 Task: Look for space in Sarno, Italy from 6th June, 2023 to 8th June, 2023 for 2 adults in price range Rs.7000 to Rs.12000. Place can be private room with 1  bedroom having 2 beds and 1 bathroom. Property type can be house, flat, guest house. Amenities needed are: wifi. Booking option can be shelf check-in. Required host language is English.
Action: Mouse moved to (564, 139)
Screenshot: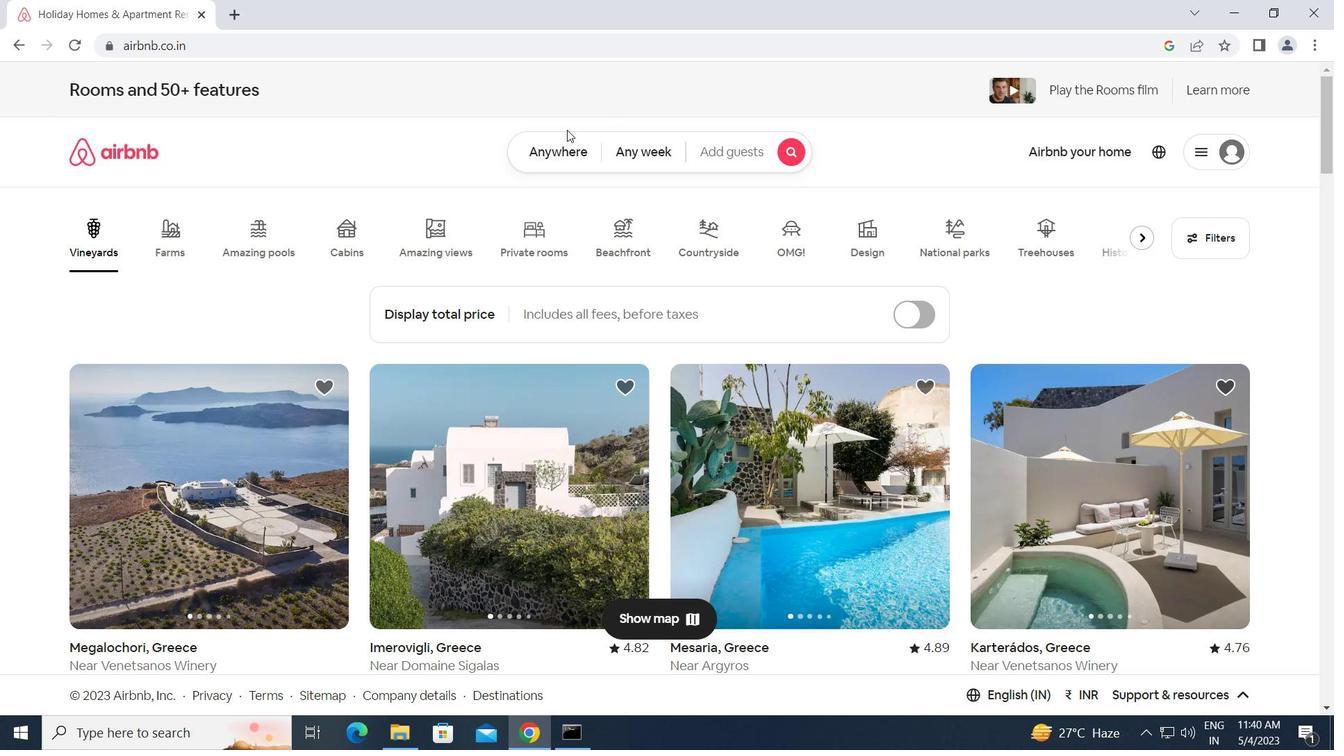 
Action: Mouse pressed left at (564, 139)
Screenshot: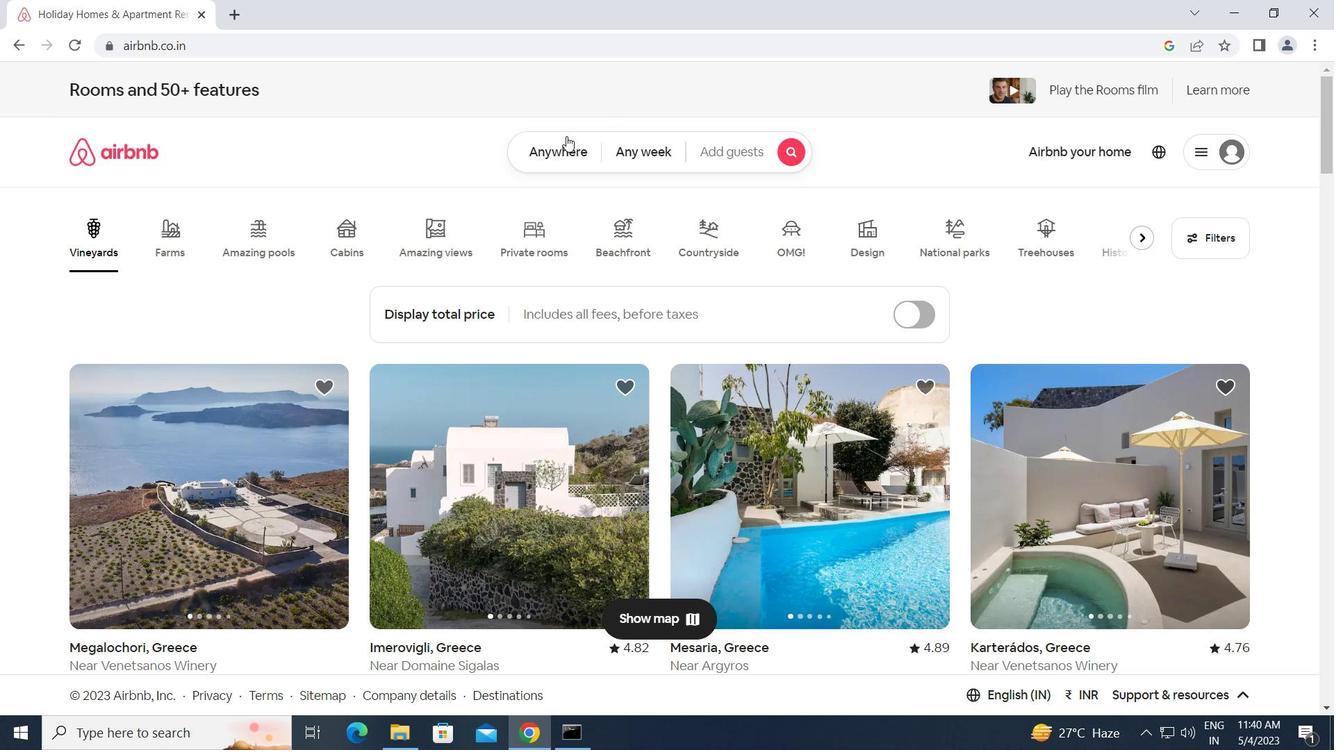 
Action: Mouse moved to (466, 214)
Screenshot: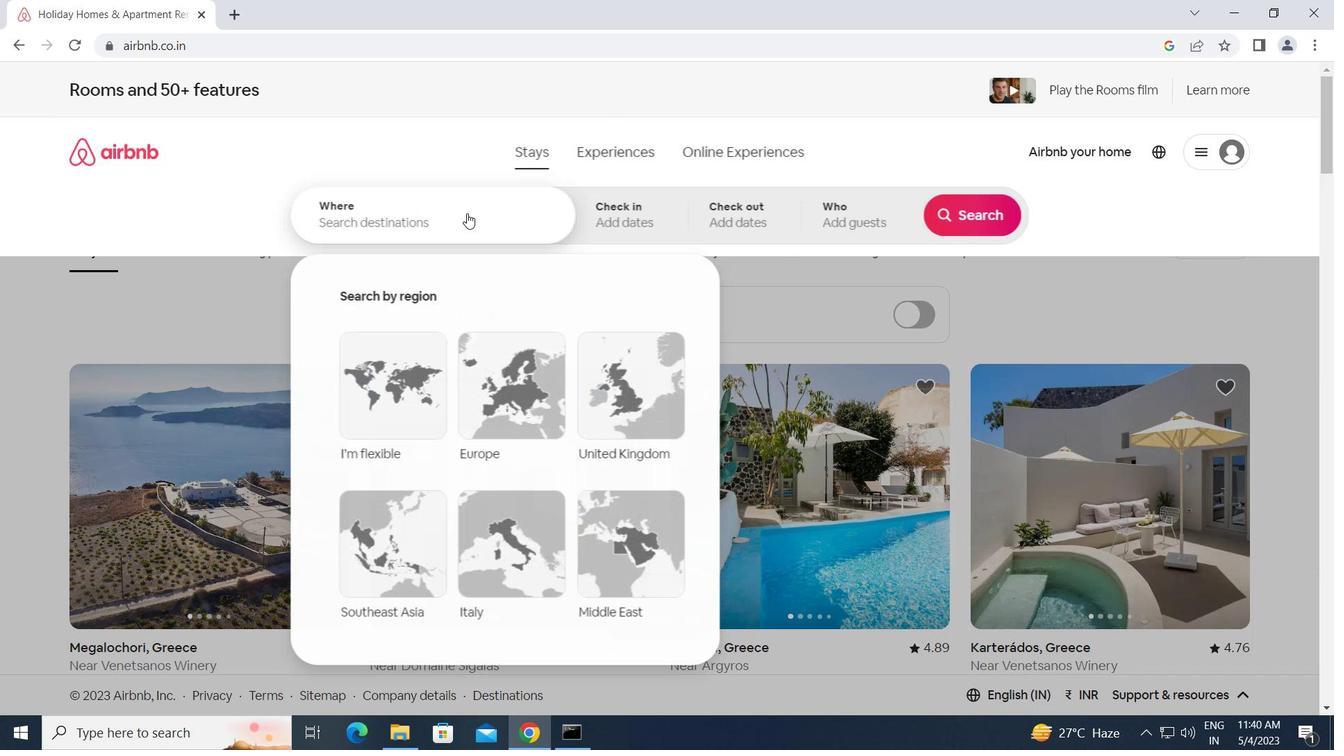
Action: Mouse pressed left at (466, 214)
Screenshot: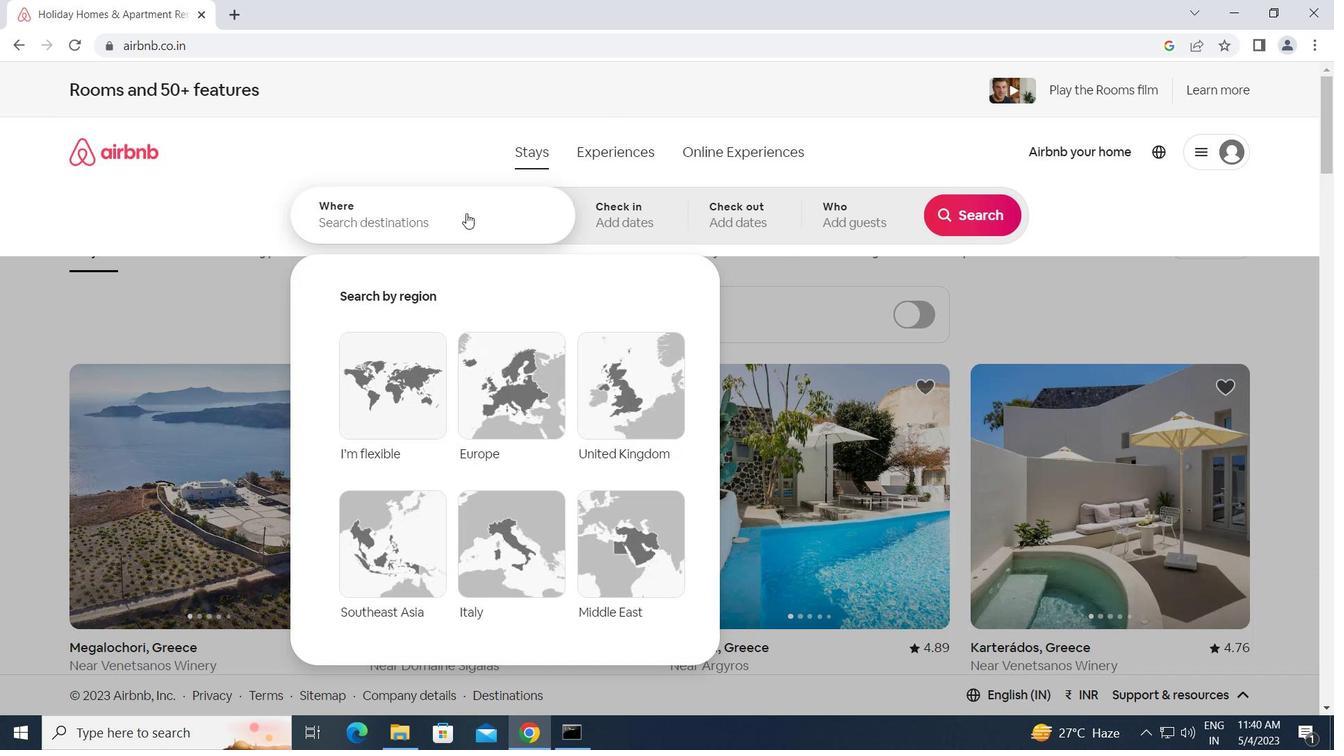
Action: Key pressed s<Key.caps_lock>ar
Screenshot: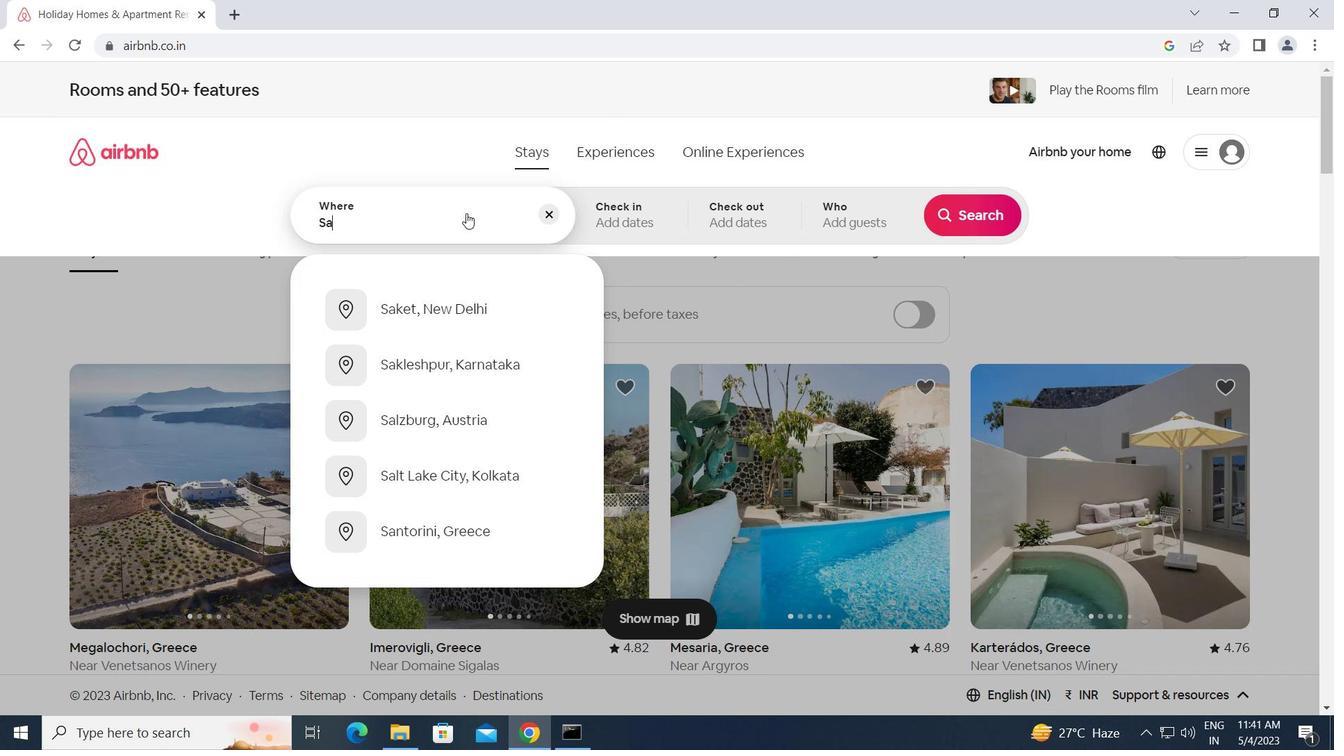 
Action: Mouse moved to (465, 214)
Screenshot: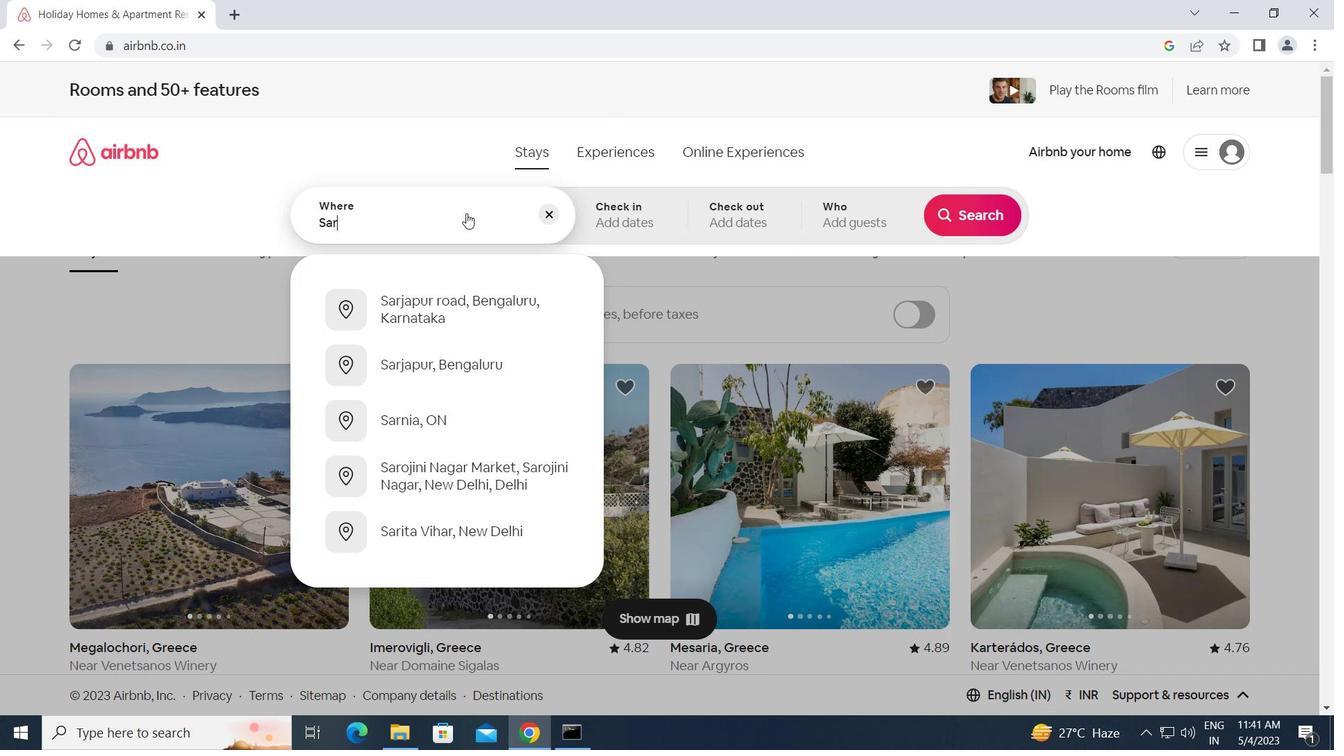 
Action: Key pressed n
Screenshot: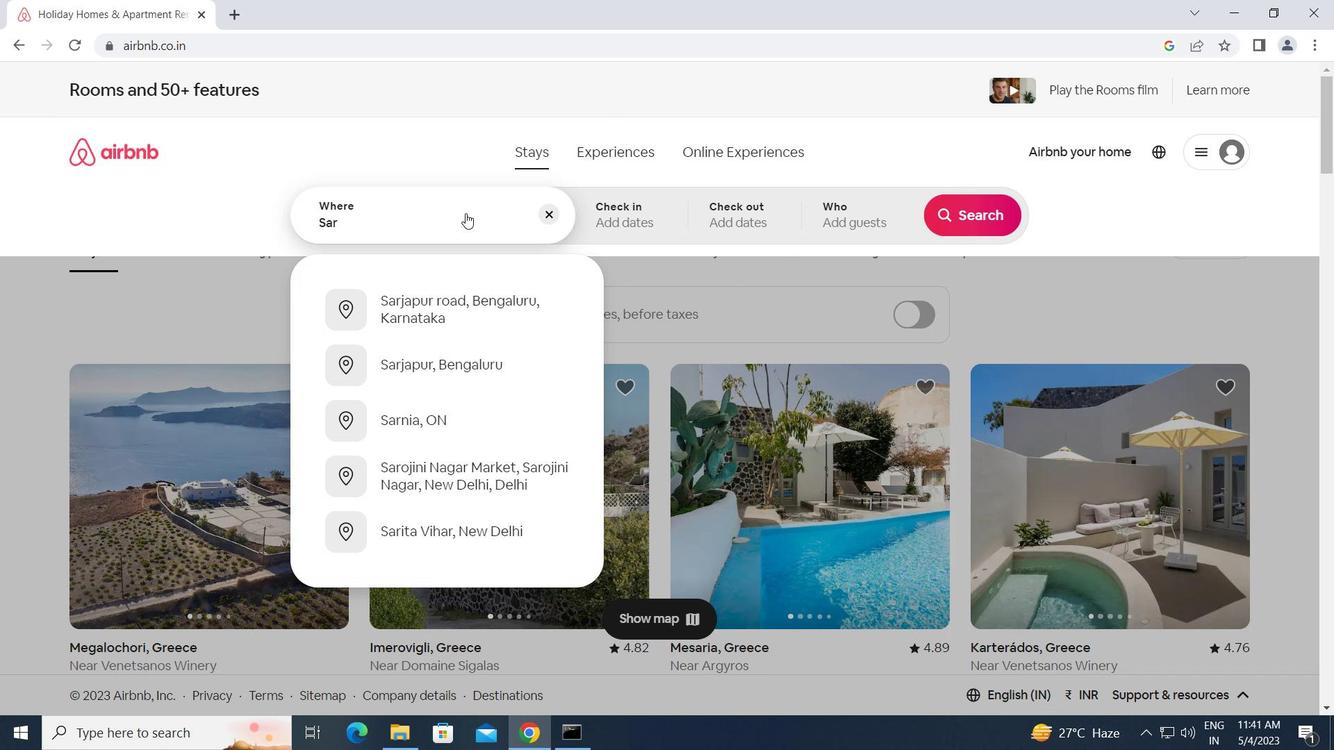 
Action: Mouse moved to (465, 214)
Screenshot: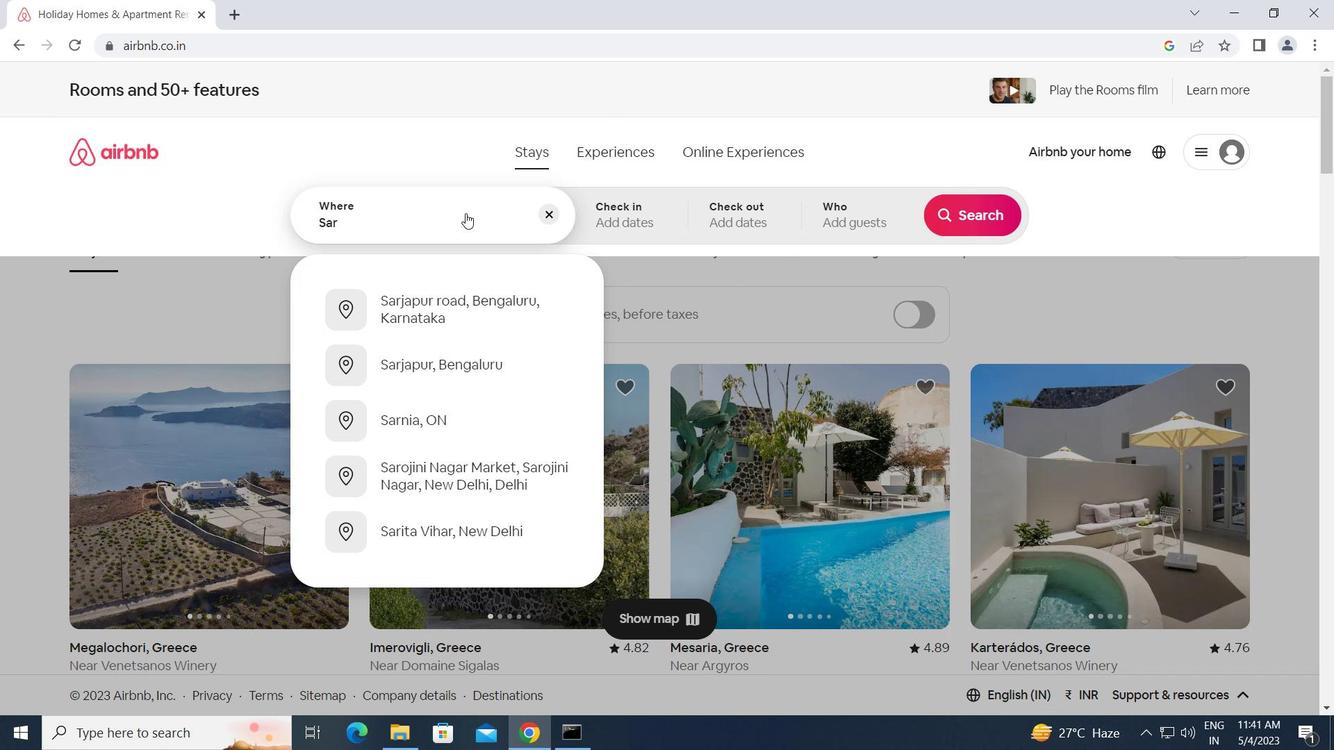 
Action: Key pressed o,<Key.space><Key.caps_lock>i<Key.caps_lock>
Screenshot: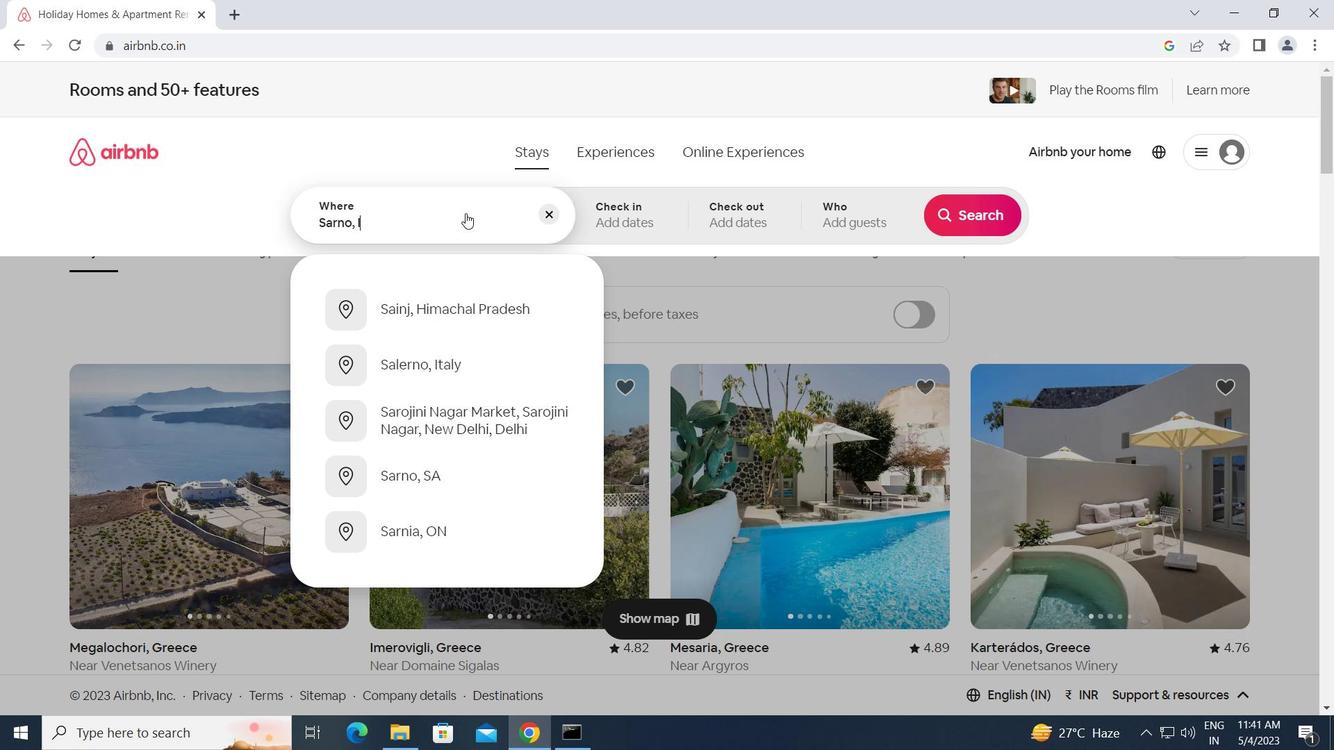 
Action: Mouse moved to (448, 219)
Screenshot: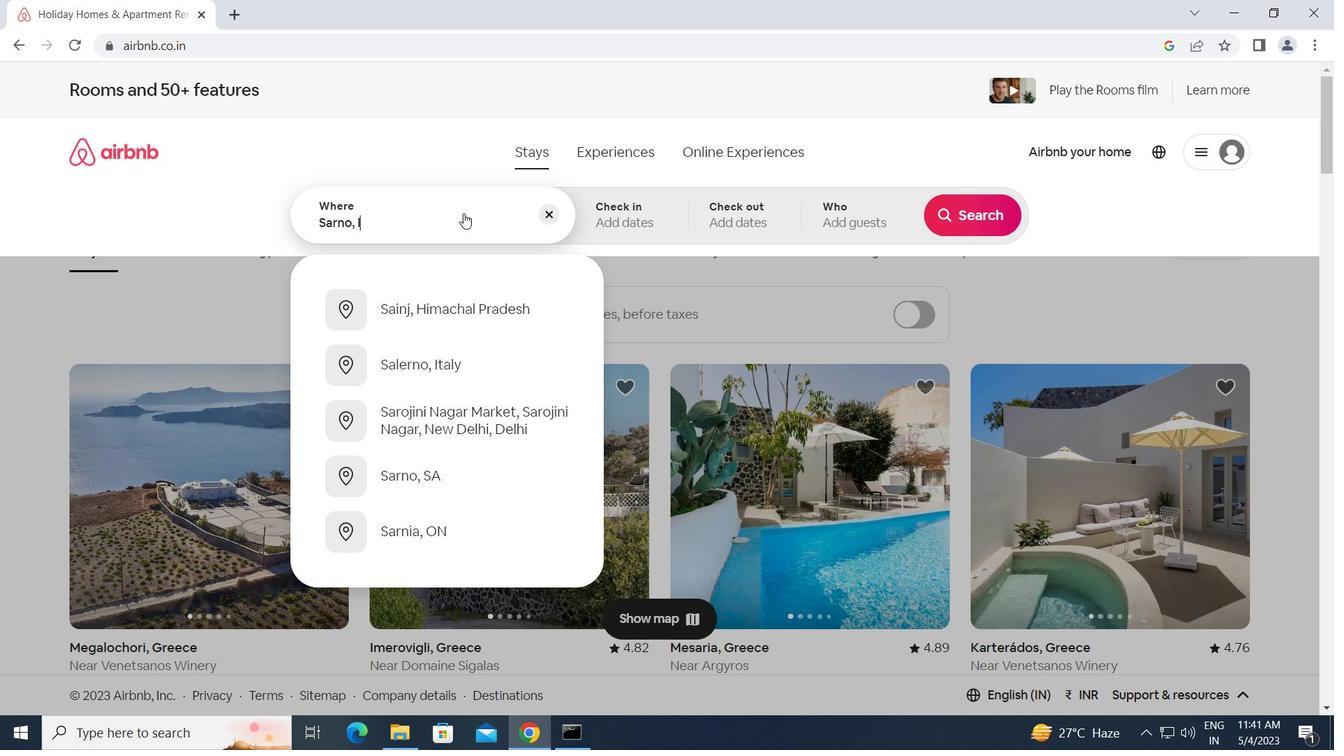 
Action: Key pressed t
Screenshot: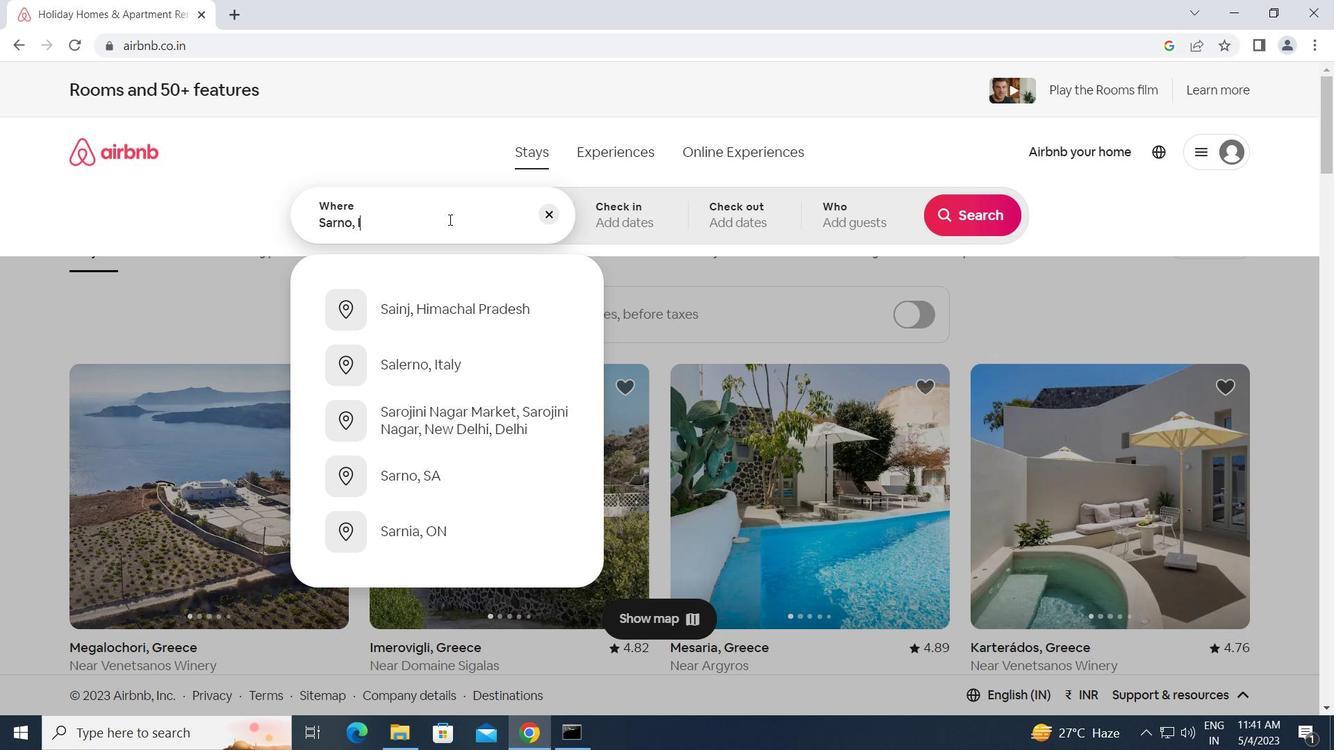 
Action: Mouse moved to (447, 220)
Screenshot: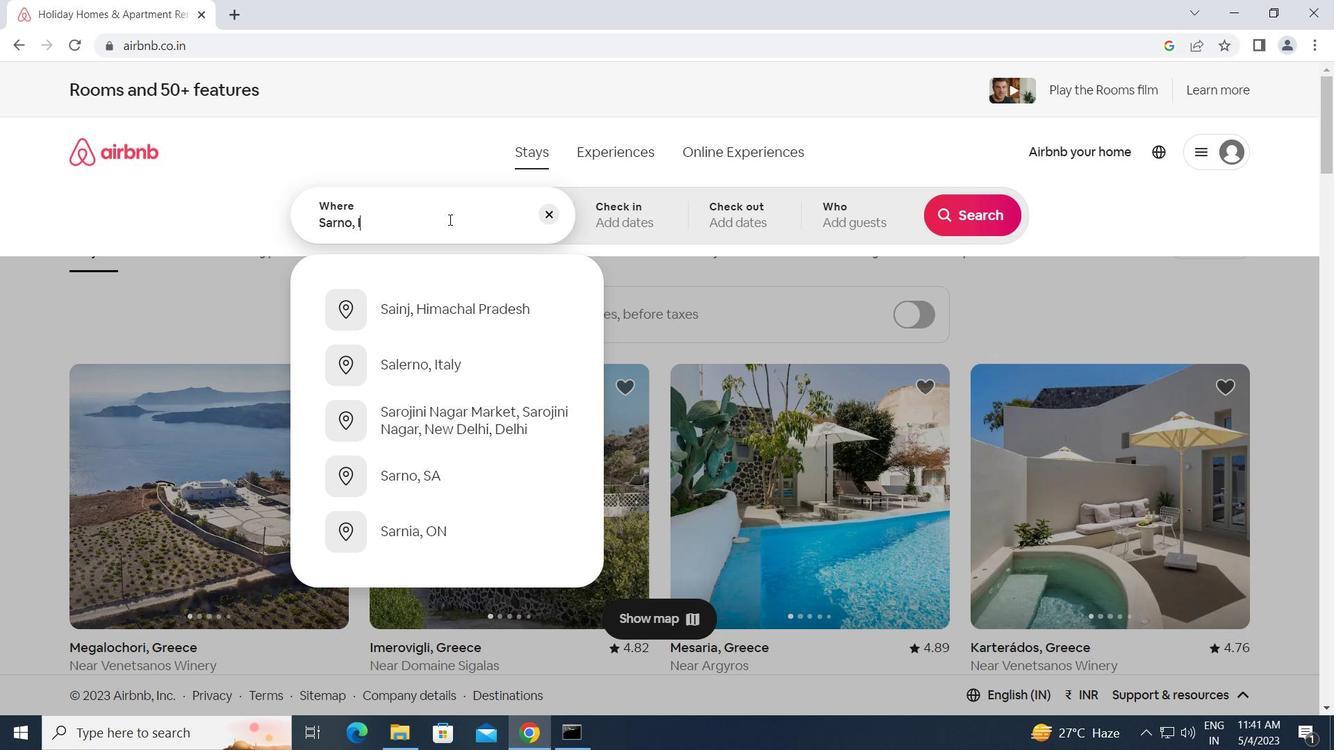 
Action: Key pressed aly<Key.enter>
Screenshot: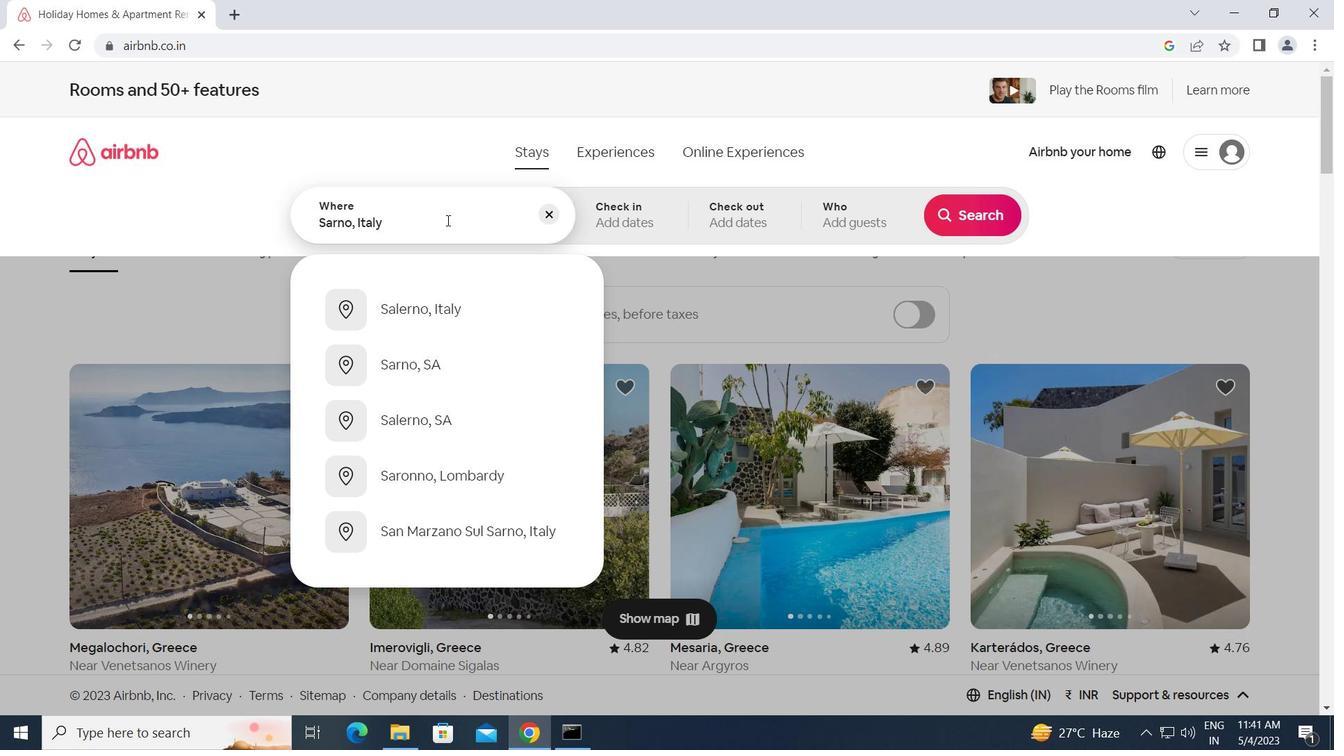 
Action: Mouse moved to (787, 471)
Screenshot: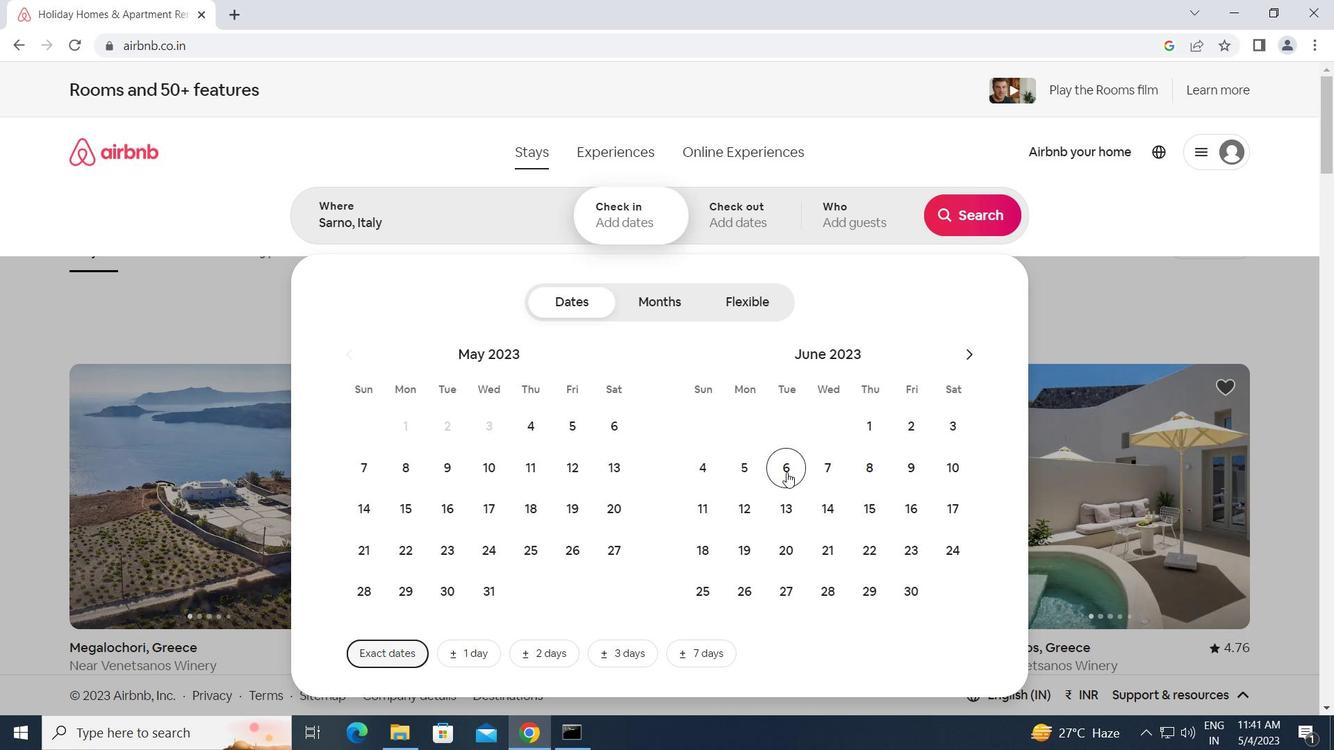 
Action: Mouse pressed left at (787, 471)
Screenshot: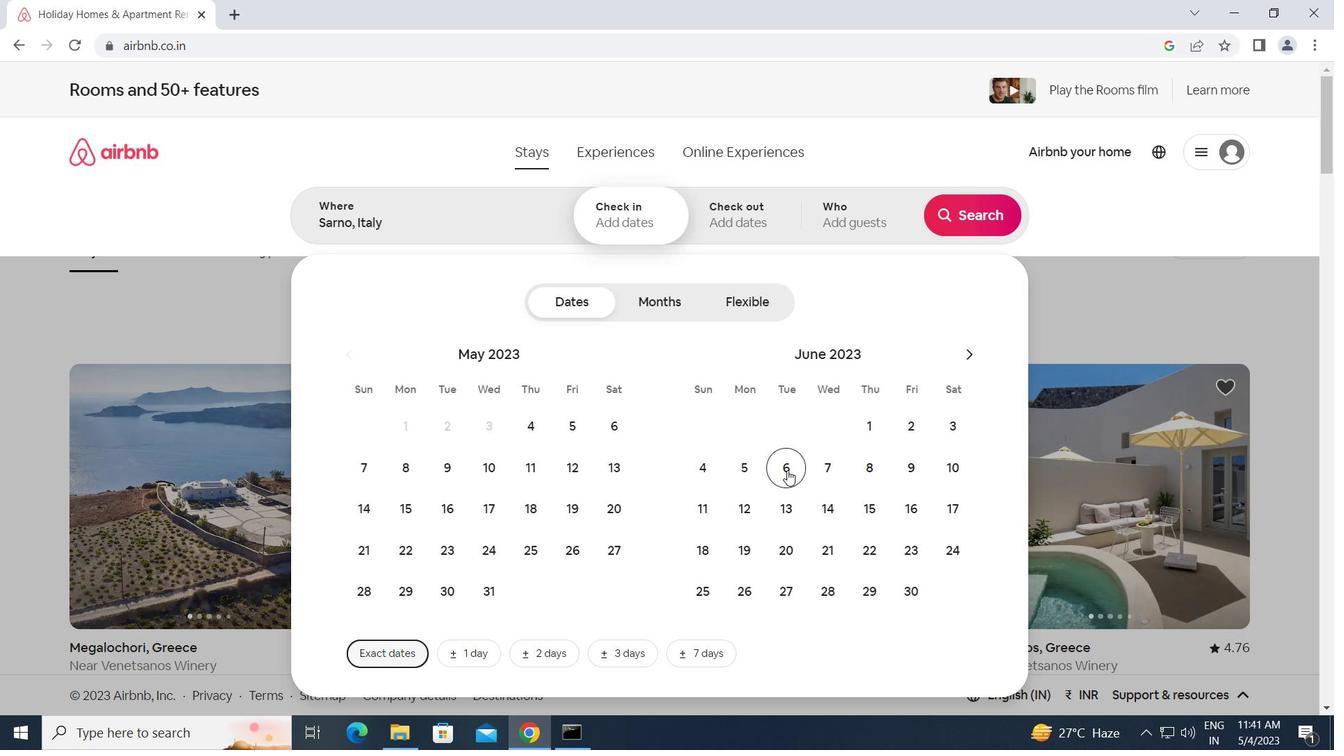 
Action: Mouse moved to (874, 474)
Screenshot: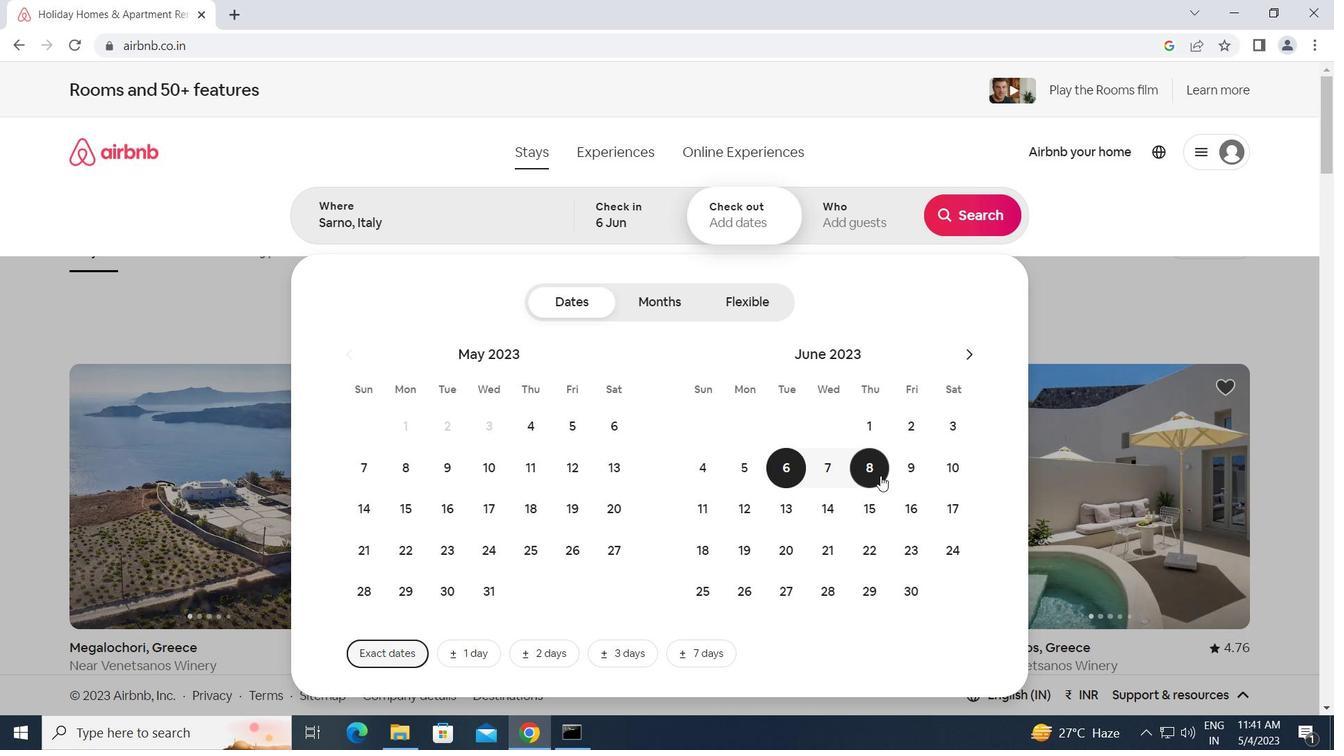 
Action: Mouse pressed left at (874, 474)
Screenshot: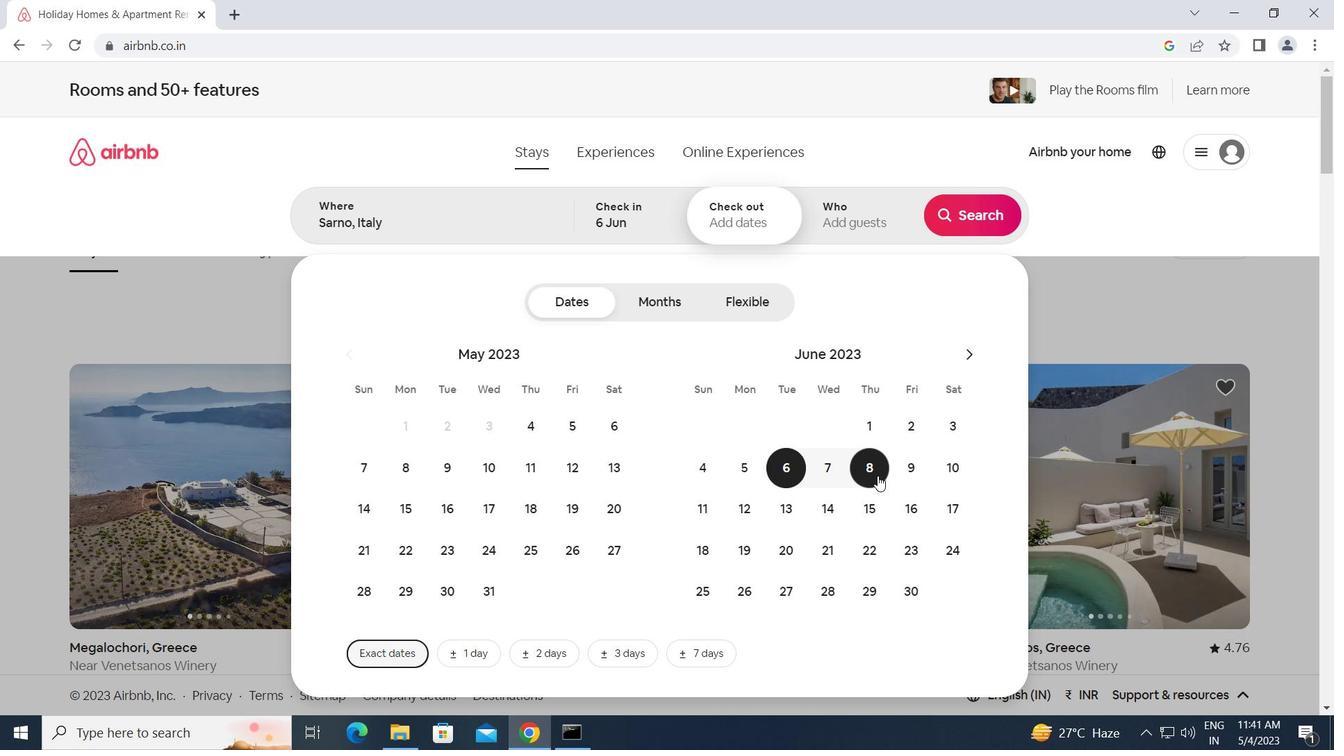 
Action: Mouse moved to (860, 215)
Screenshot: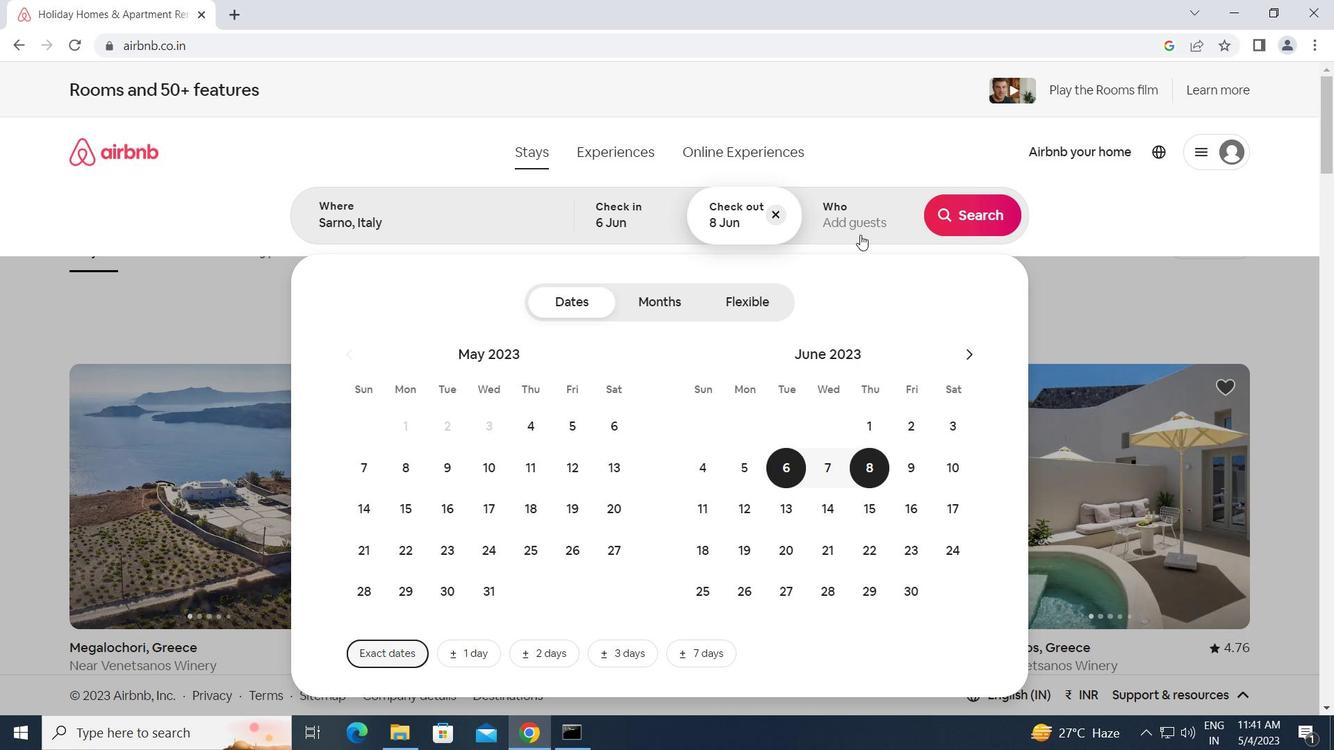 
Action: Mouse pressed left at (860, 215)
Screenshot: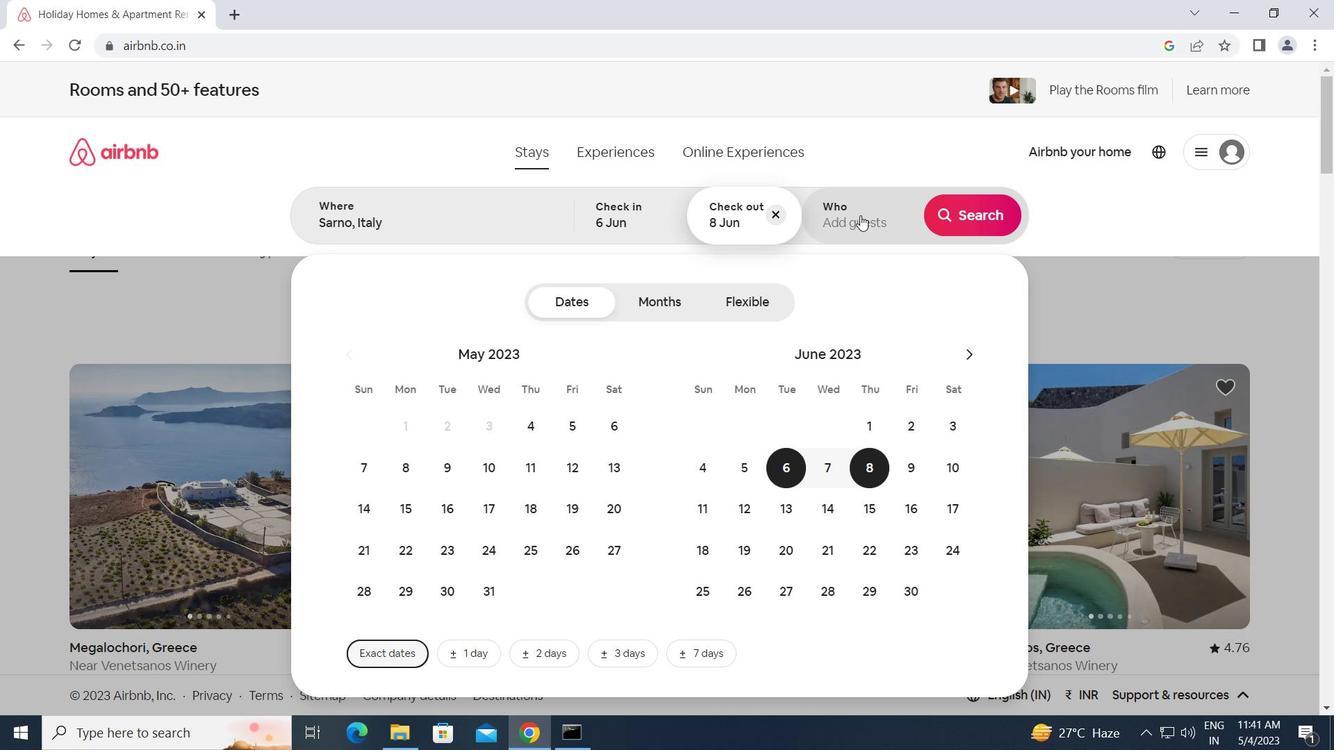
Action: Mouse moved to (975, 300)
Screenshot: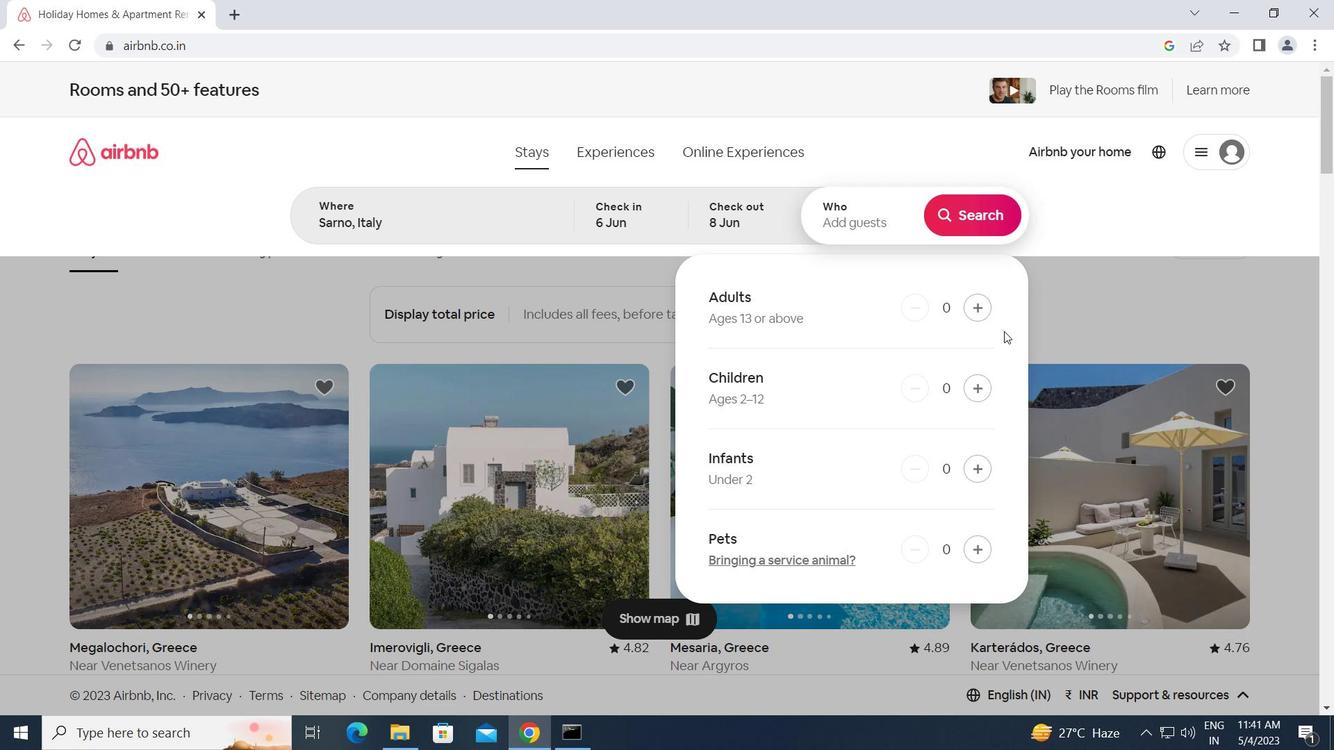 
Action: Mouse pressed left at (975, 300)
Screenshot: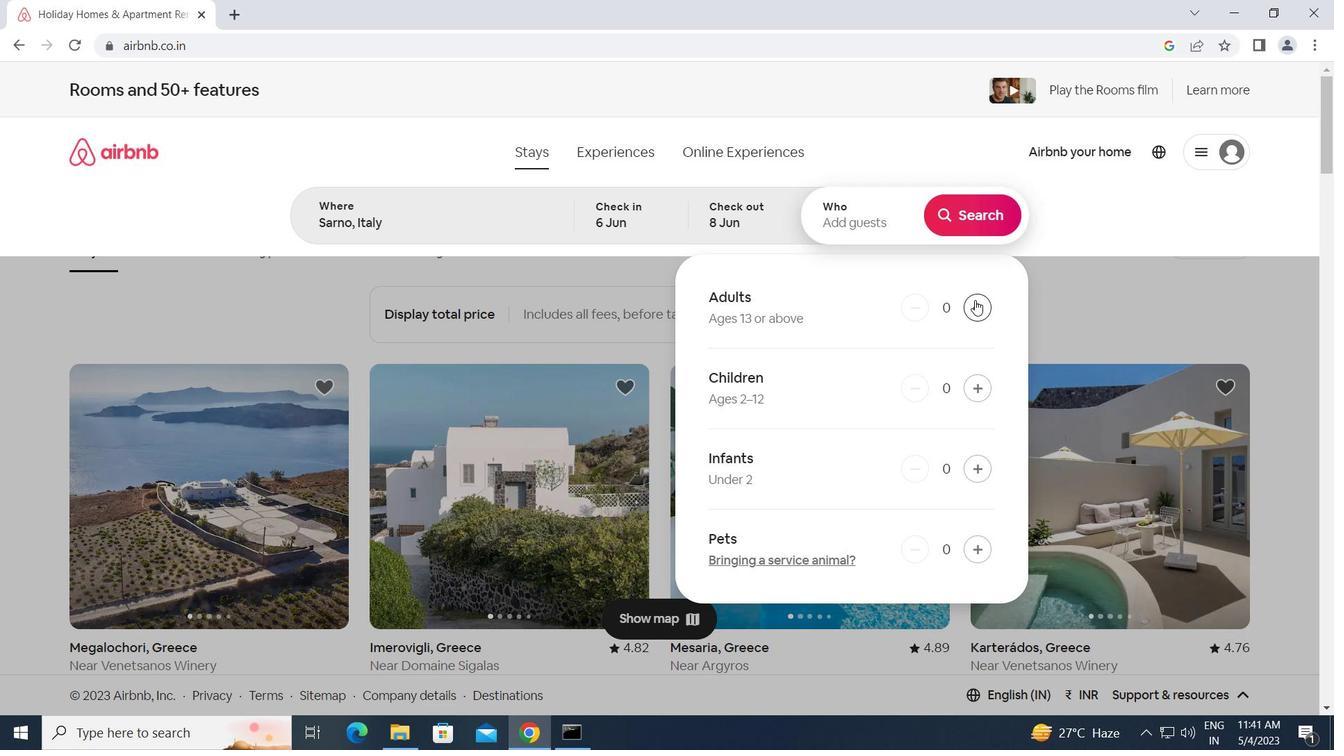 
Action: Mouse pressed left at (975, 300)
Screenshot: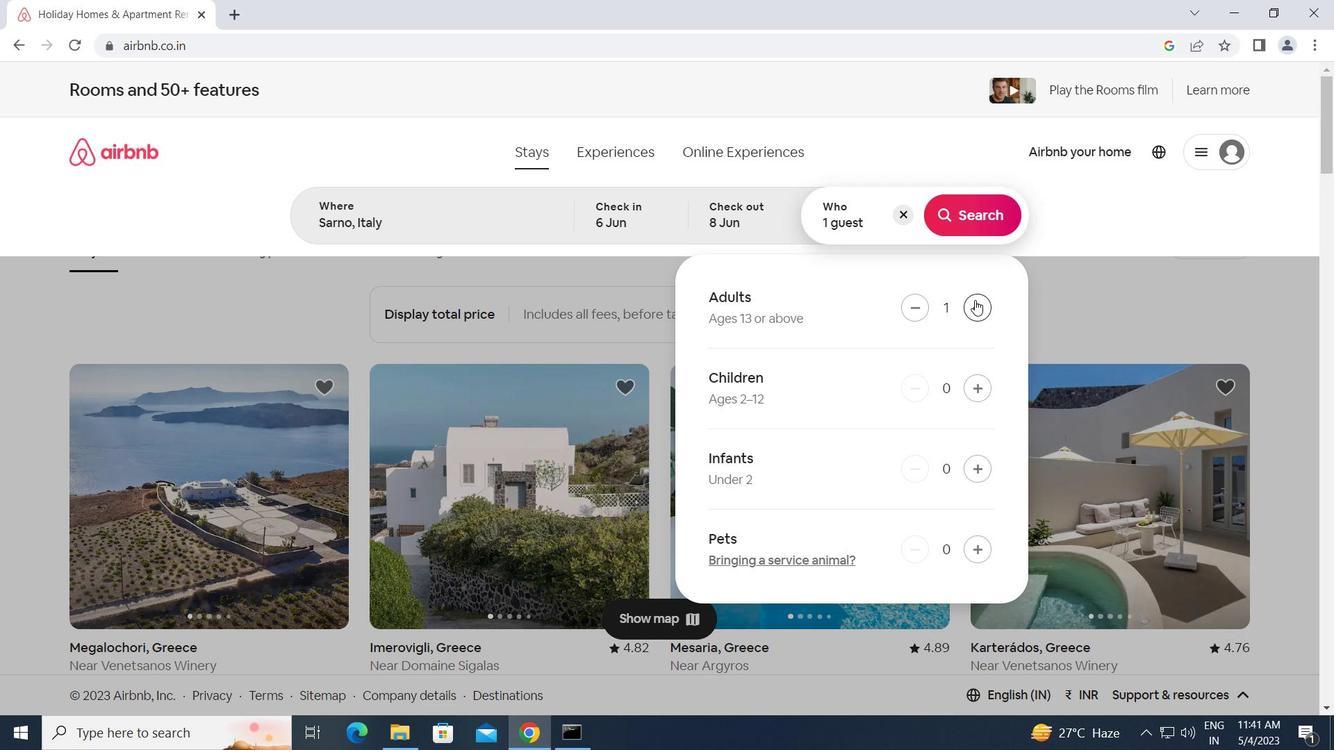 
Action: Mouse moved to (974, 209)
Screenshot: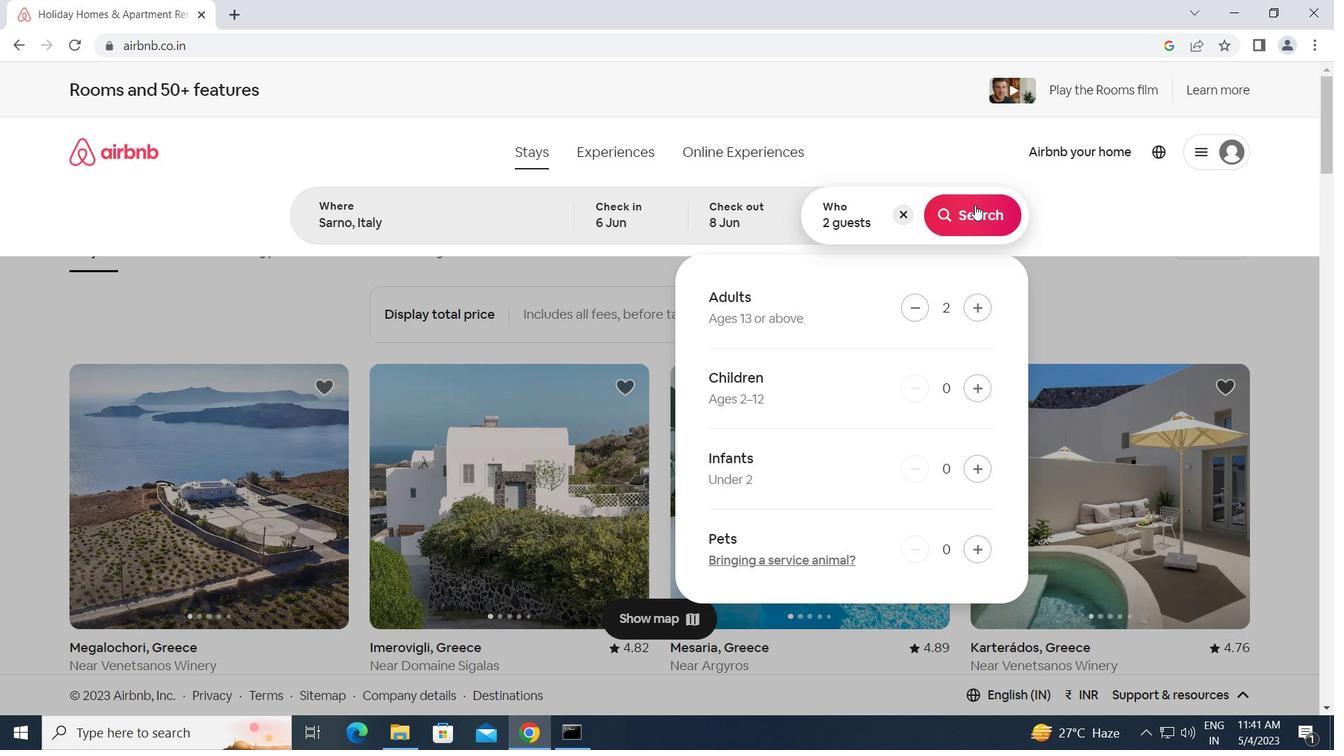 
Action: Mouse pressed left at (974, 209)
Screenshot: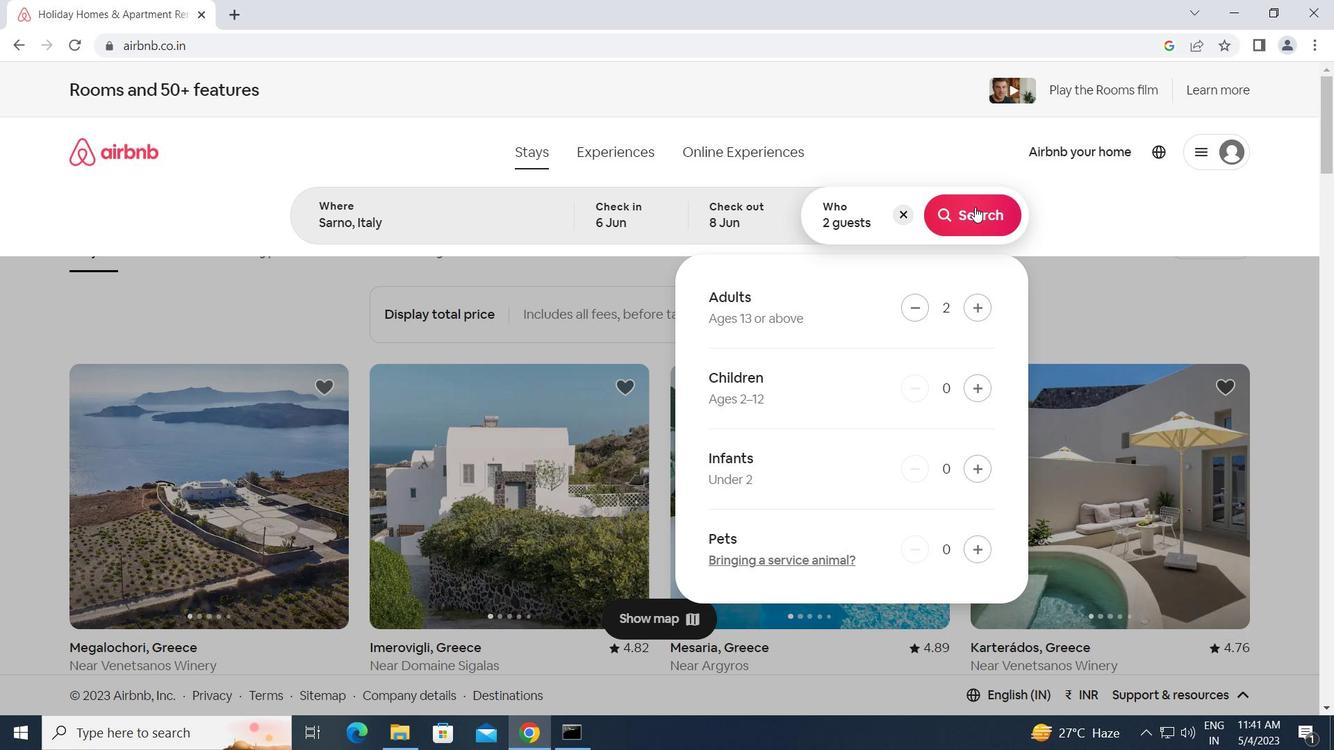 
Action: Mouse moved to (1236, 175)
Screenshot: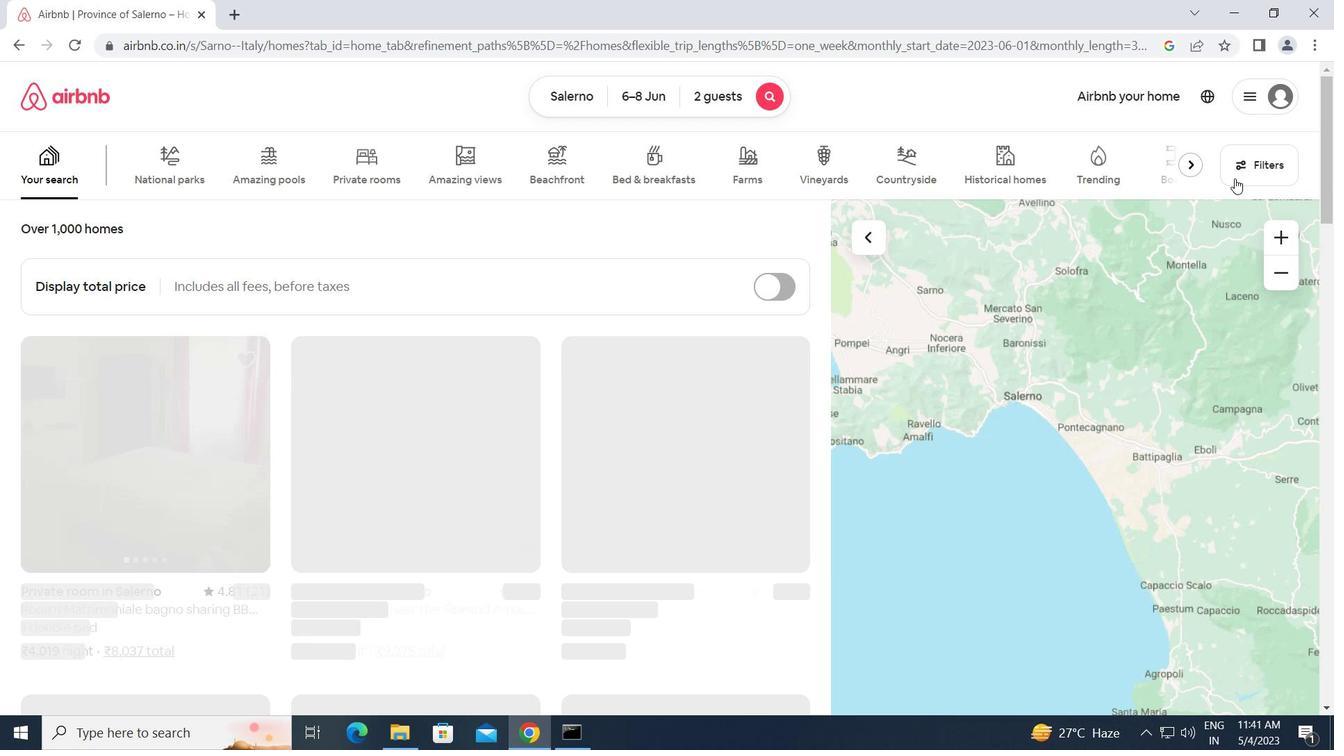 
Action: Mouse pressed left at (1236, 175)
Screenshot: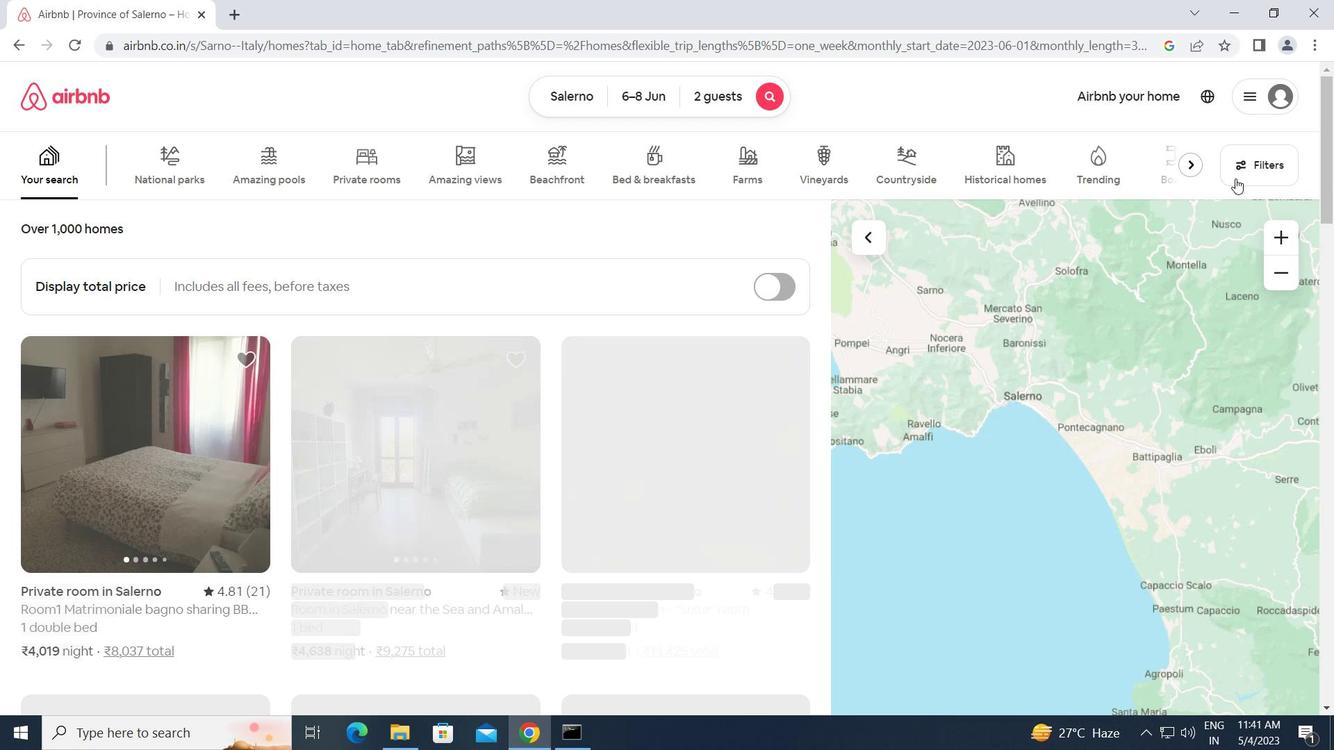 
Action: Mouse moved to (457, 387)
Screenshot: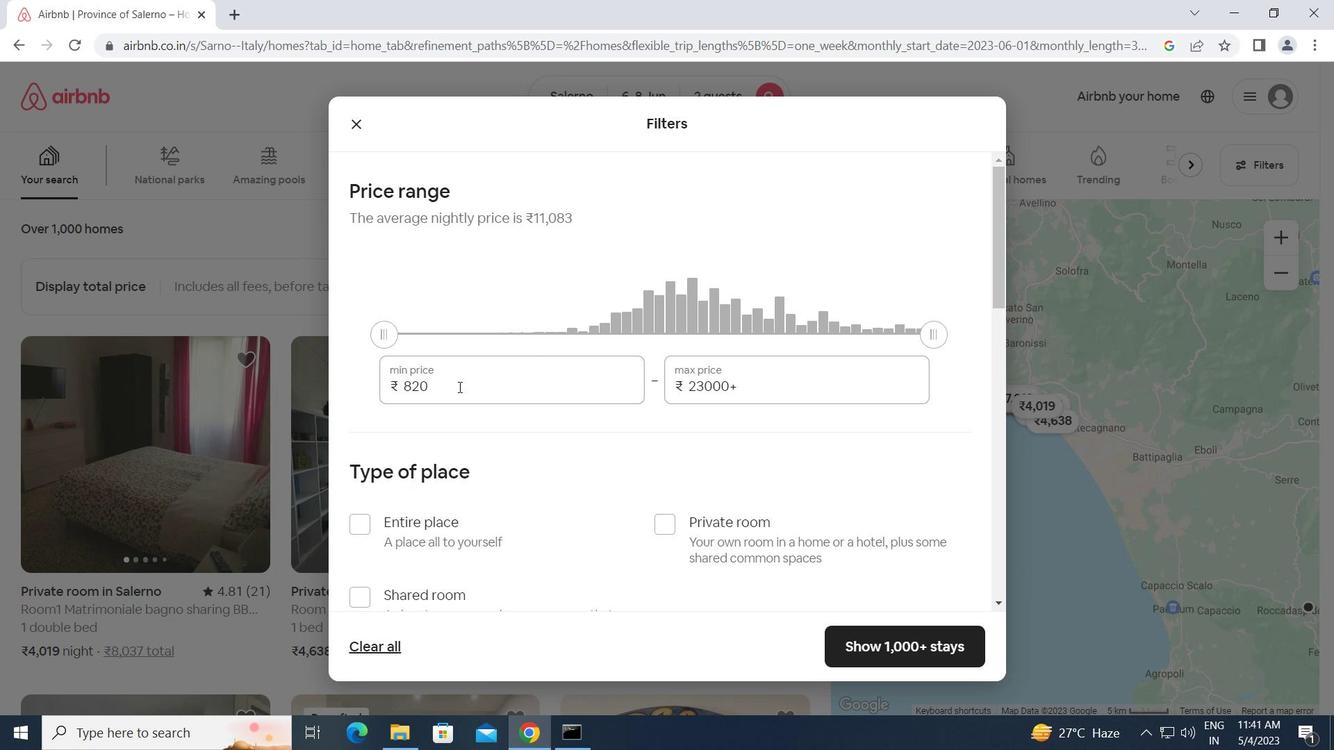 
Action: Mouse pressed left at (457, 387)
Screenshot: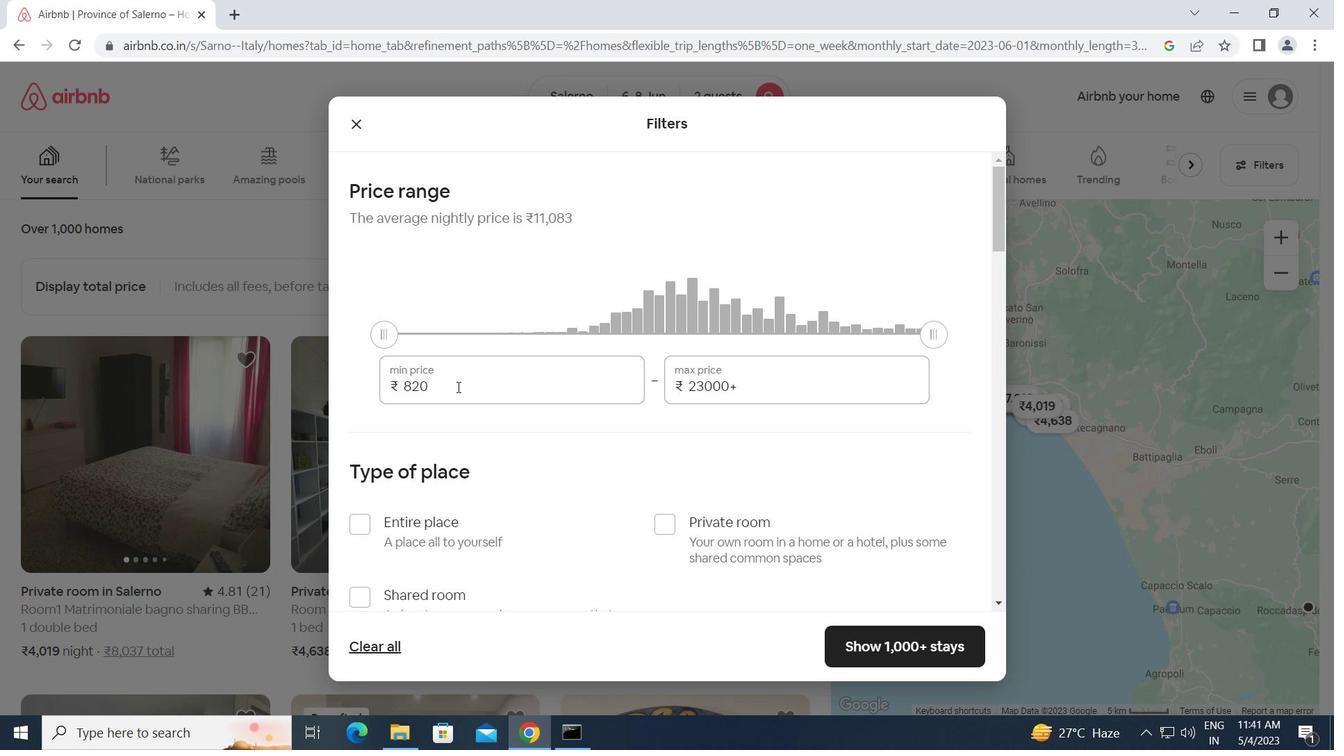 
Action: Mouse moved to (396, 389)
Screenshot: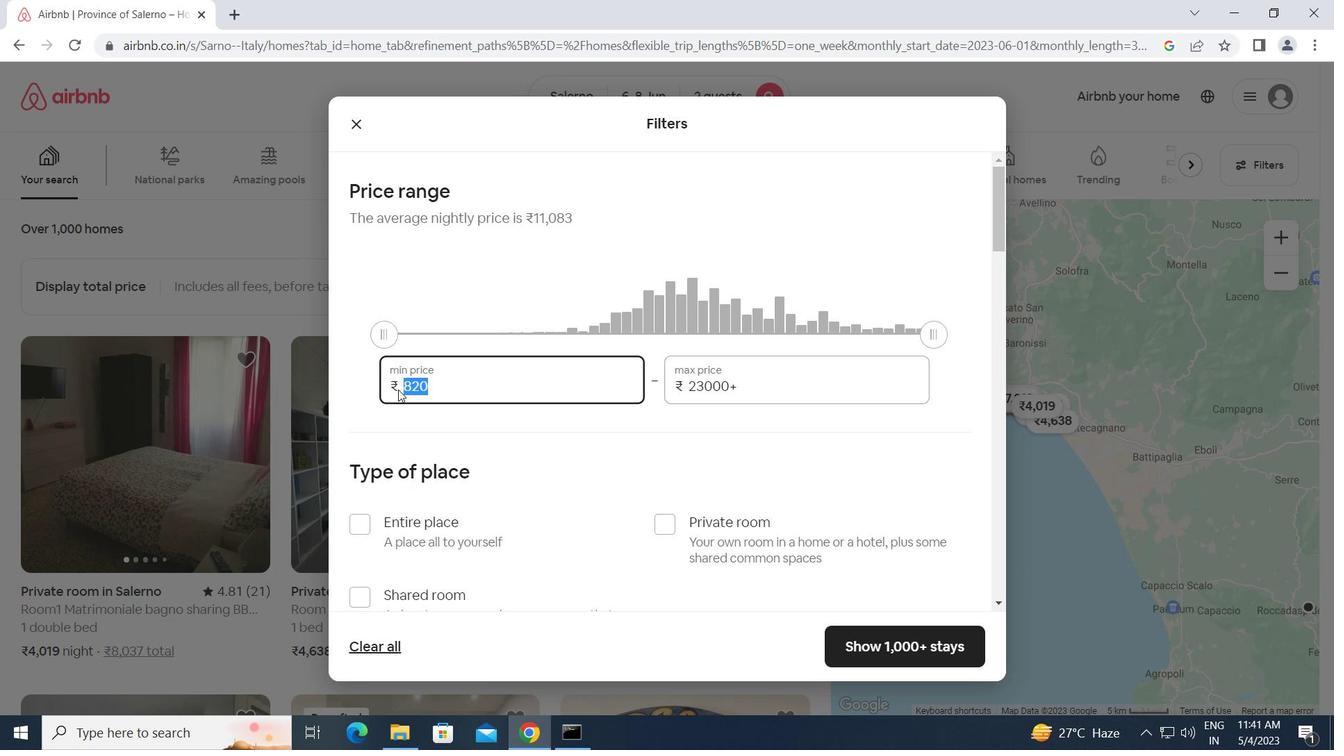 
Action: Key pressed 70
Screenshot: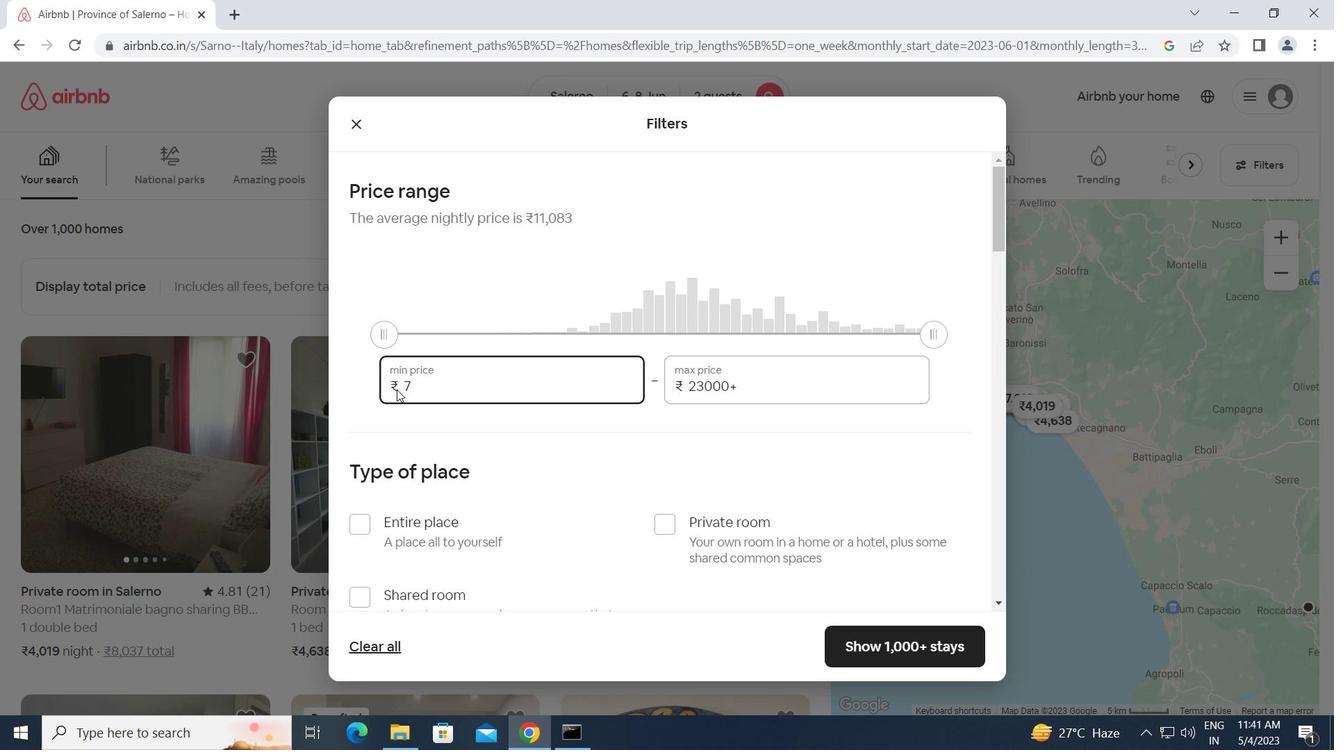 
Action: Mouse moved to (396, 389)
Screenshot: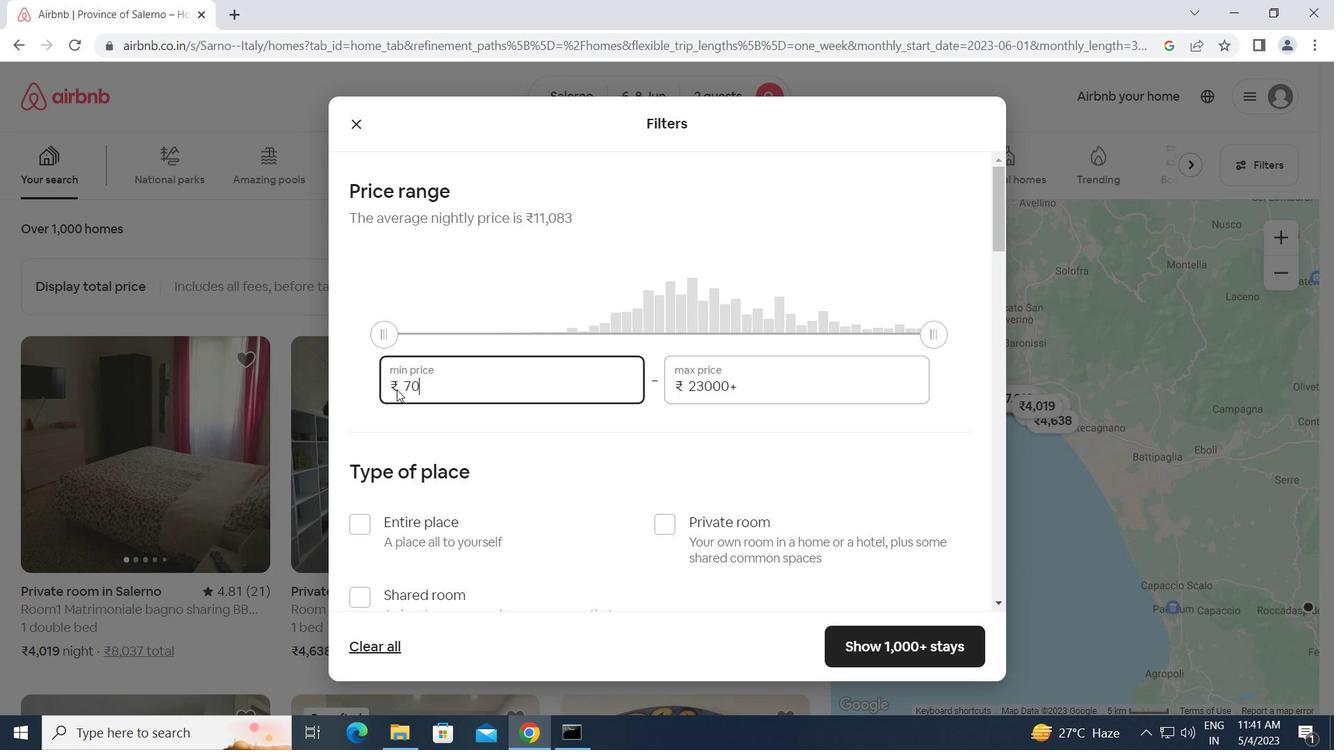 
Action: Key pressed 00<Key.tab>12000
Screenshot: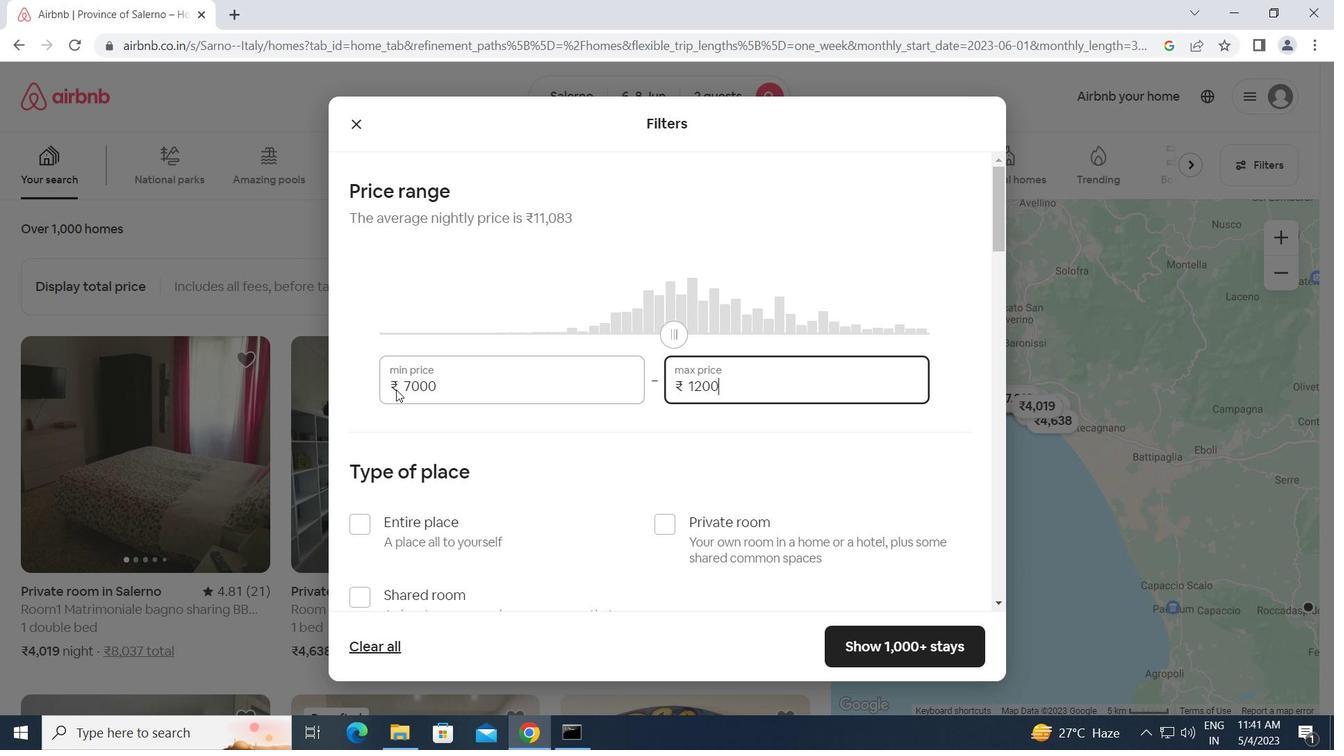 
Action: Mouse moved to (471, 430)
Screenshot: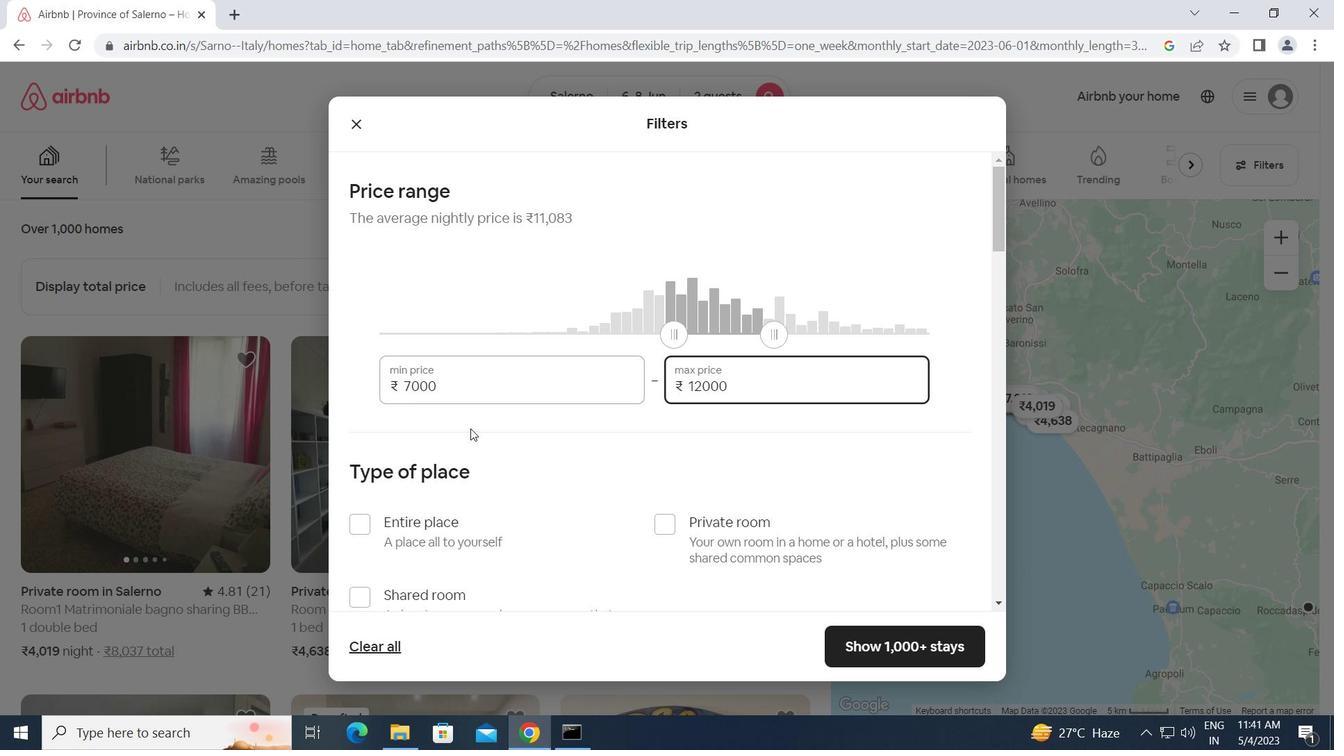 
Action: Mouse scrolled (471, 429) with delta (0, 0)
Screenshot: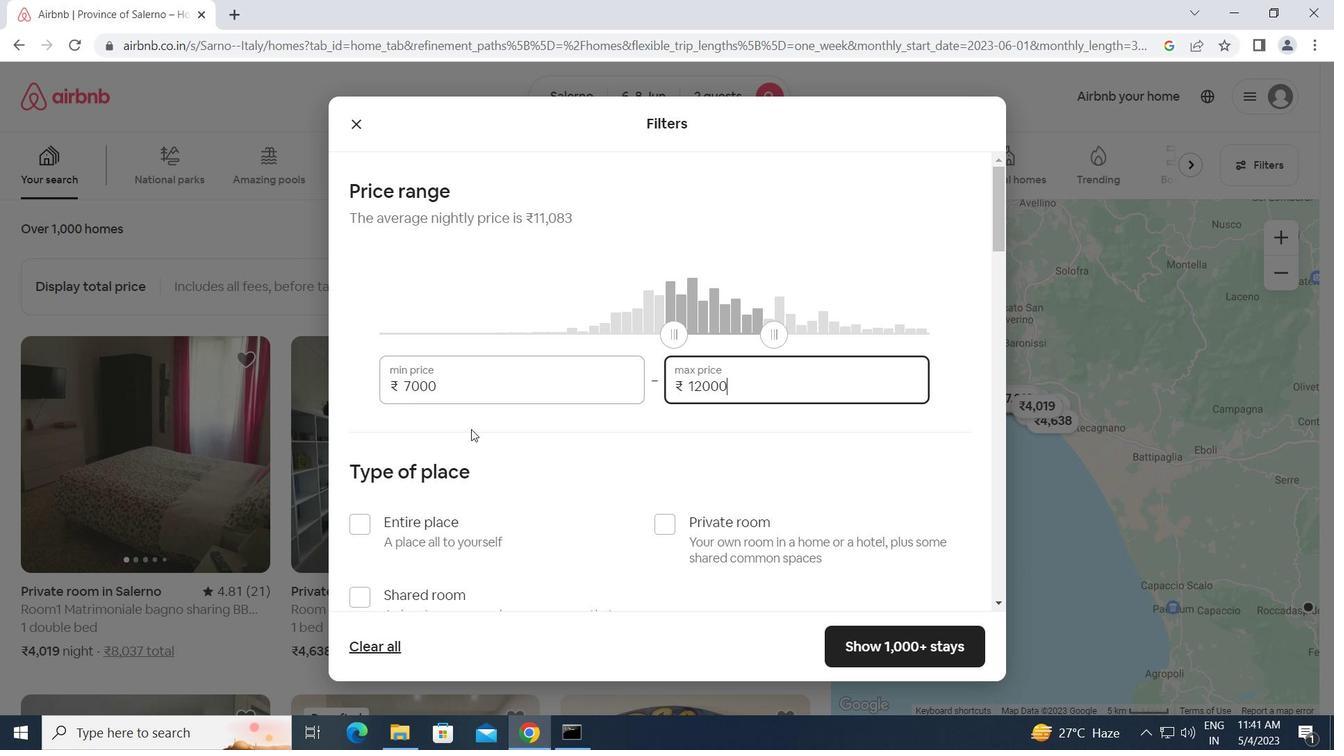 
Action: Mouse moved to (660, 435)
Screenshot: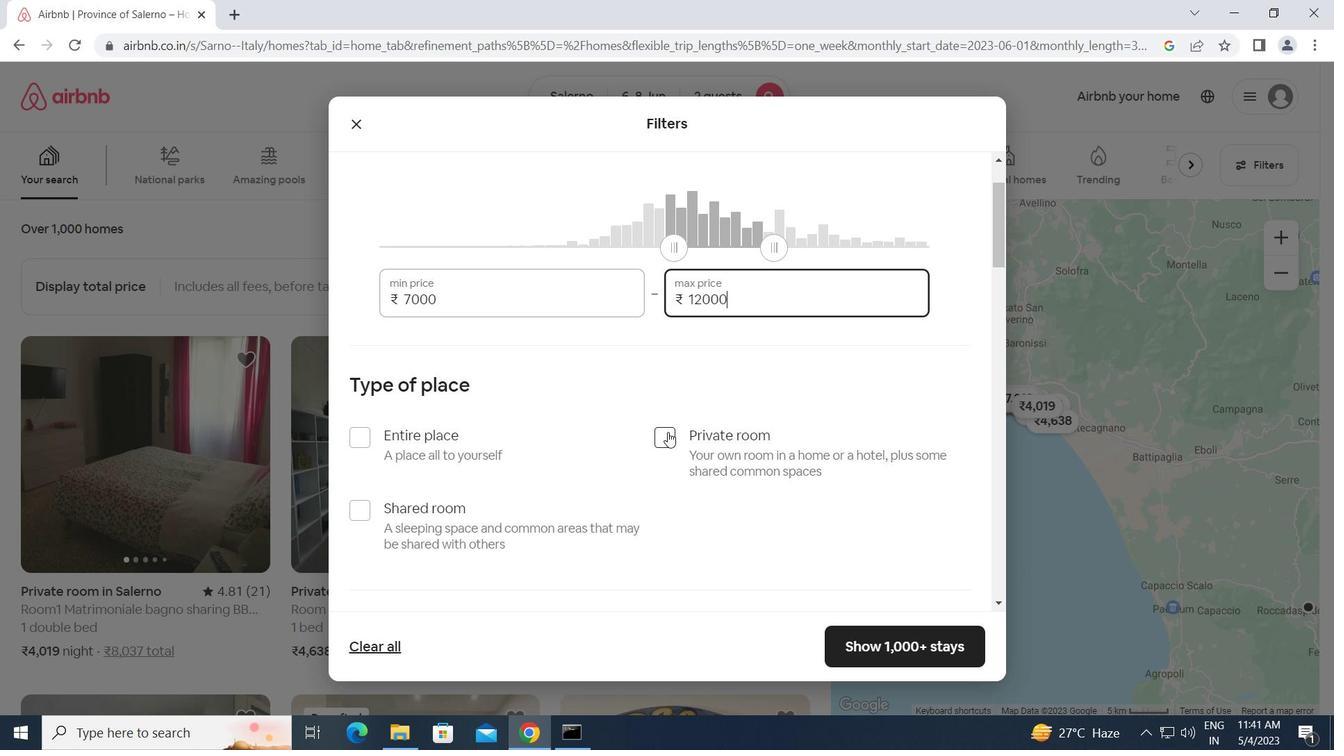 
Action: Mouse pressed left at (660, 435)
Screenshot: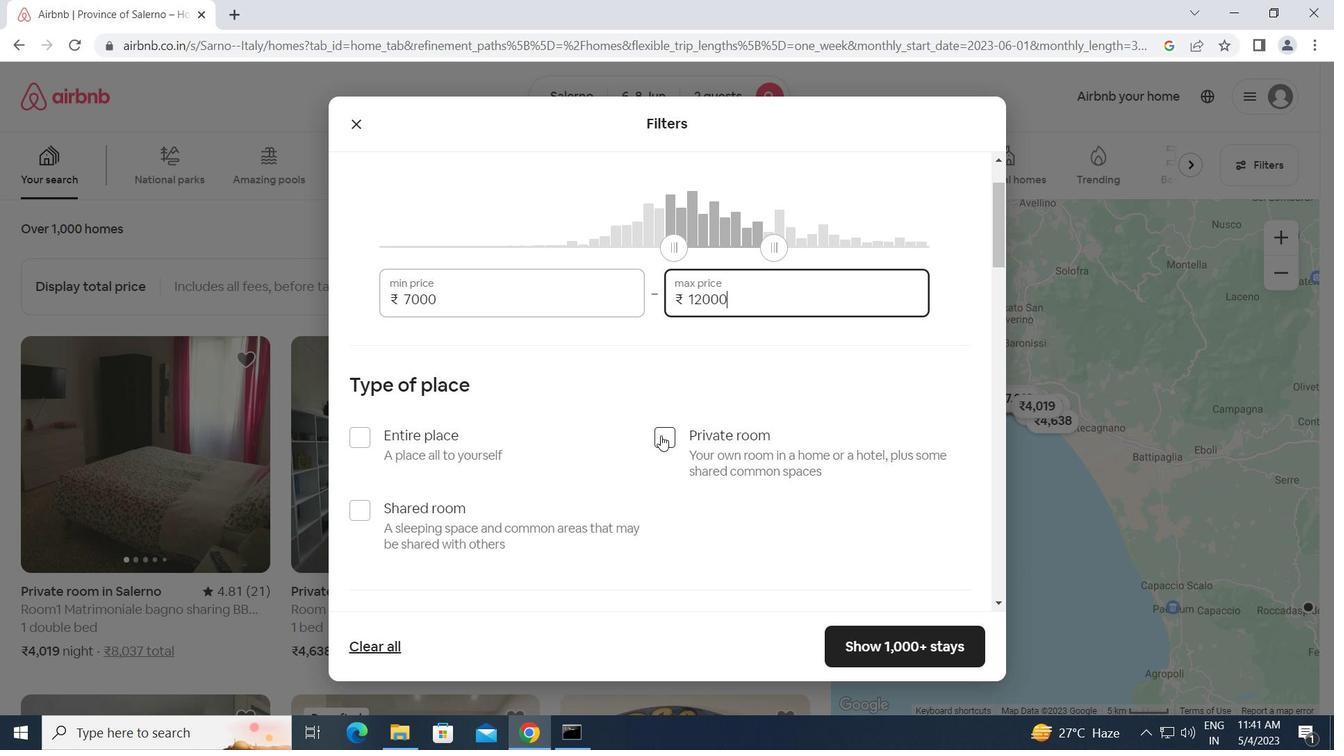 
Action: Mouse moved to (629, 475)
Screenshot: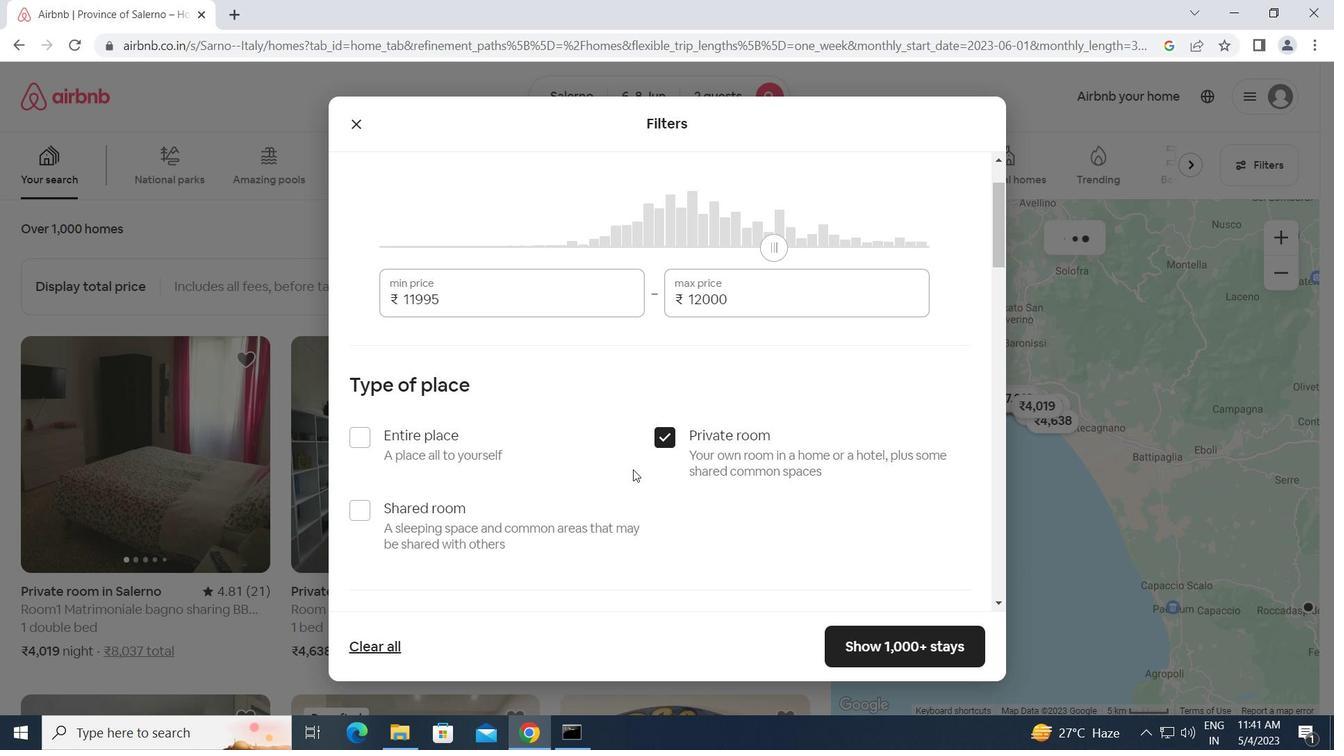 
Action: Mouse scrolled (629, 474) with delta (0, 0)
Screenshot: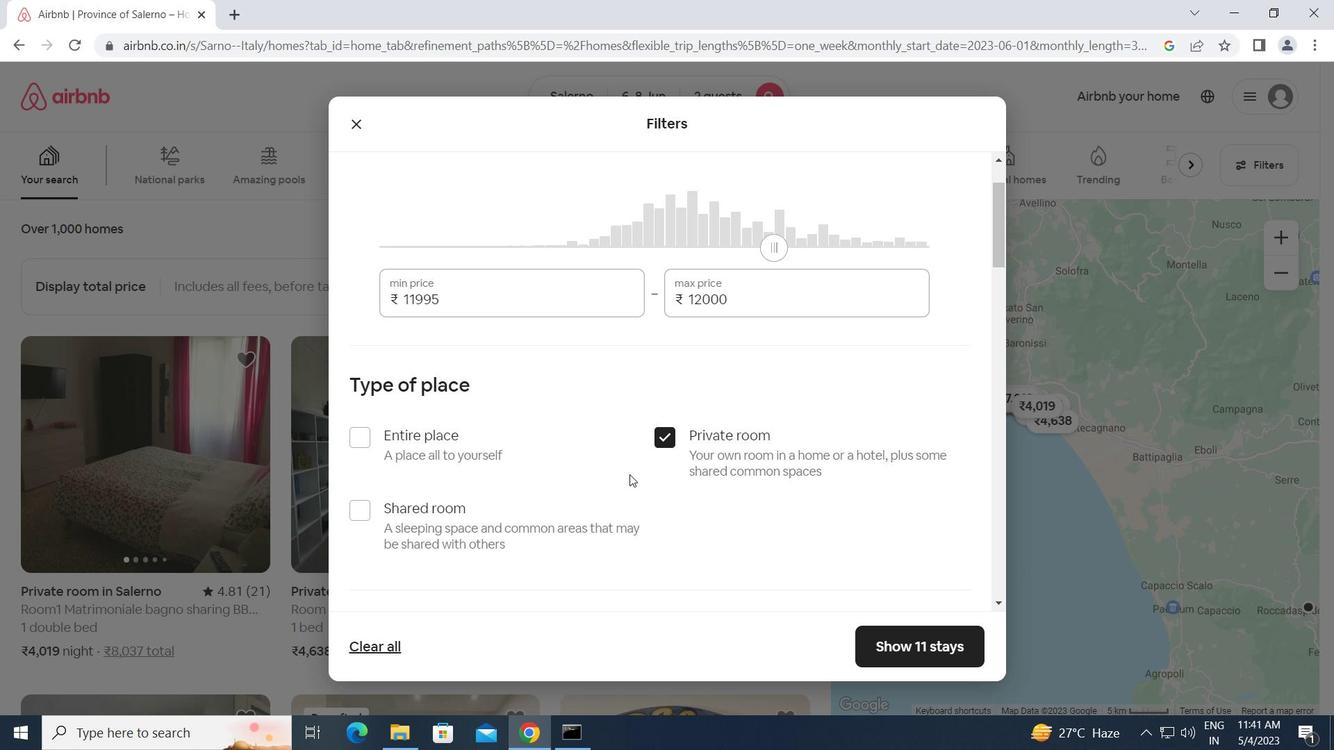 
Action: Mouse scrolled (629, 474) with delta (0, 0)
Screenshot: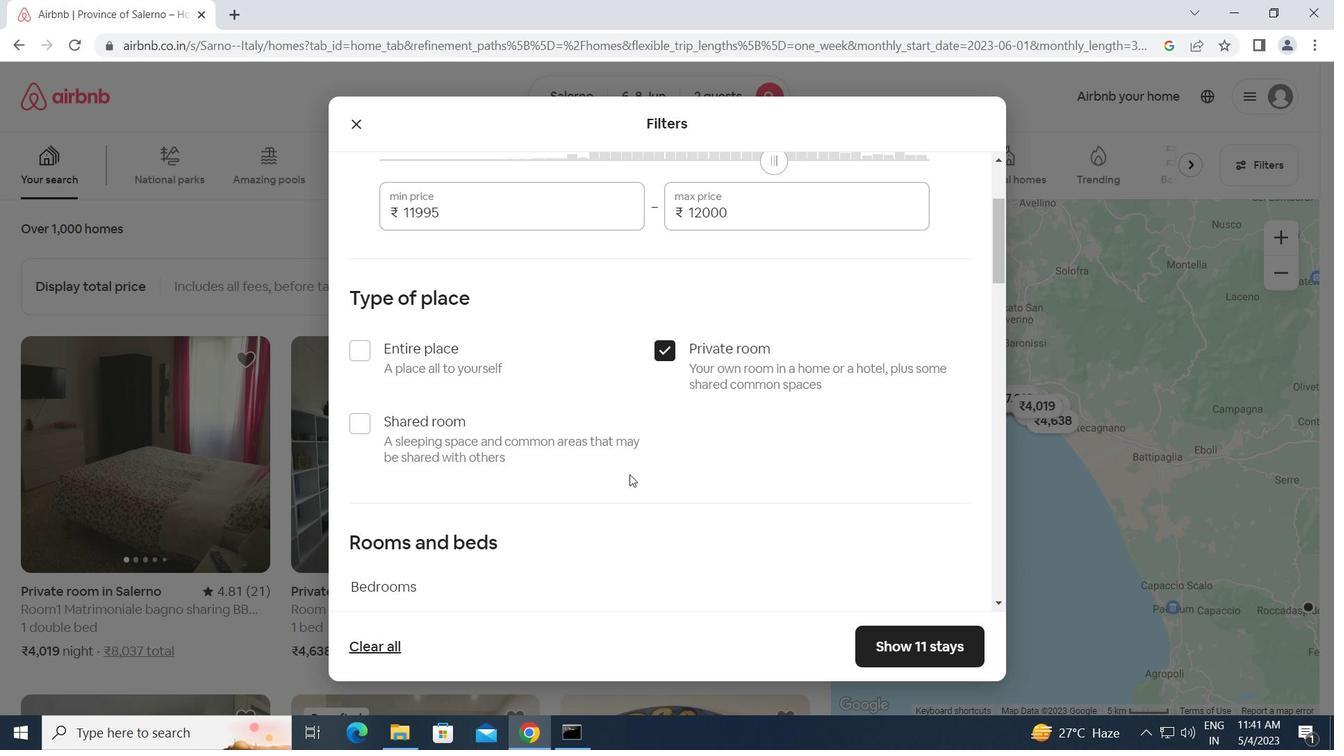 
Action: Mouse scrolled (629, 474) with delta (0, 0)
Screenshot: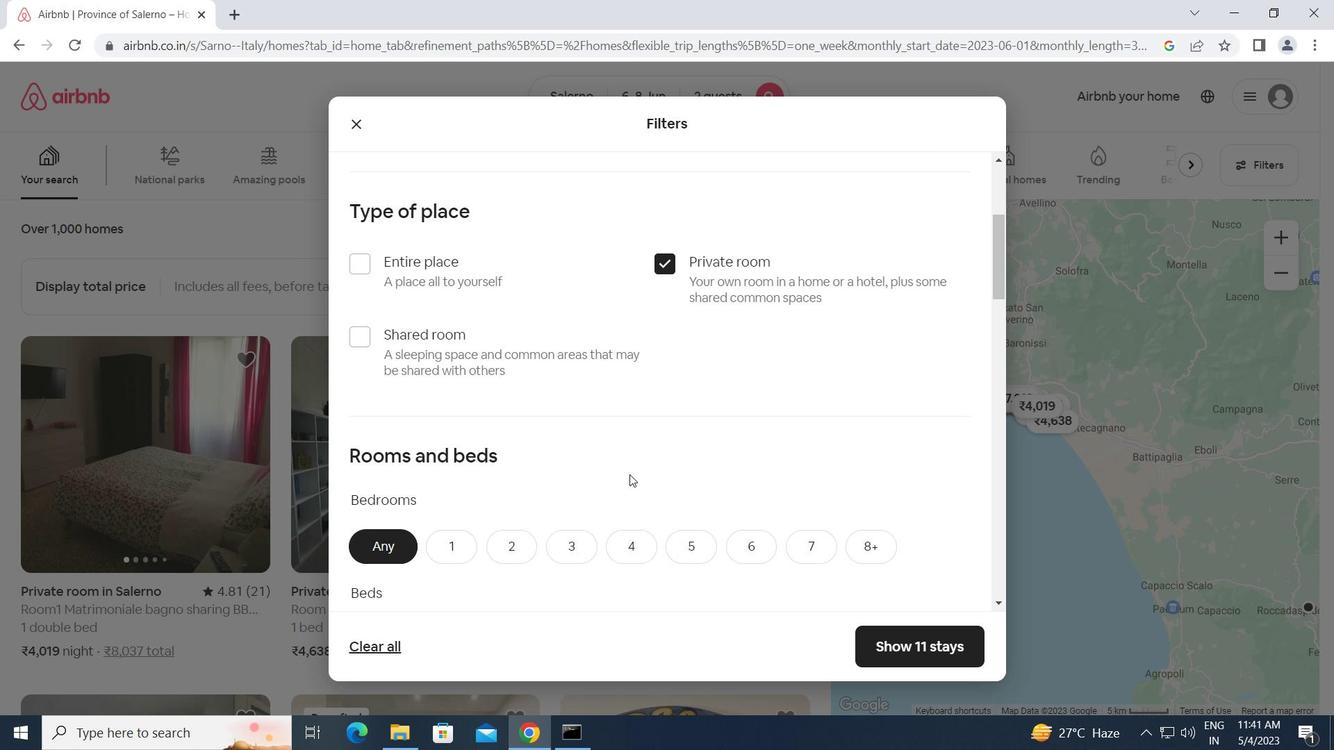
Action: Mouse moved to (446, 457)
Screenshot: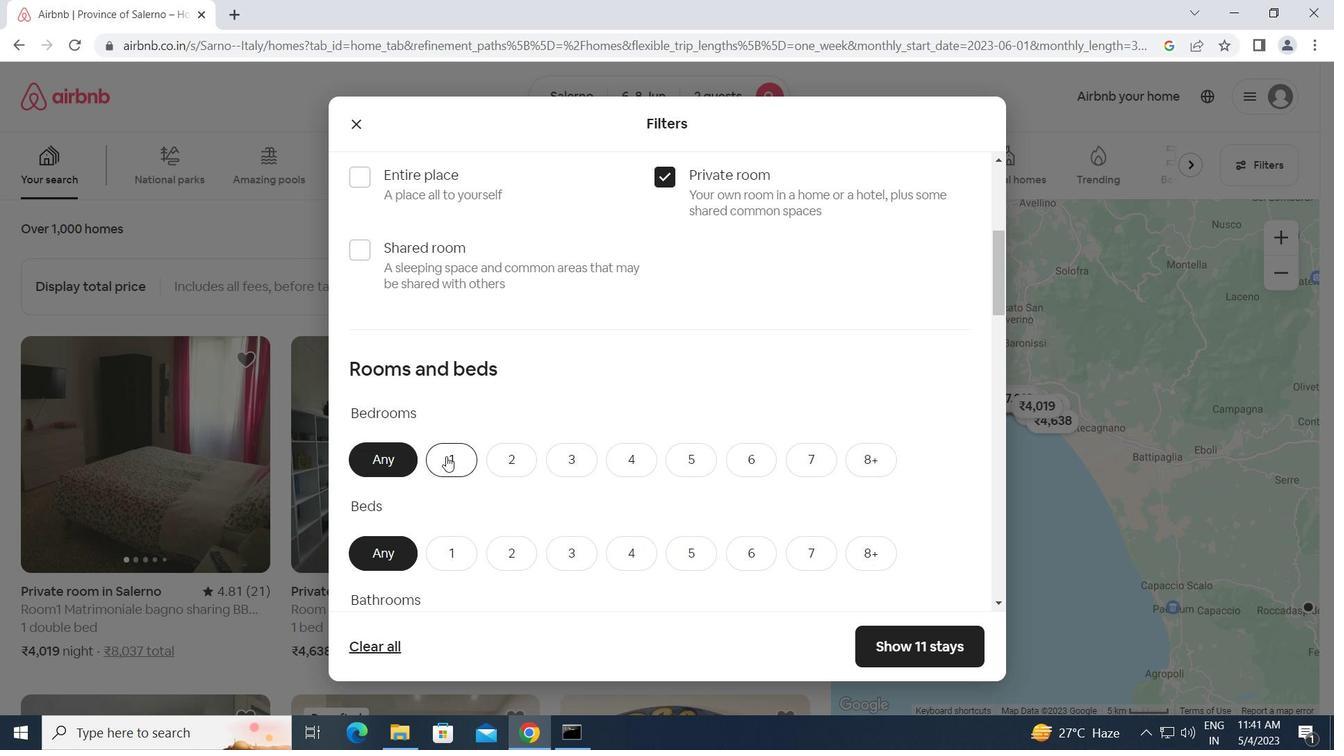 
Action: Mouse pressed left at (446, 457)
Screenshot: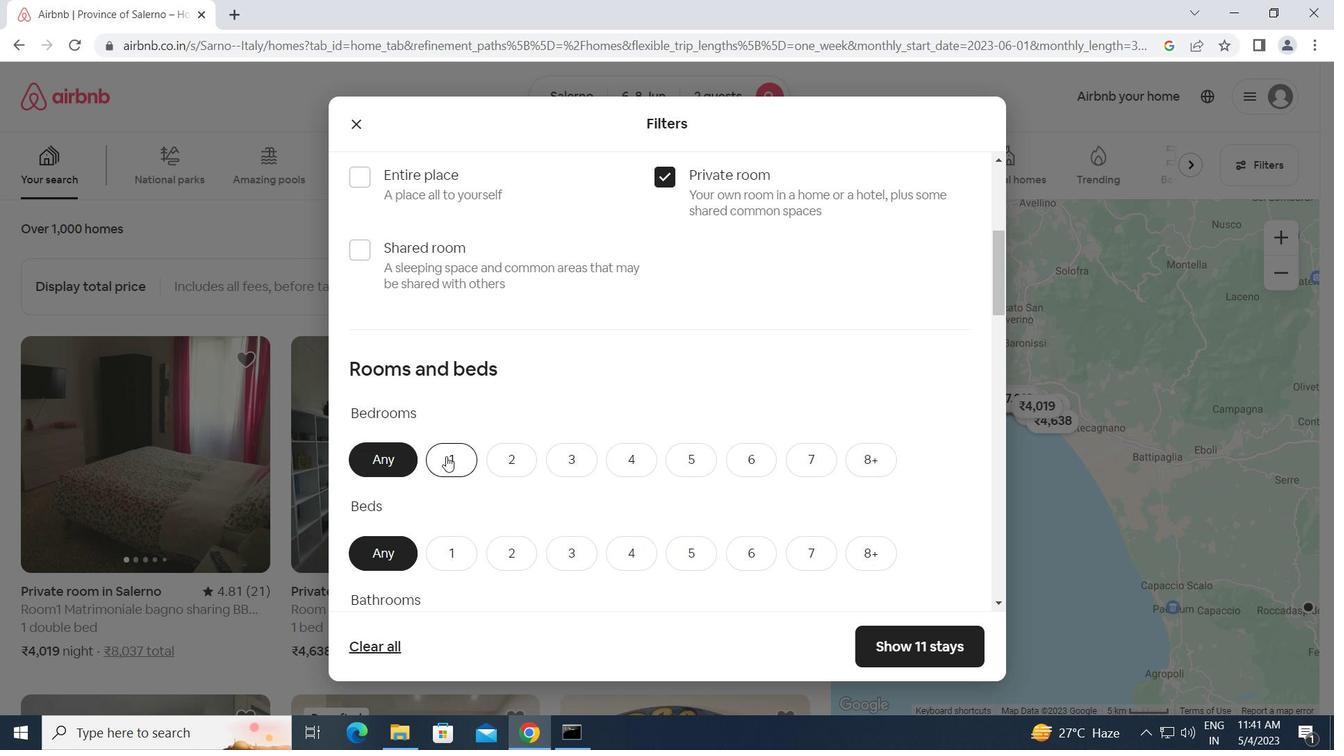 
Action: Mouse moved to (508, 547)
Screenshot: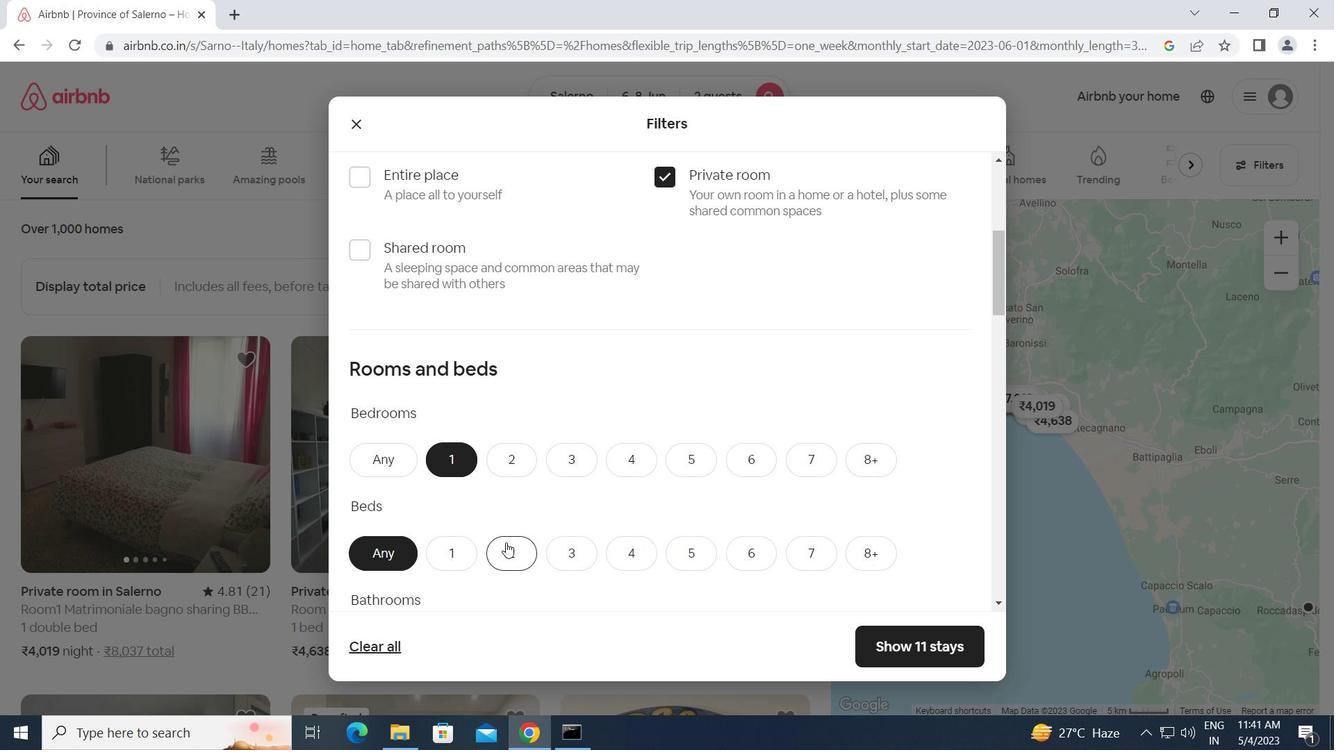 
Action: Mouse pressed left at (508, 547)
Screenshot: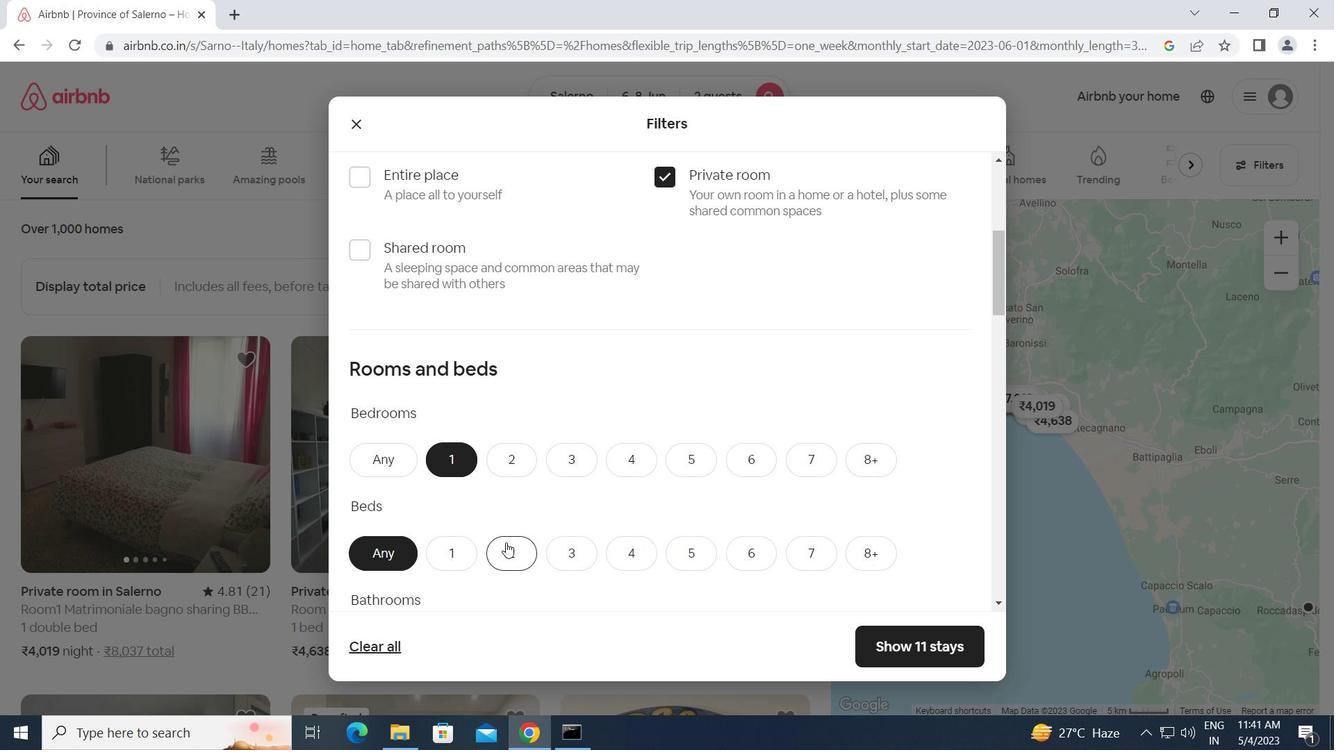 
Action: Mouse moved to (571, 548)
Screenshot: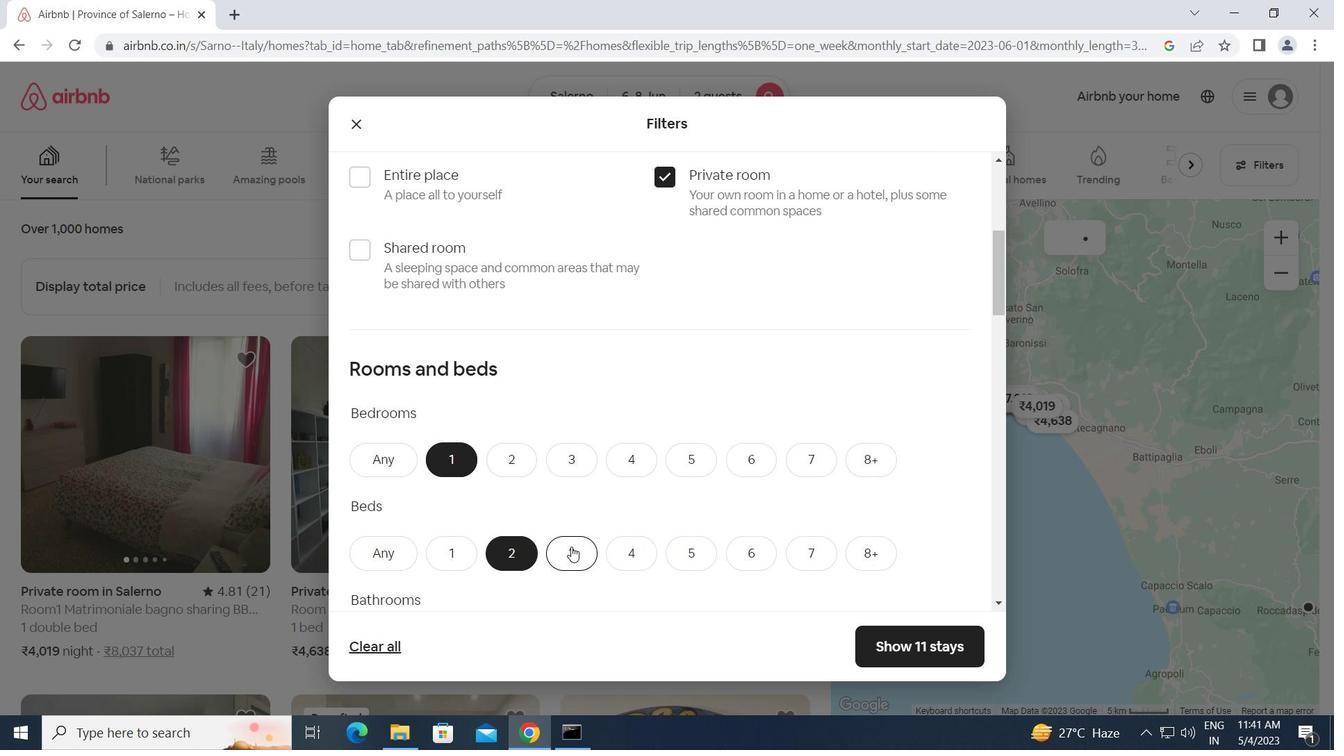 
Action: Mouse scrolled (571, 547) with delta (0, 0)
Screenshot: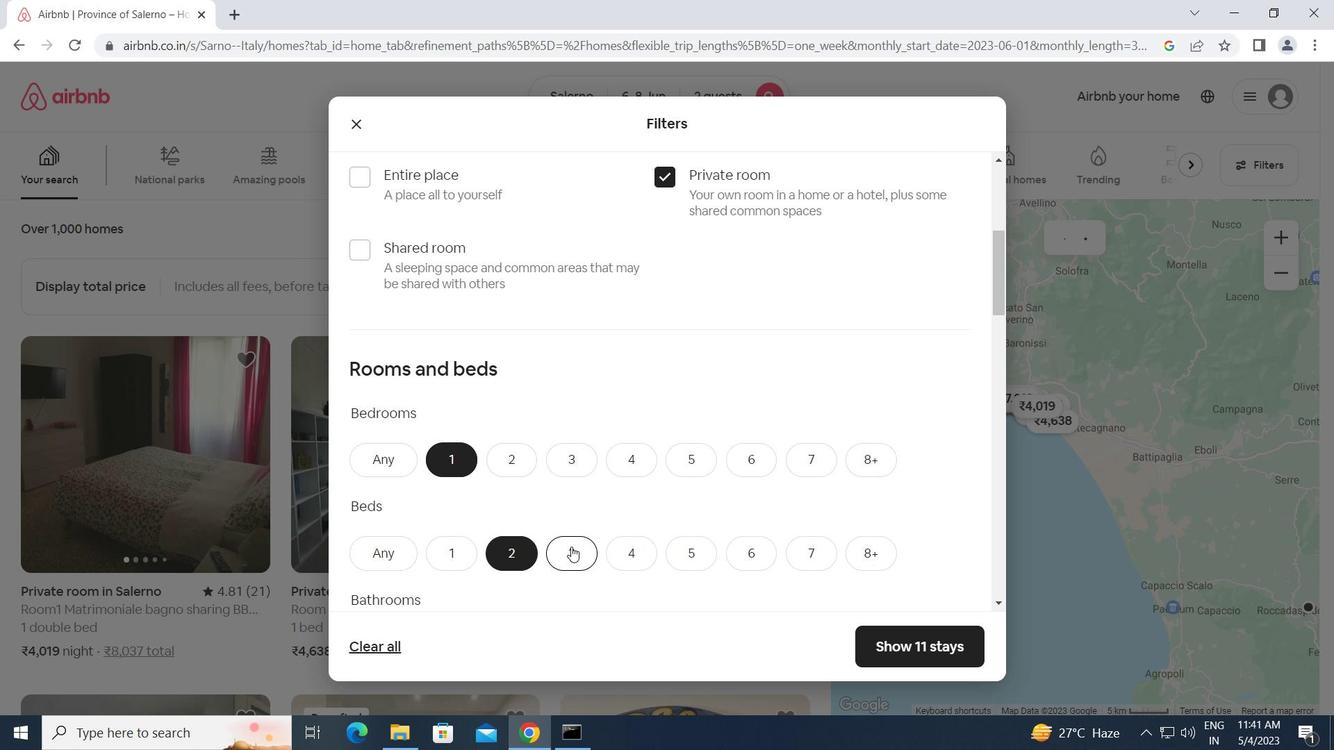 
Action: Mouse moved to (577, 564)
Screenshot: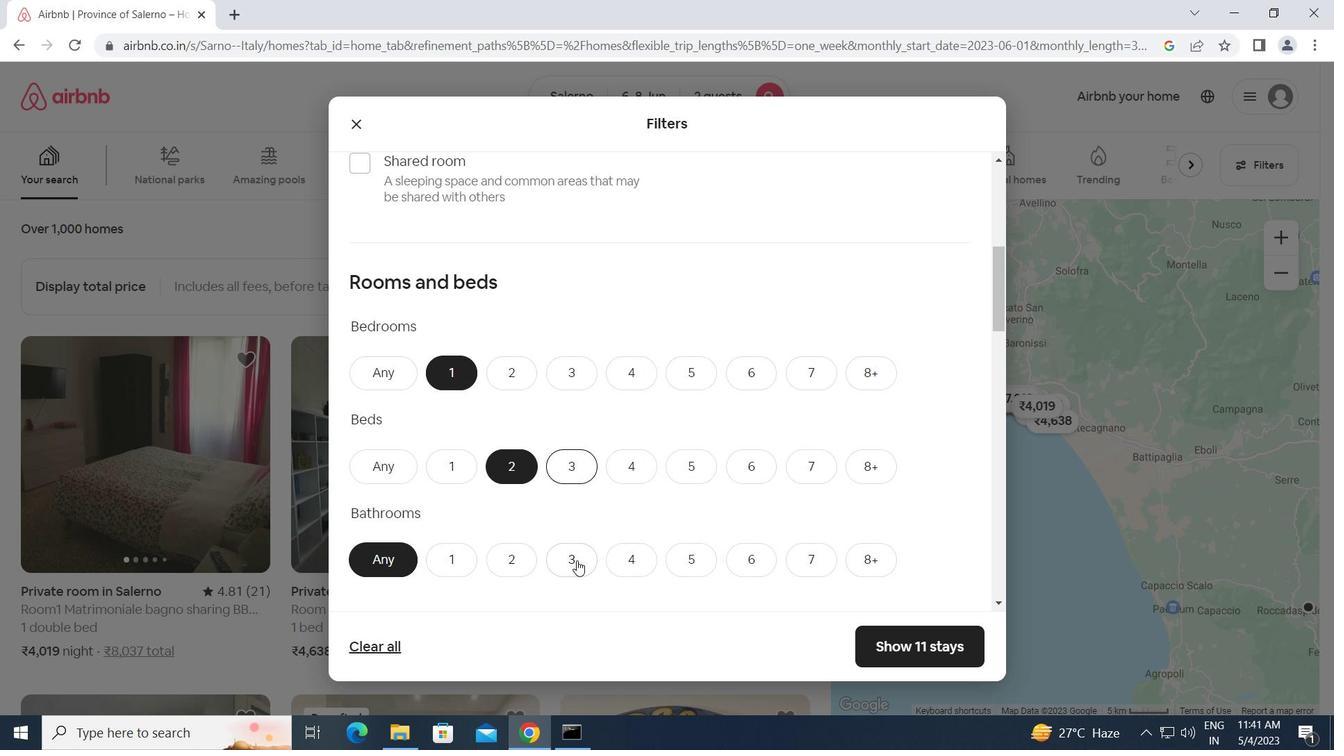 
Action: Mouse scrolled (577, 564) with delta (0, 0)
Screenshot: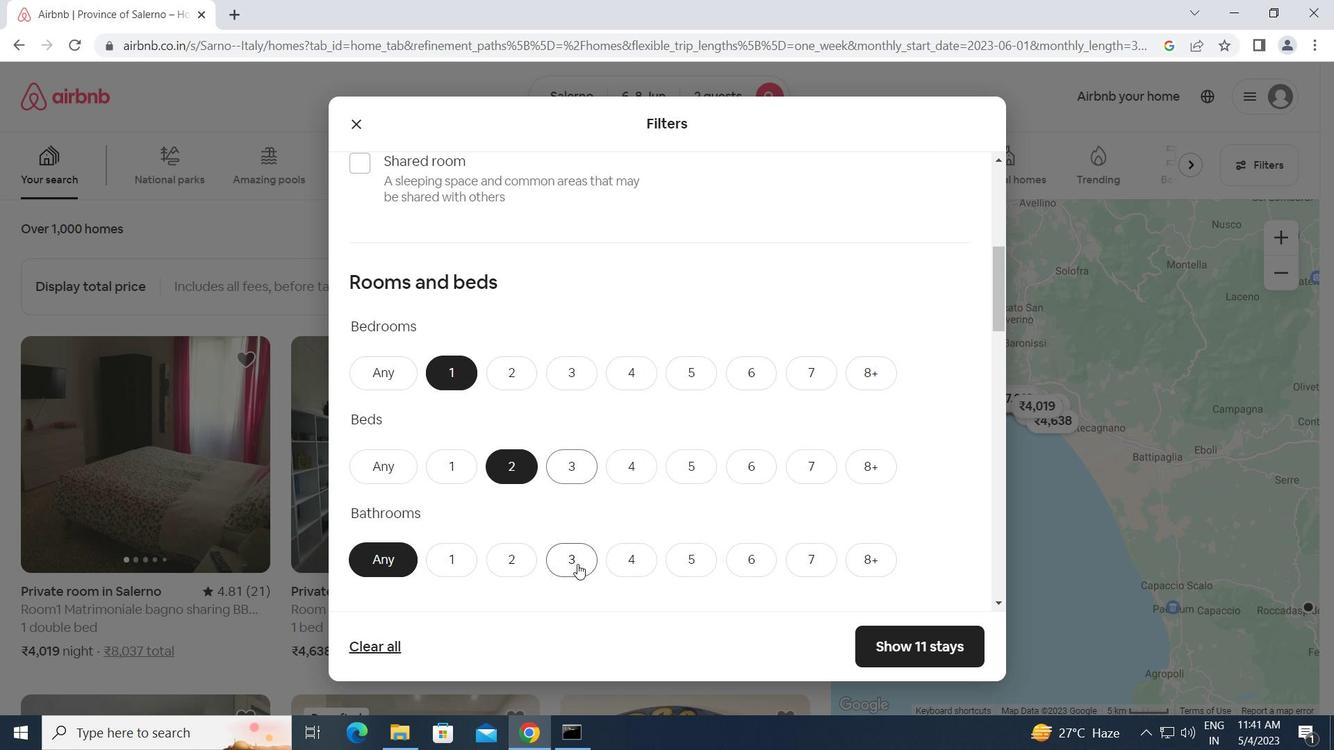 
Action: Mouse moved to (450, 473)
Screenshot: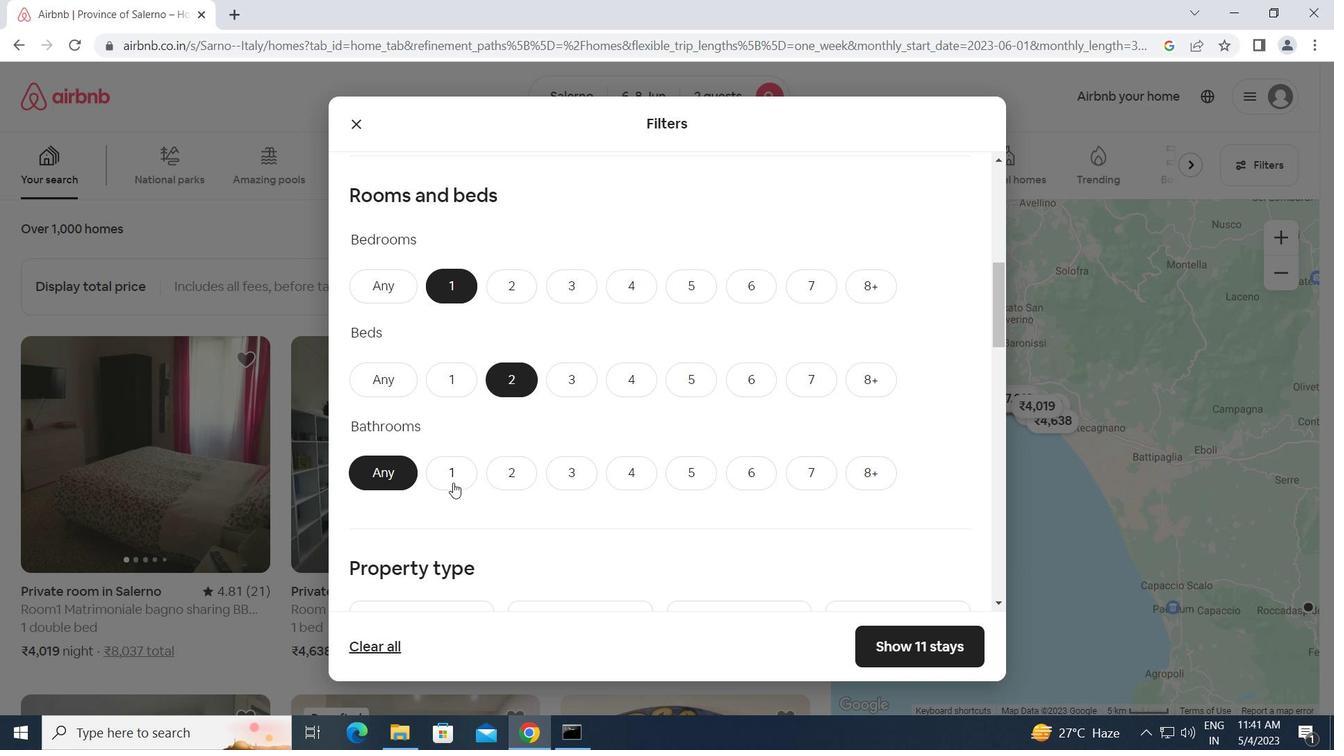 
Action: Mouse pressed left at (450, 473)
Screenshot: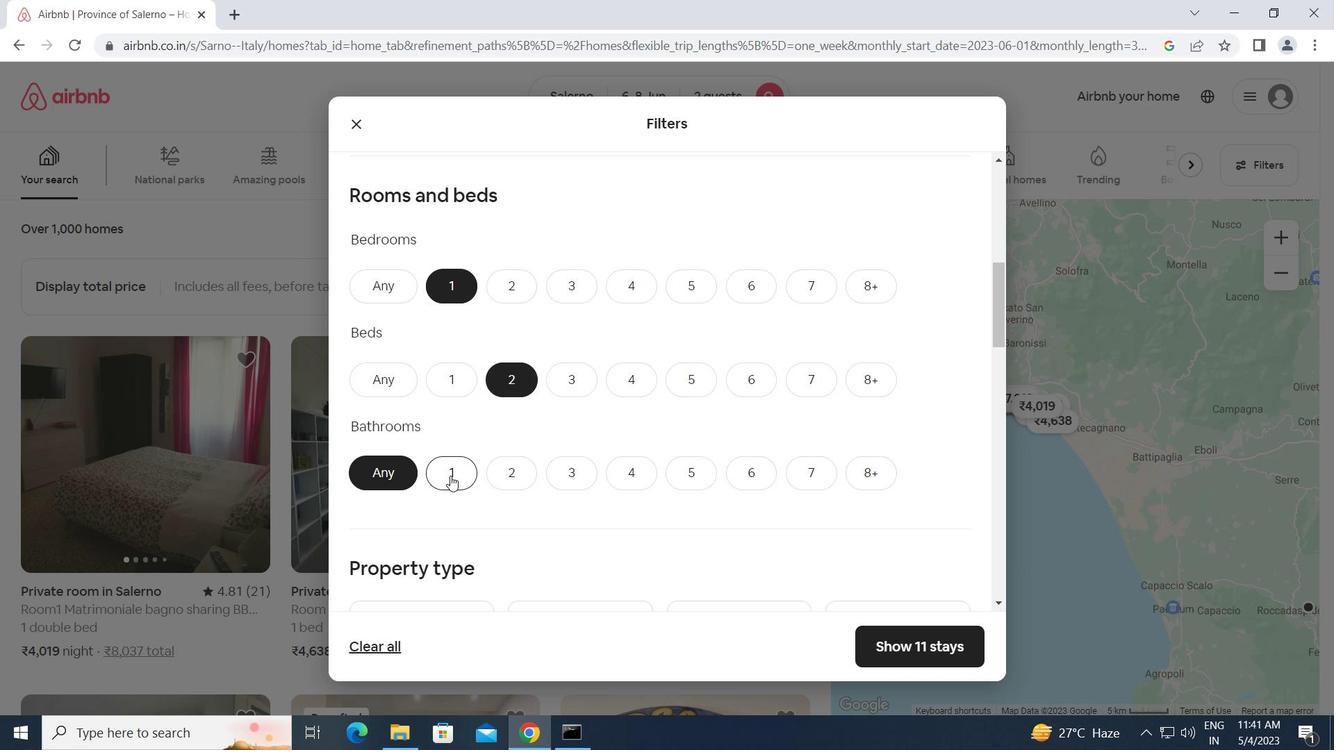 
Action: Mouse moved to (528, 540)
Screenshot: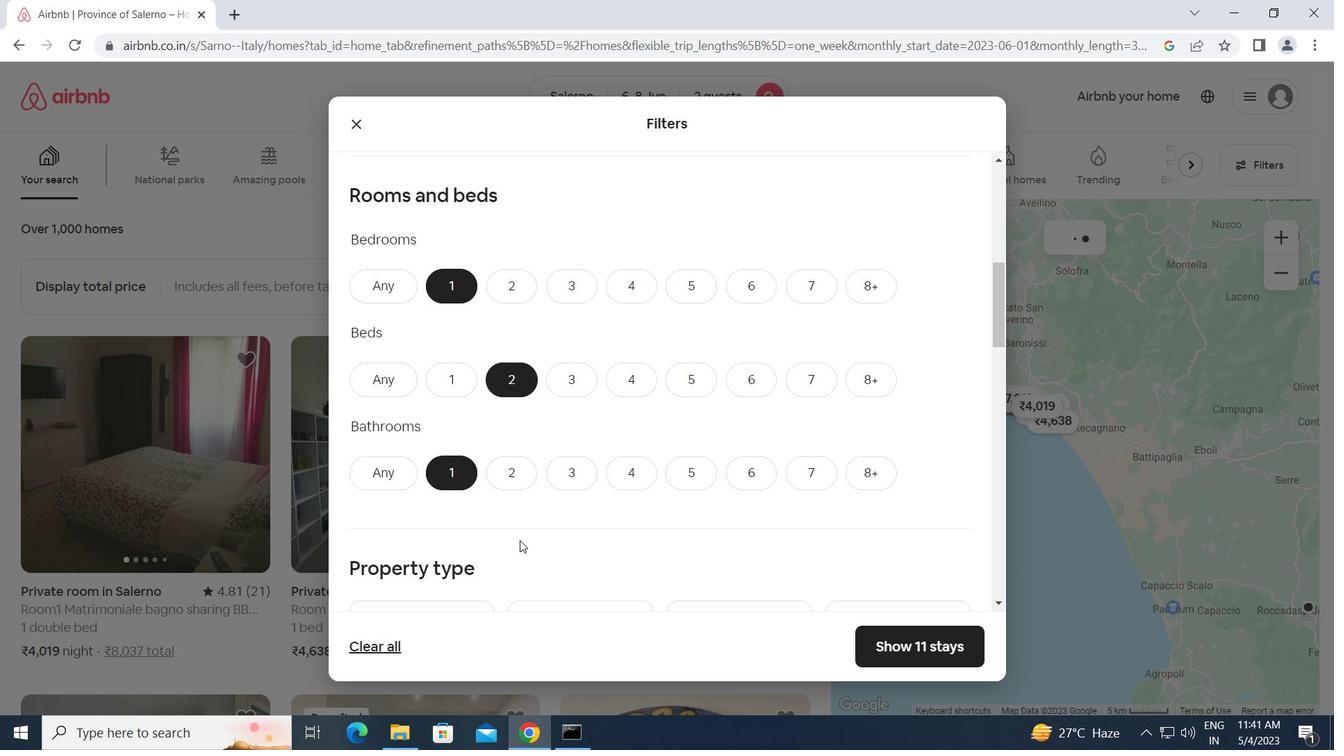 
Action: Mouse scrolled (528, 539) with delta (0, 0)
Screenshot: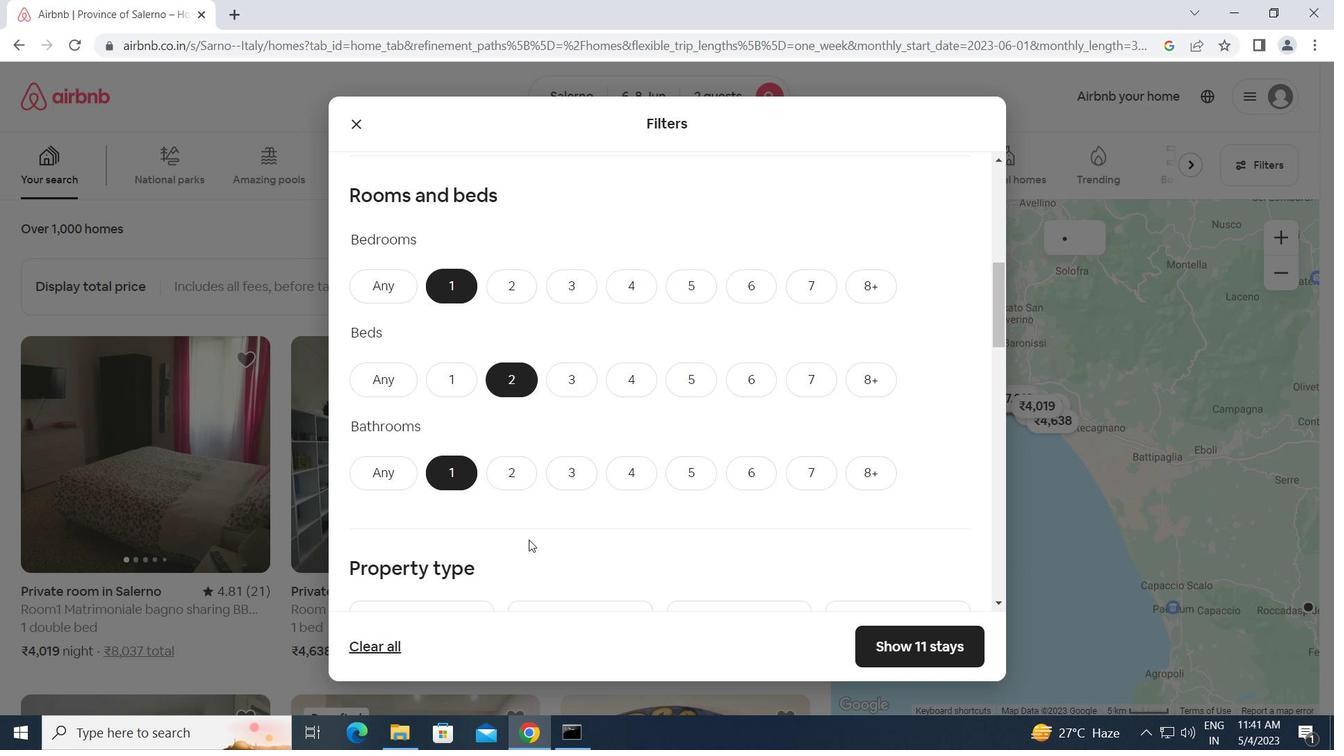
Action: Mouse scrolled (528, 539) with delta (0, 0)
Screenshot: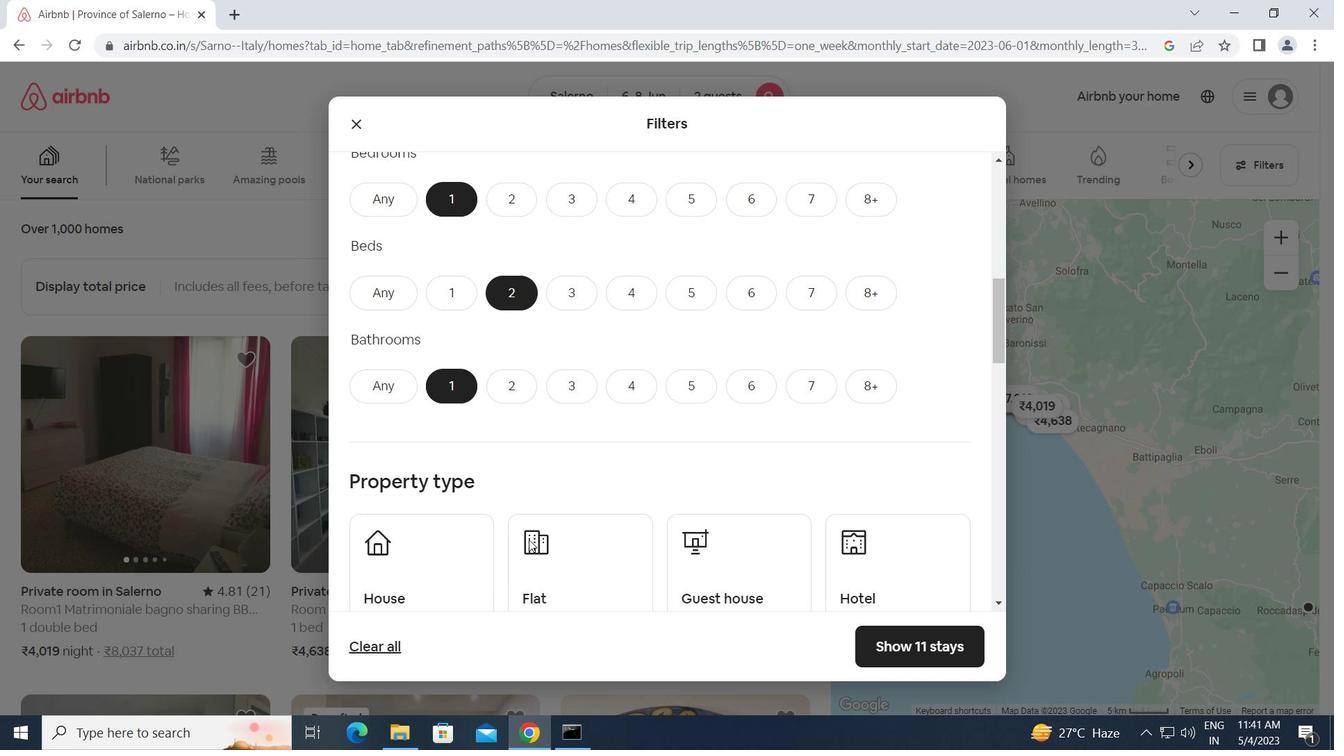 
Action: Mouse moved to (419, 491)
Screenshot: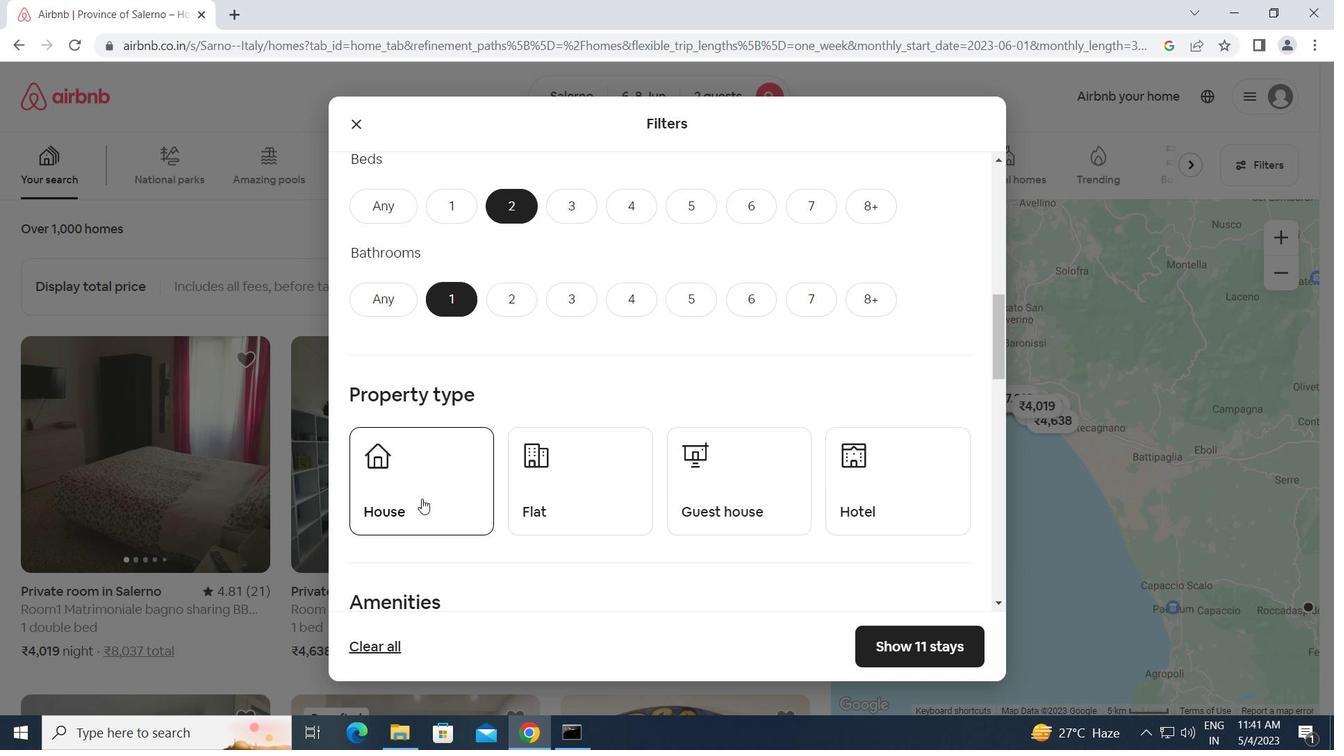 
Action: Mouse pressed left at (419, 491)
Screenshot: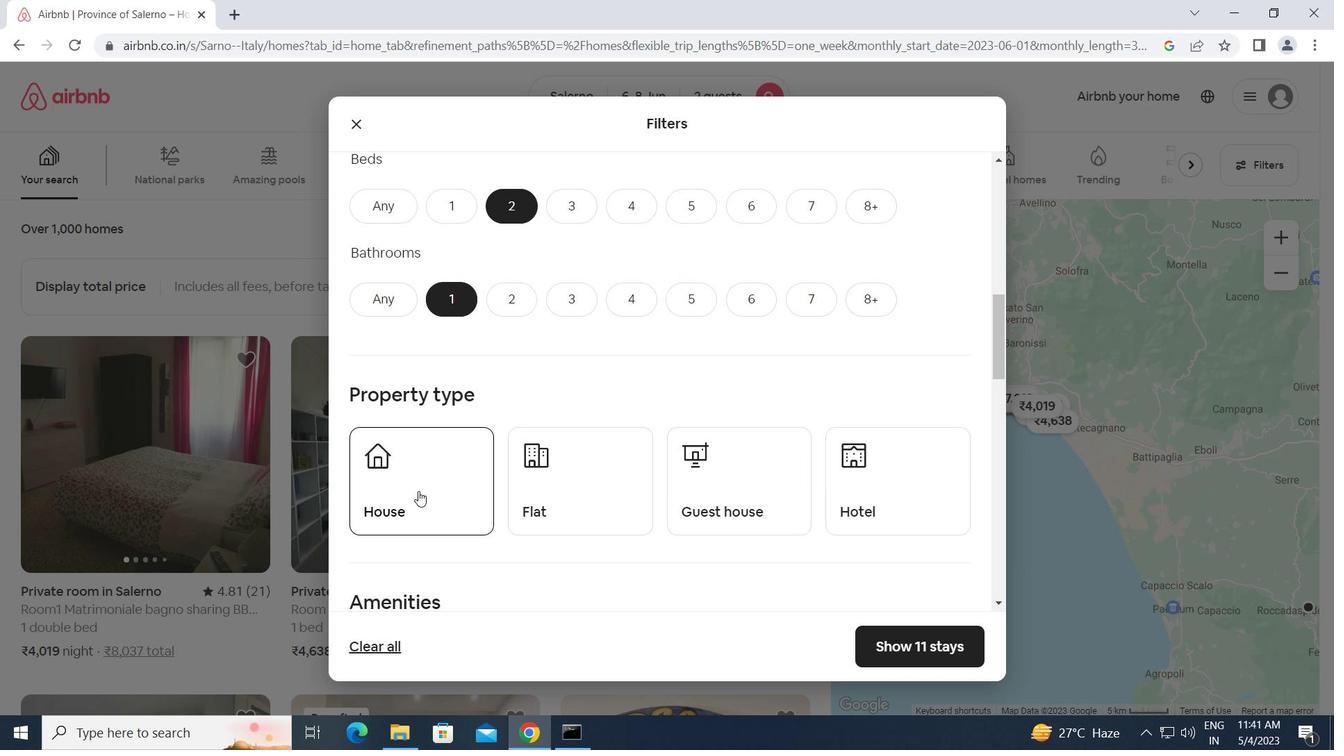 
Action: Mouse moved to (585, 507)
Screenshot: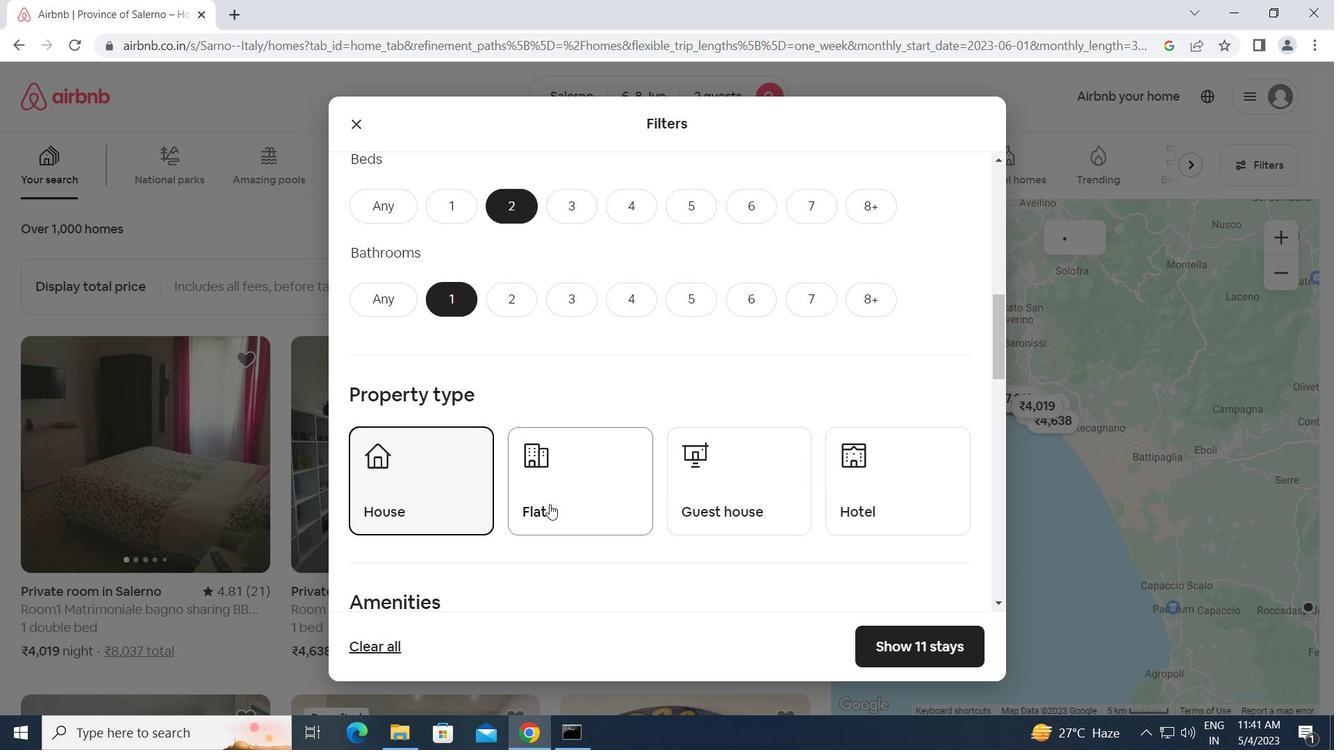 
Action: Mouse pressed left at (585, 507)
Screenshot: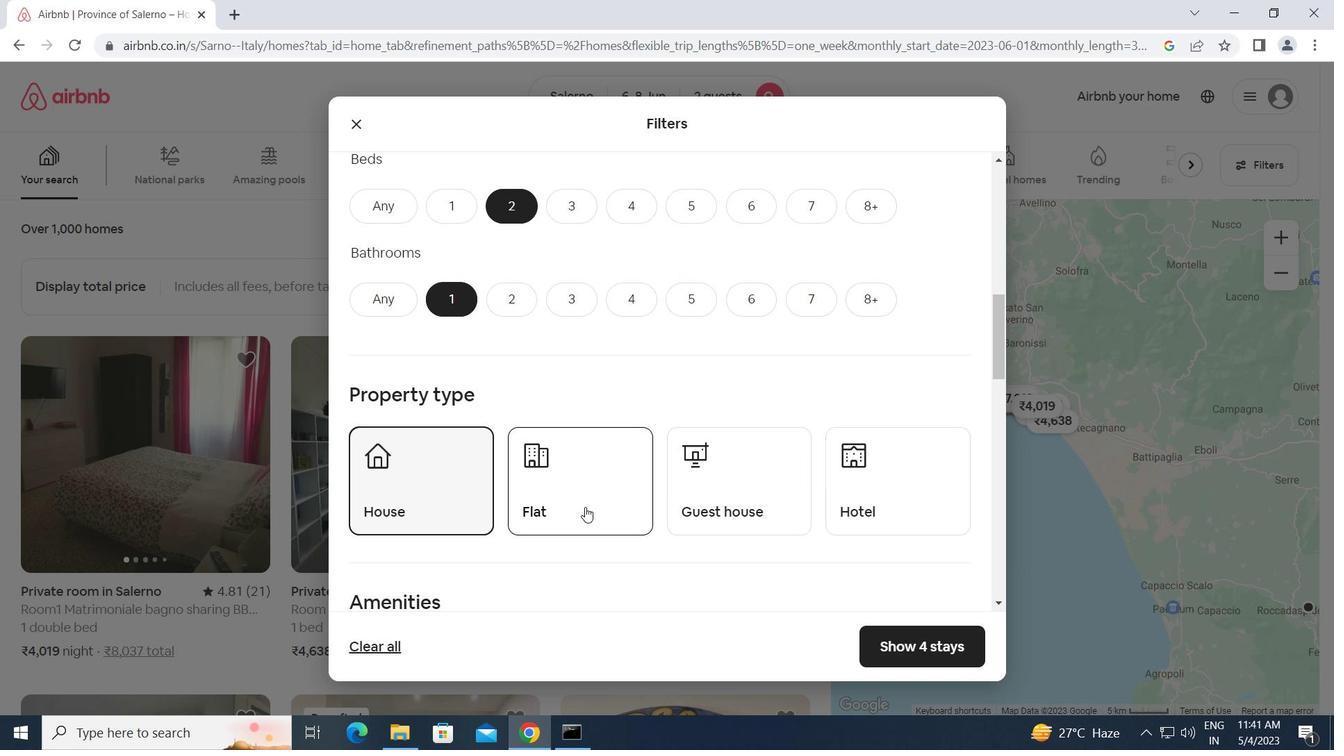 
Action: Mouse moved to (739, 496)
Screenshot: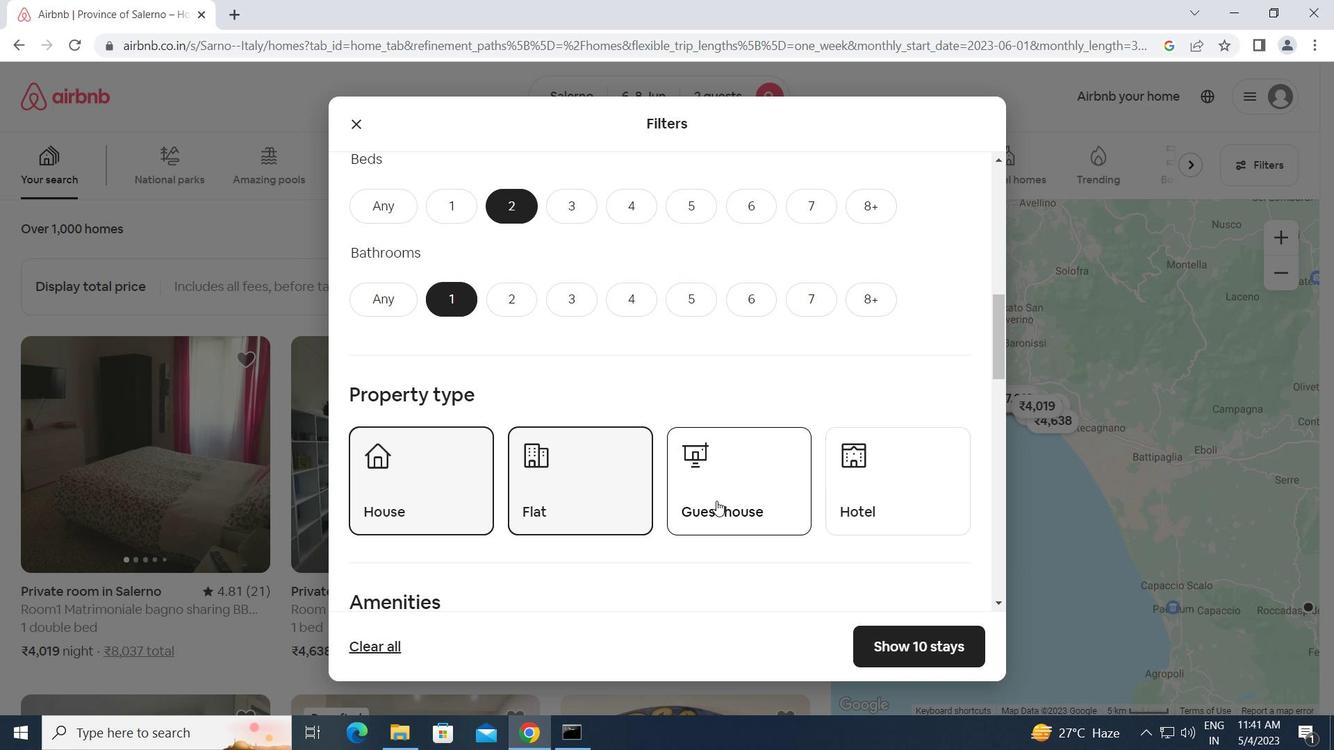 
Action: Mouse pressed left at (739, 496)
Screenshot: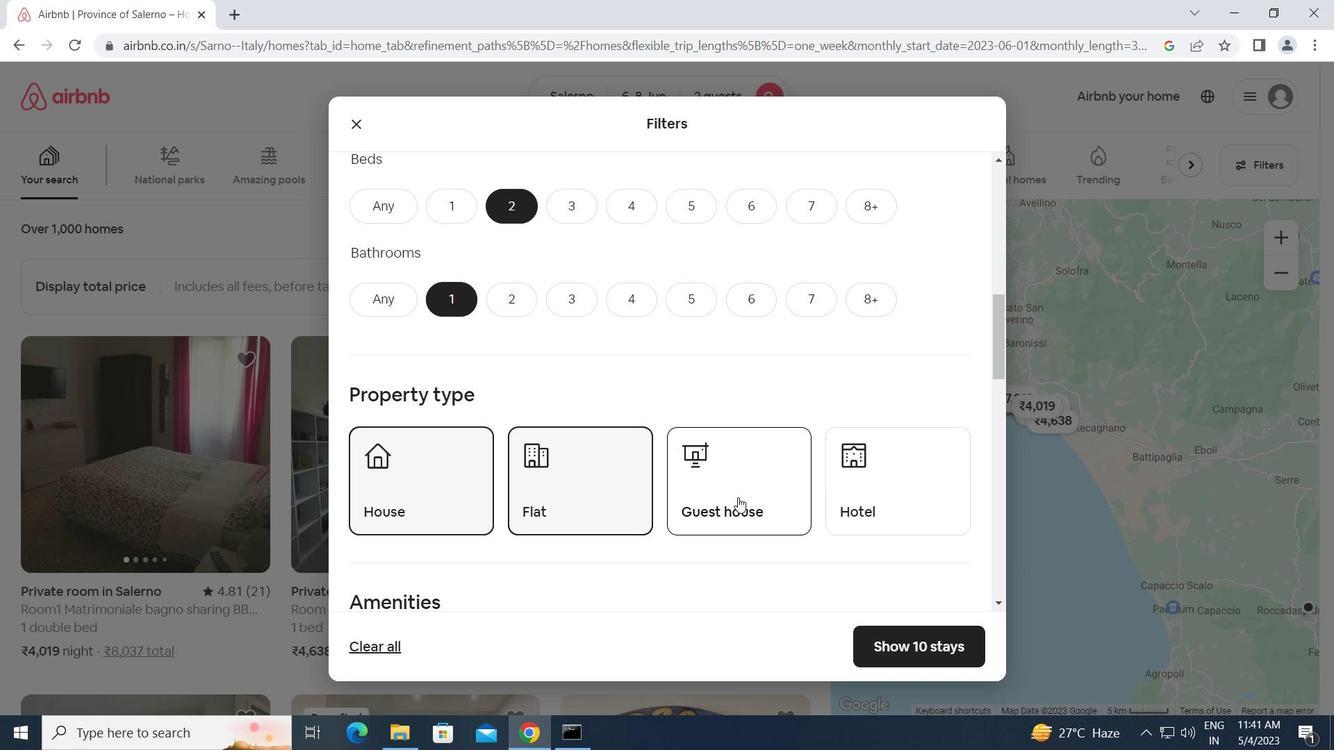 
Action: Mouse moved to (585, 585)
Screenshot: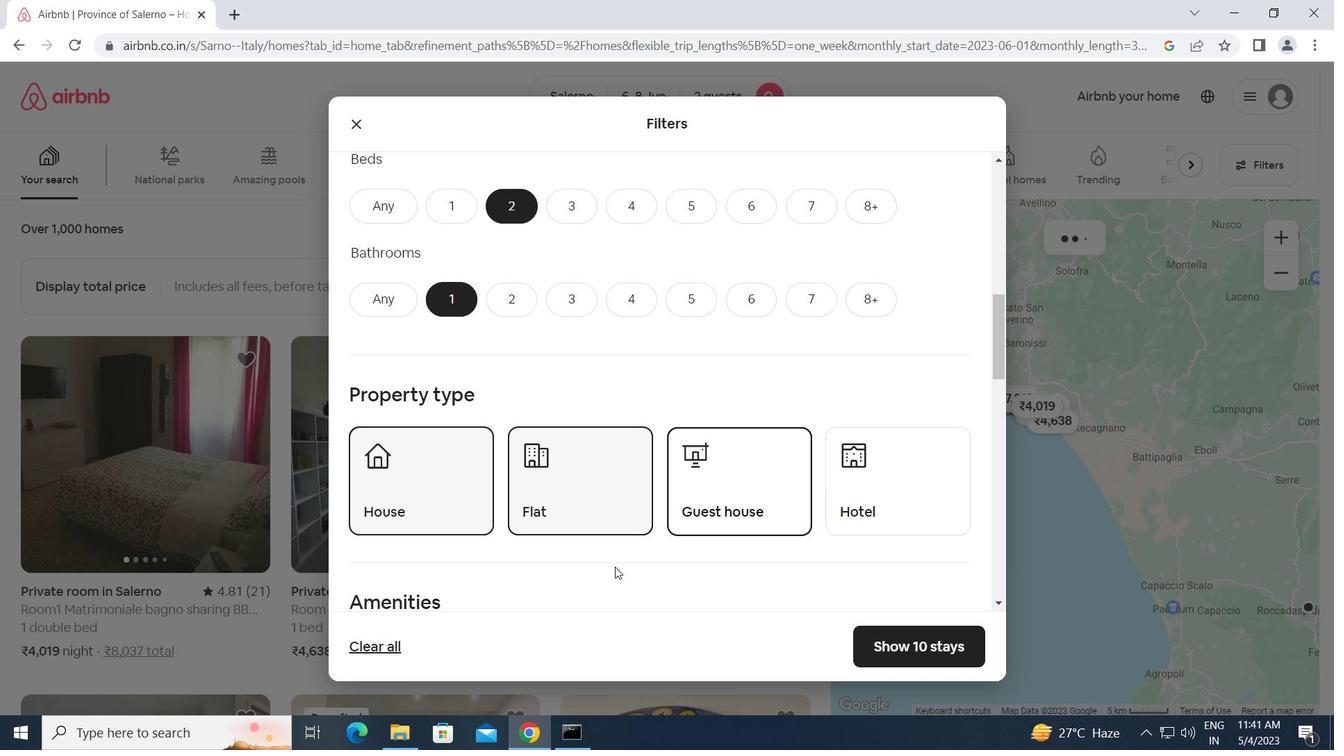 
Action: Mouse scrolled (585, 585) with delta (0, 0)
Screenshot: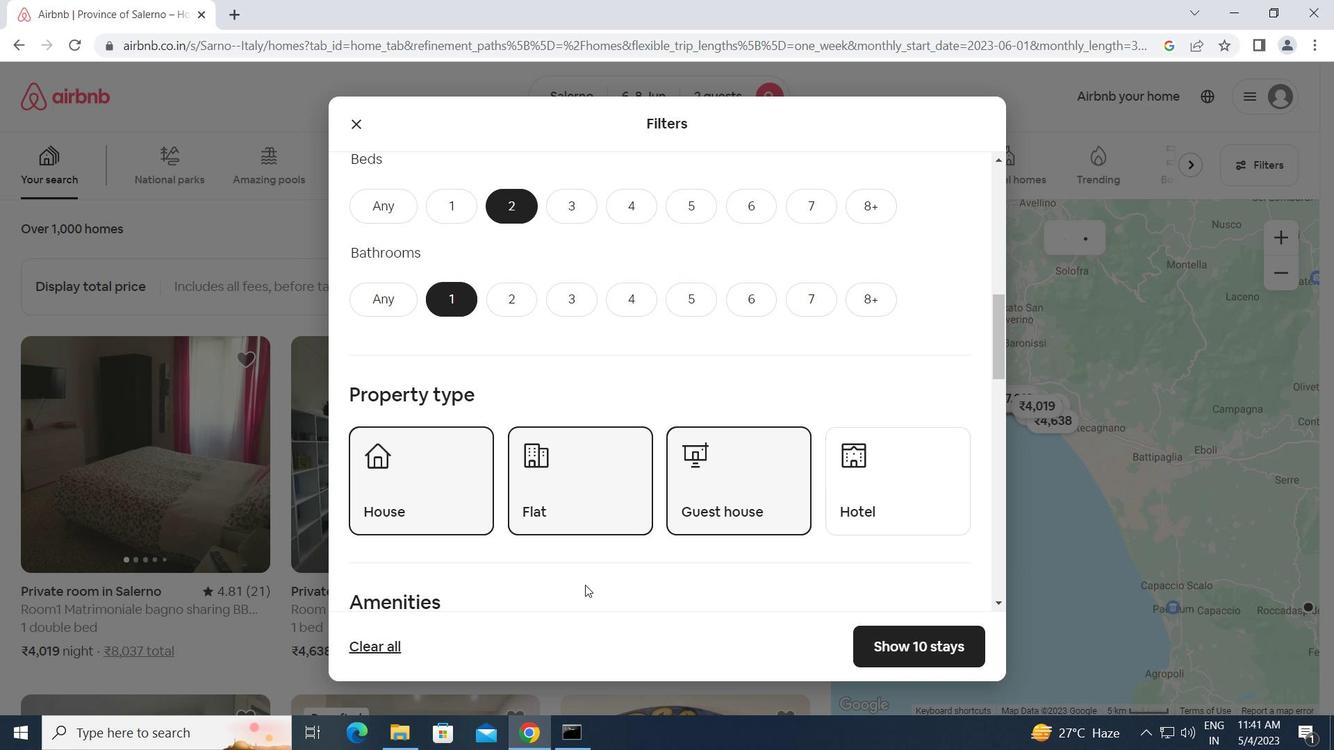 
Action: Mouse scrolled (585, 585) with delta (0, 0)
Screenshot: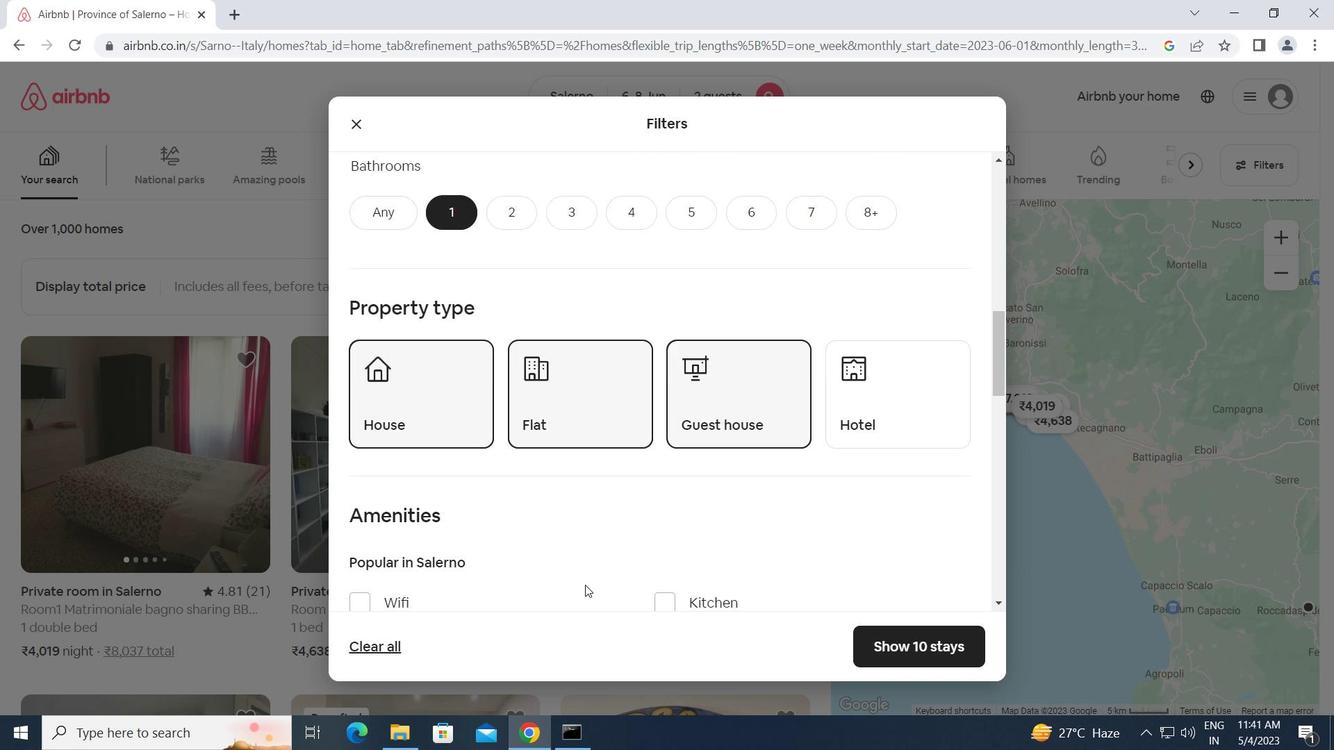 
Action: Mouse moved to (584, 585)
Screenshot: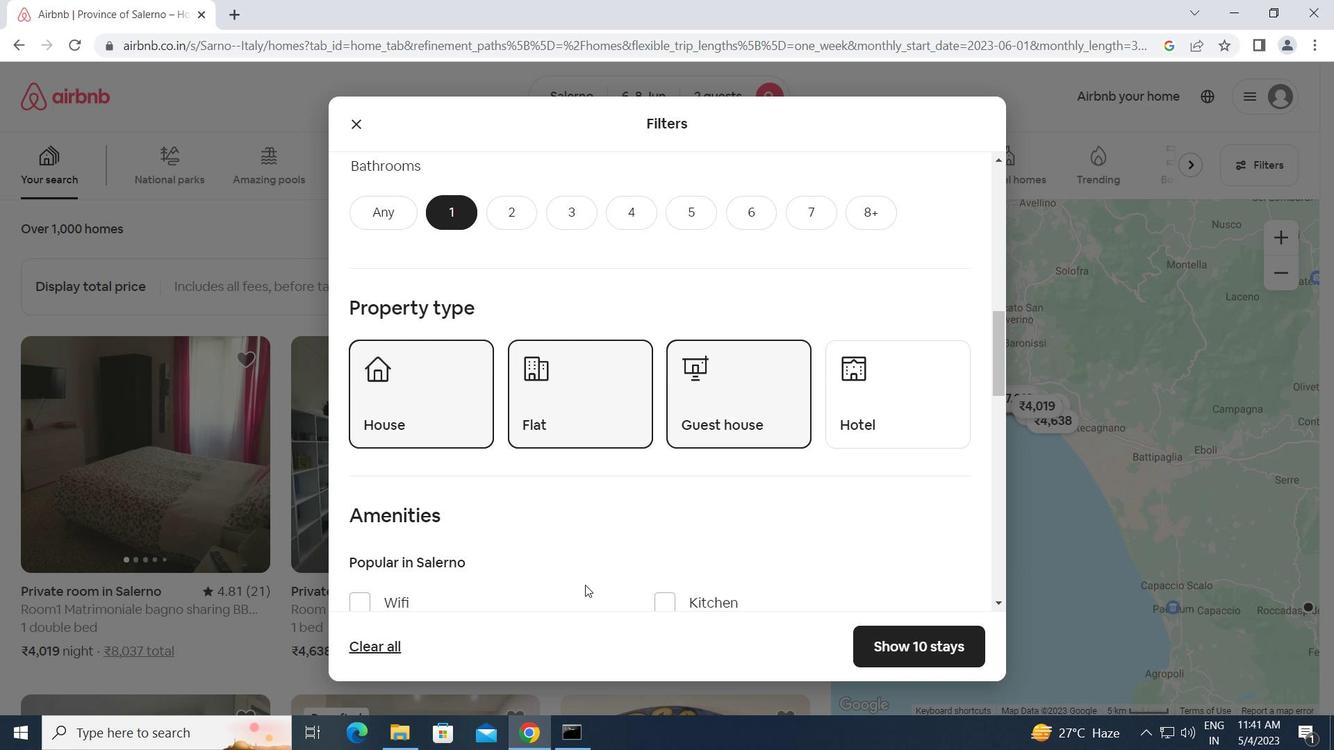 
Action: Mouse scrolled (584, 585) with delta (0, 0)
Screenshot: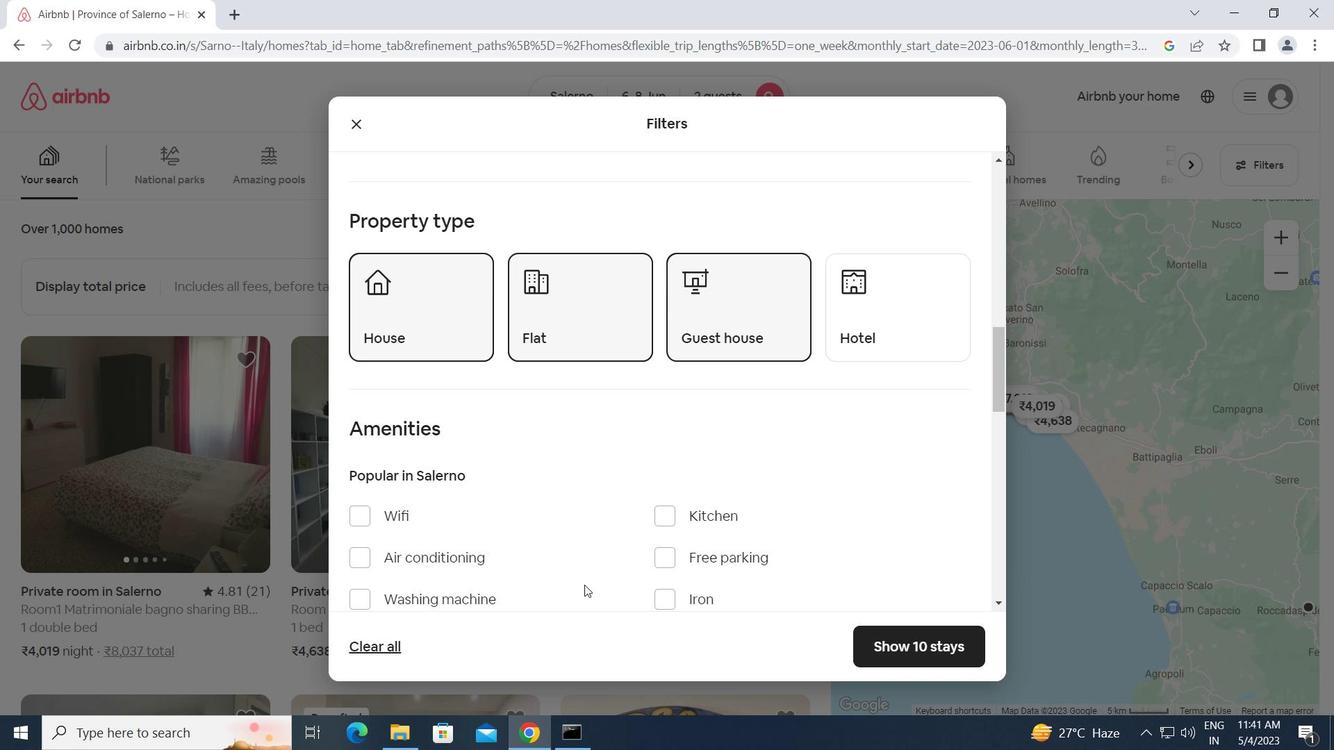 
Action: Mouse moved to (364, 423)
Screenshot: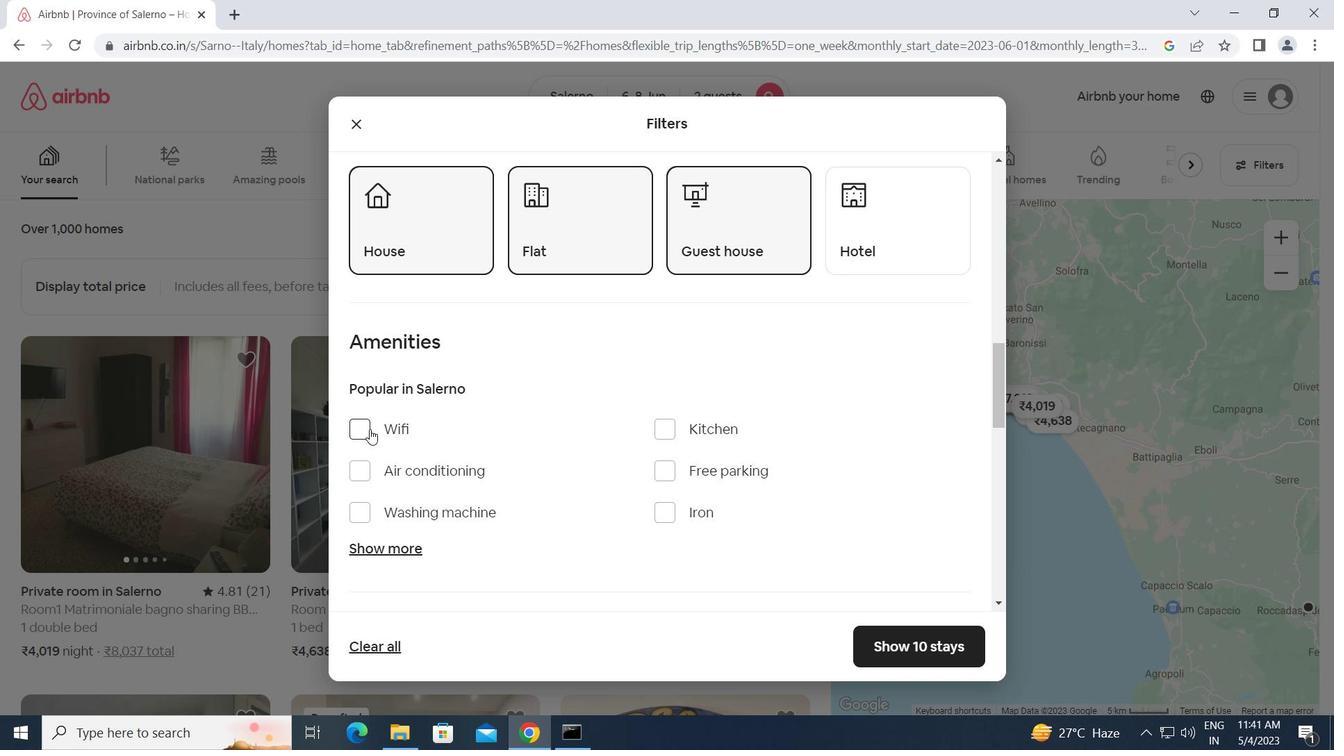
Action: Mouse pressed left at (364, 423)
Screenshot: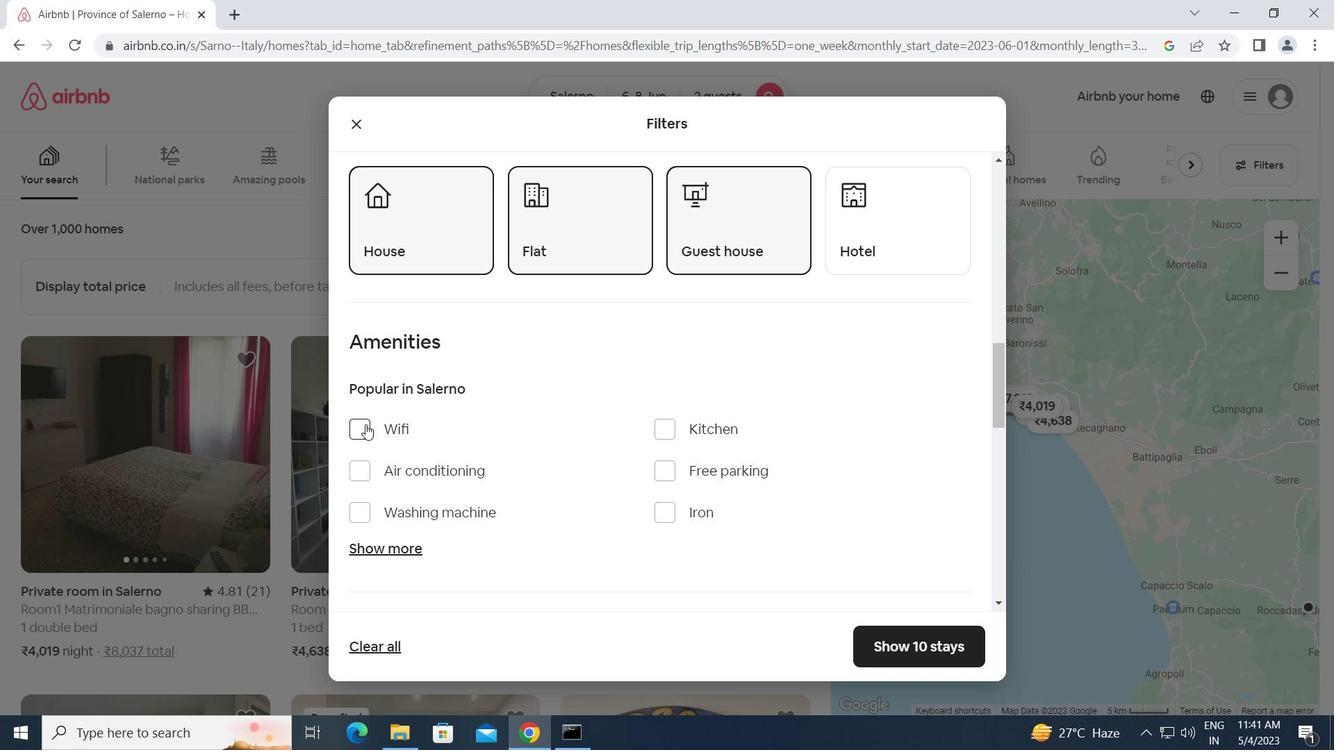 
Action: Mouse moved to (619, 502)
Screenshot: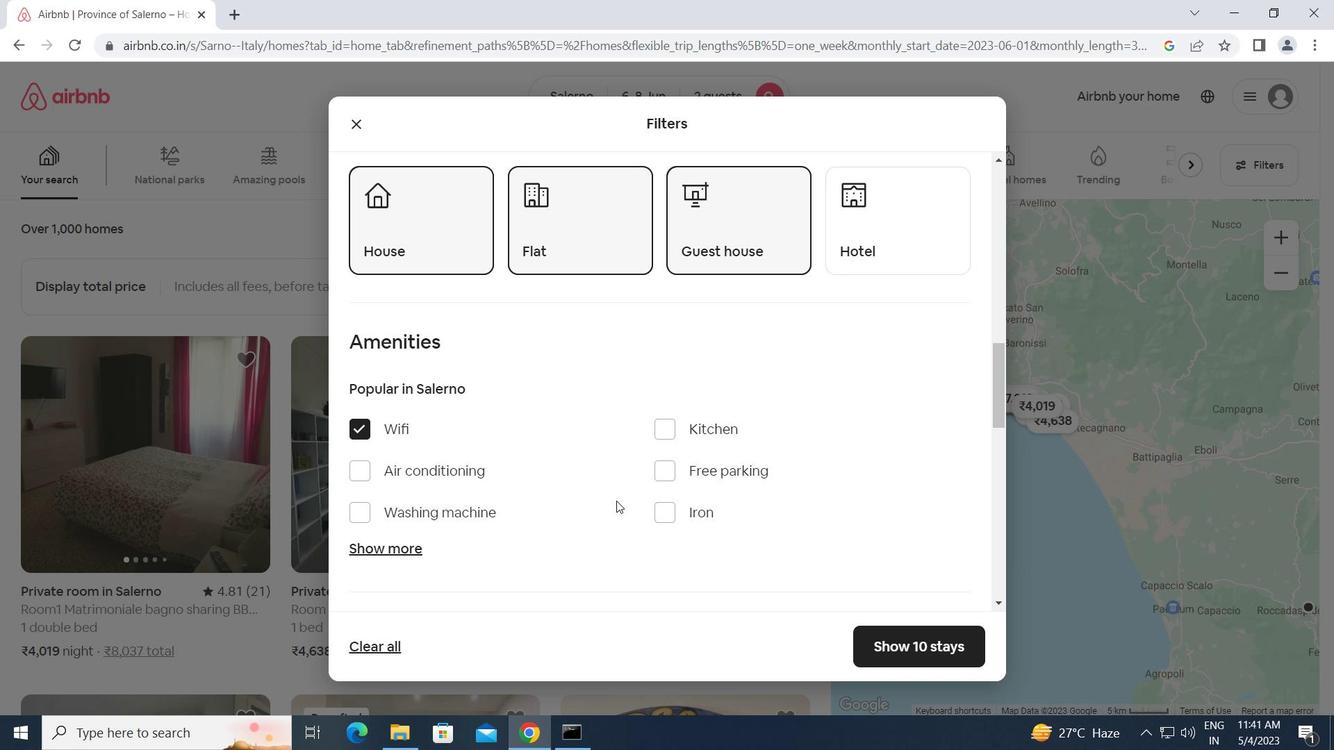 
Action: Mouse scrolled (619, 501) with delta (0, 0)
Screenshot: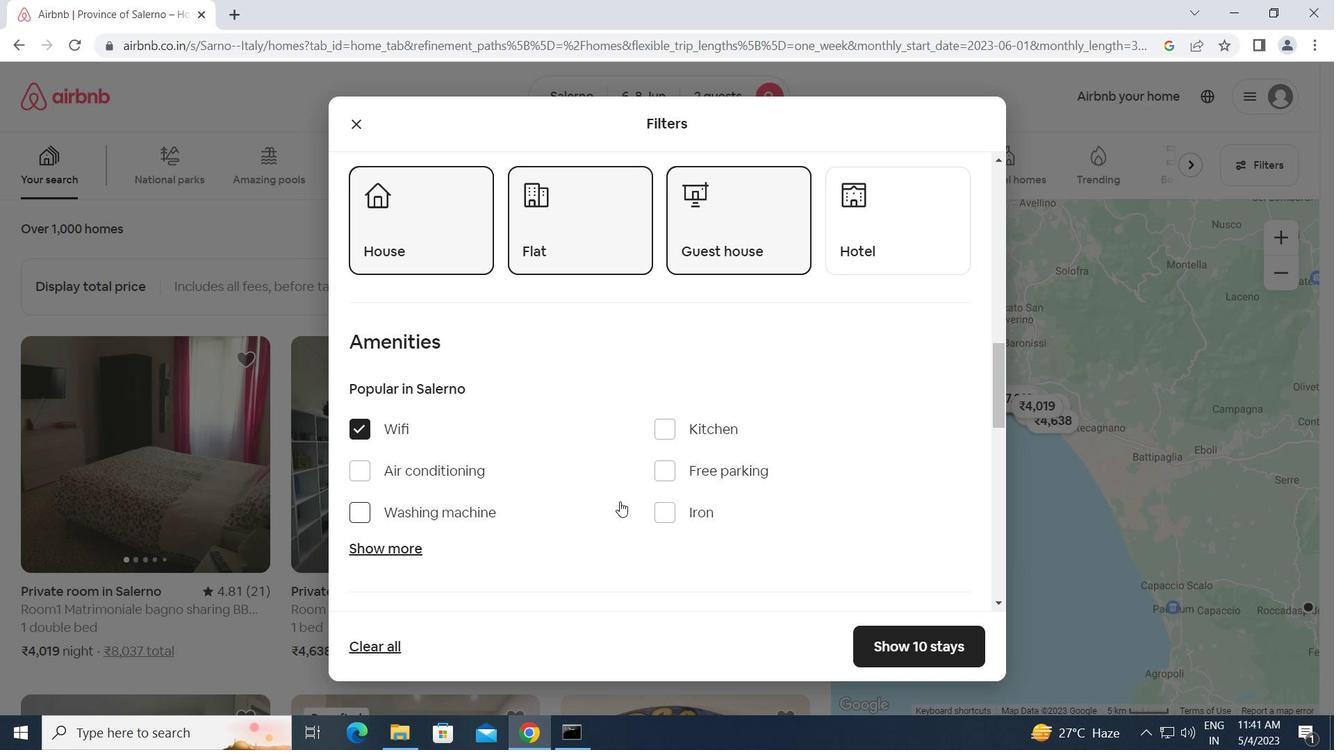 
Action: Mouse scrolled (619, 501) with delta (0, 0)
Screenshot: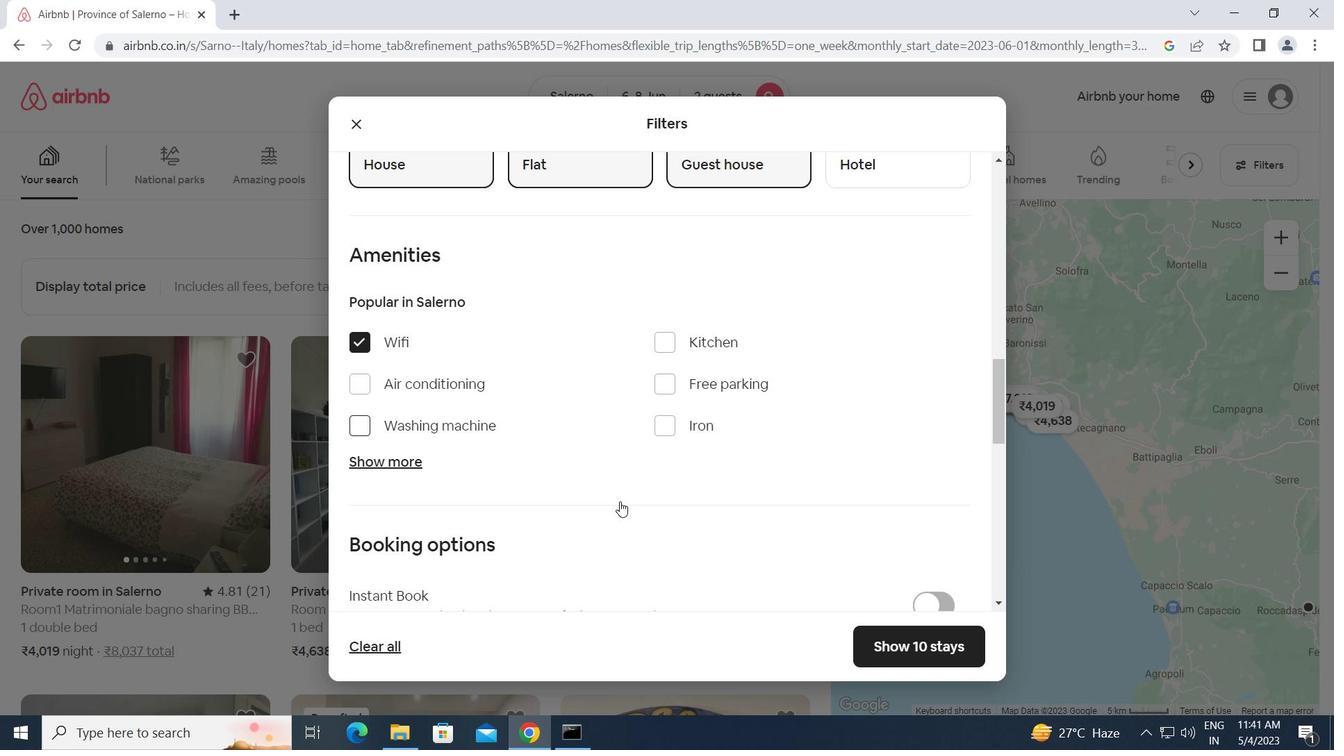
Action: Mouse scrolled (619, 501) with delta (0, 0)
Screenshot: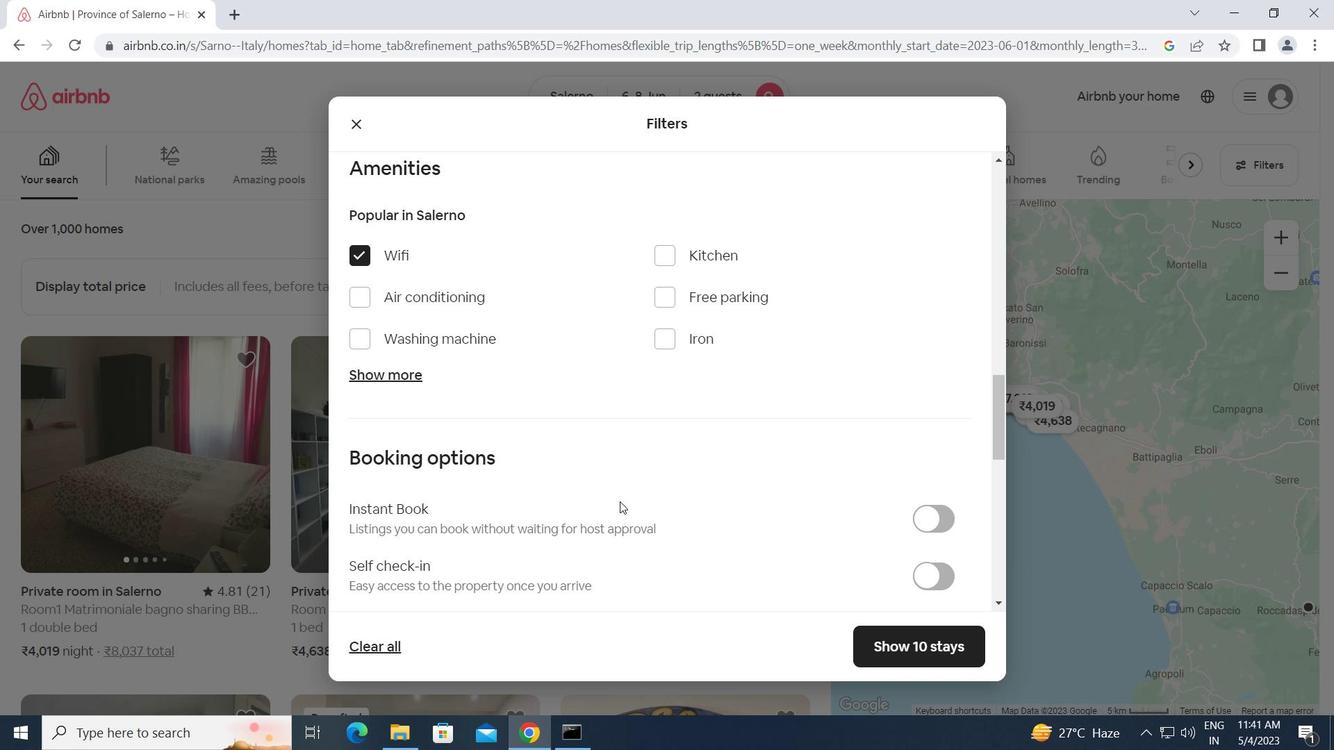 
Action: Mouse scrolled (619, 501) with delta (0, 0)
Screenshot: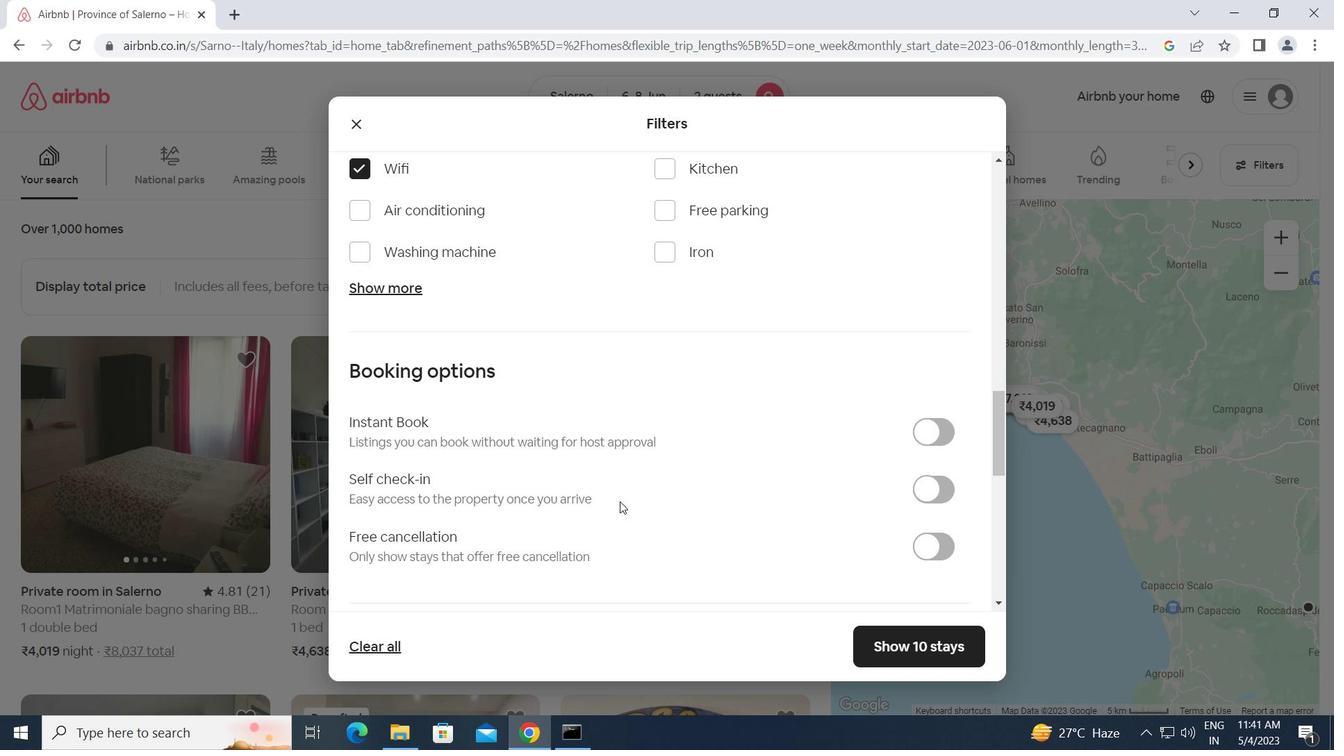 
Action: Mouse moved to (916, 405)
Screenshot: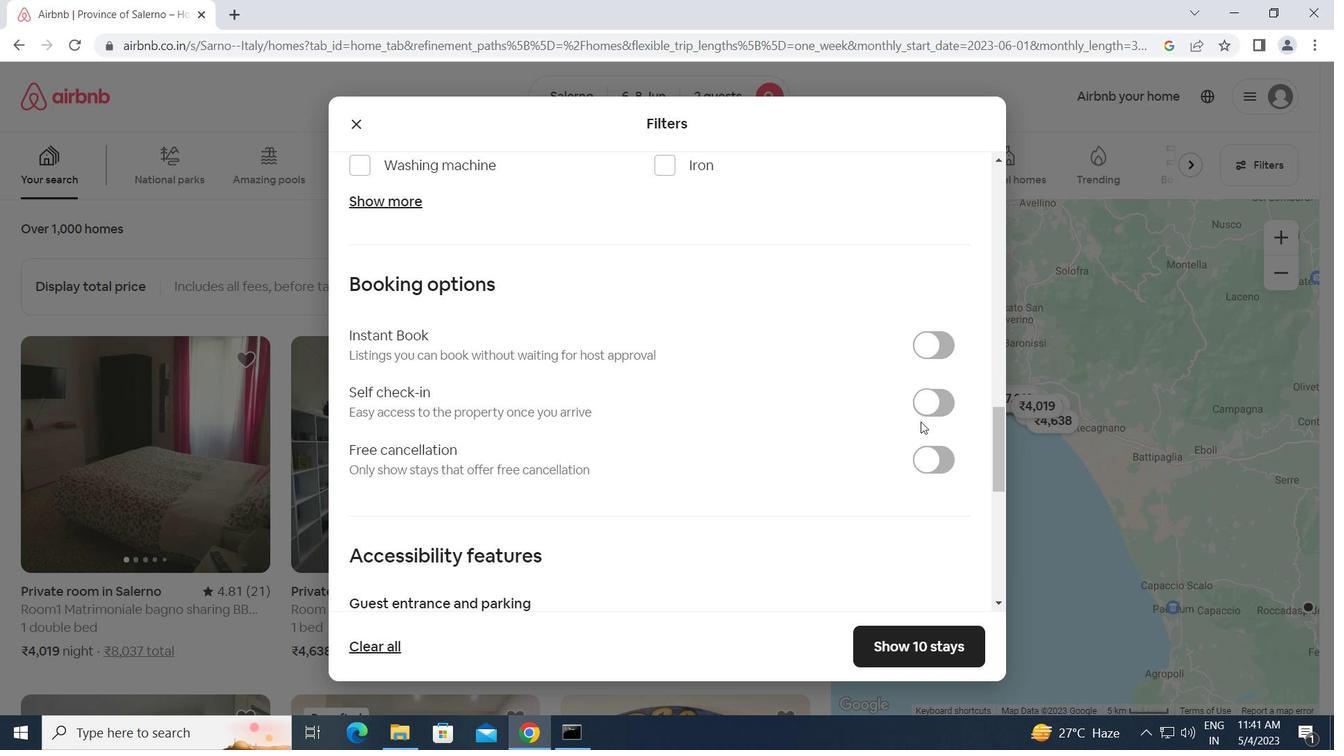 
Action: Mouse pressed left at (916, 405)
Screenshot: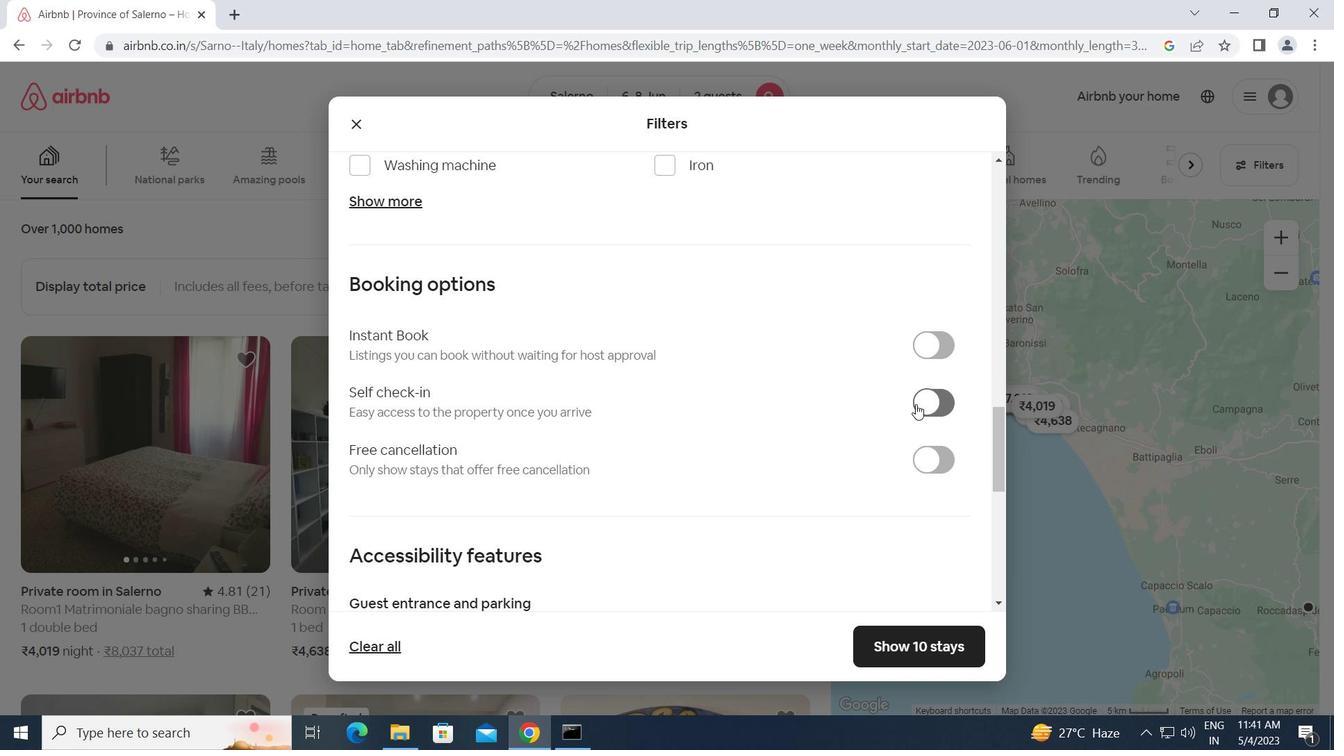 
Action: Mouse moved to (819, 457)
Screenshot: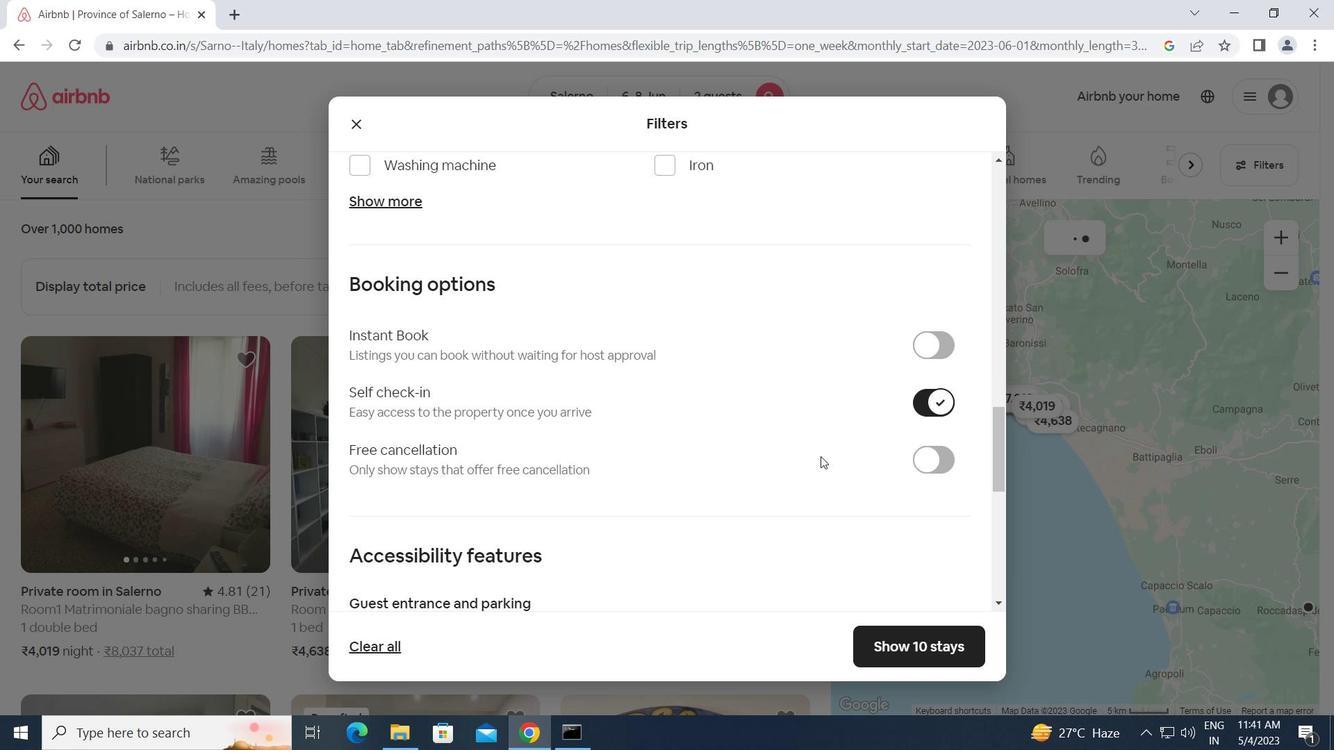 
Action: Mouse scrolled (819, 456) with delta (0, 0)
Screenshot: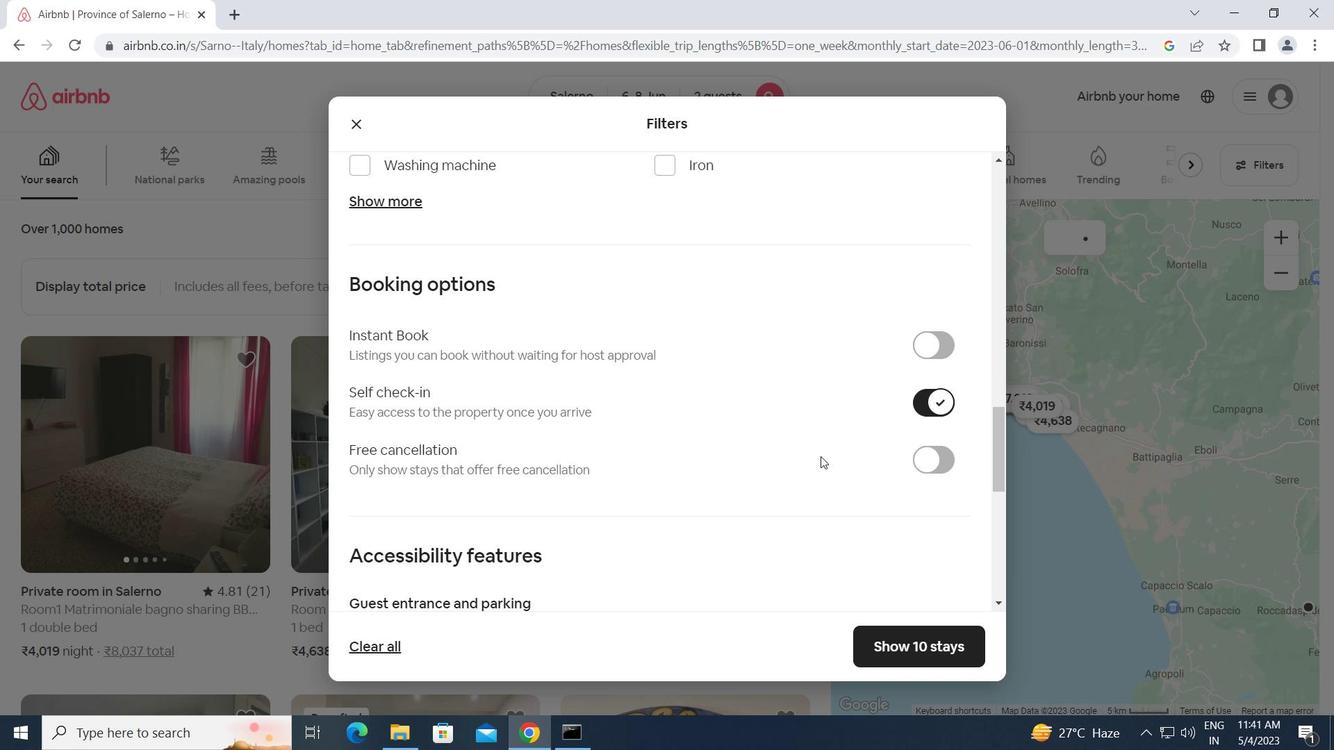 
Action: Mouse scrolled (819, 456) with delta (0, 0)
Screenshot: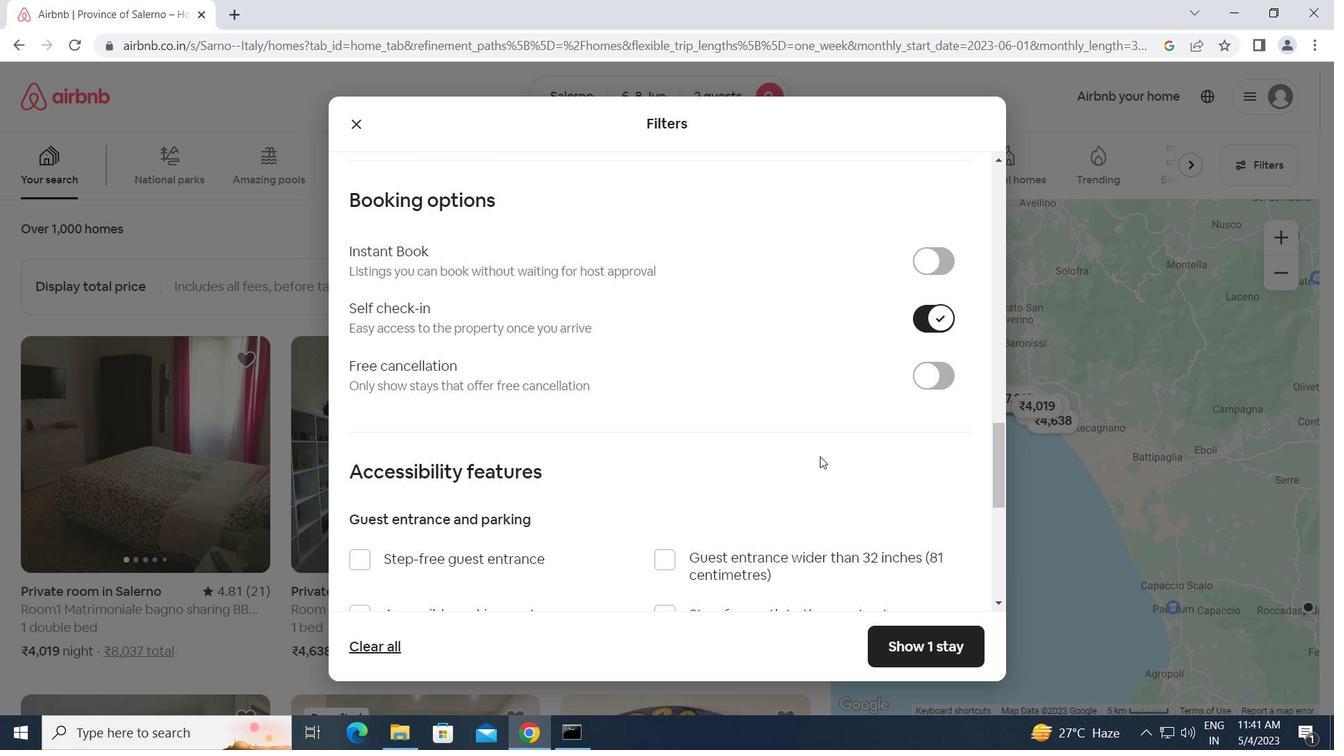 
Action: Mouse scrolled (819, 456) with delta (0, 0)
Screenshot: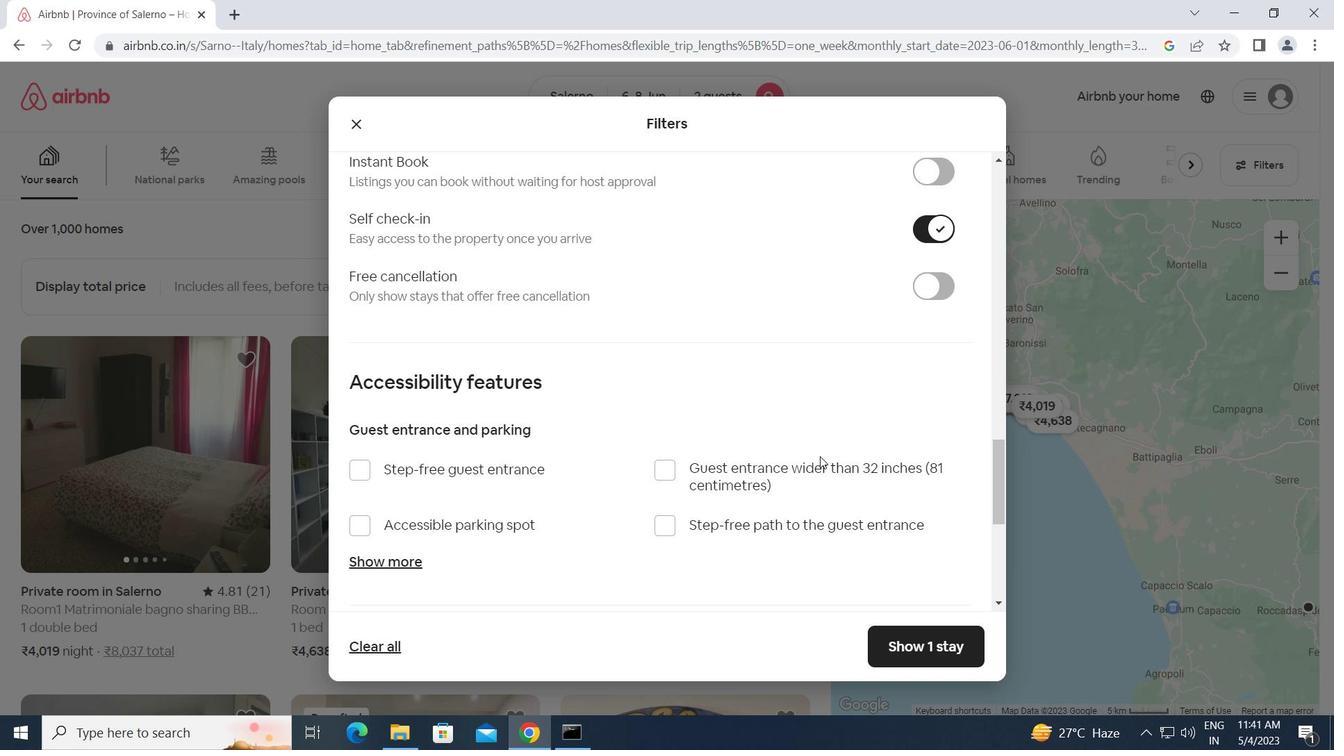 
Action: Mouse scrolled (819, 456) with delta (0, 0)
Screenshot: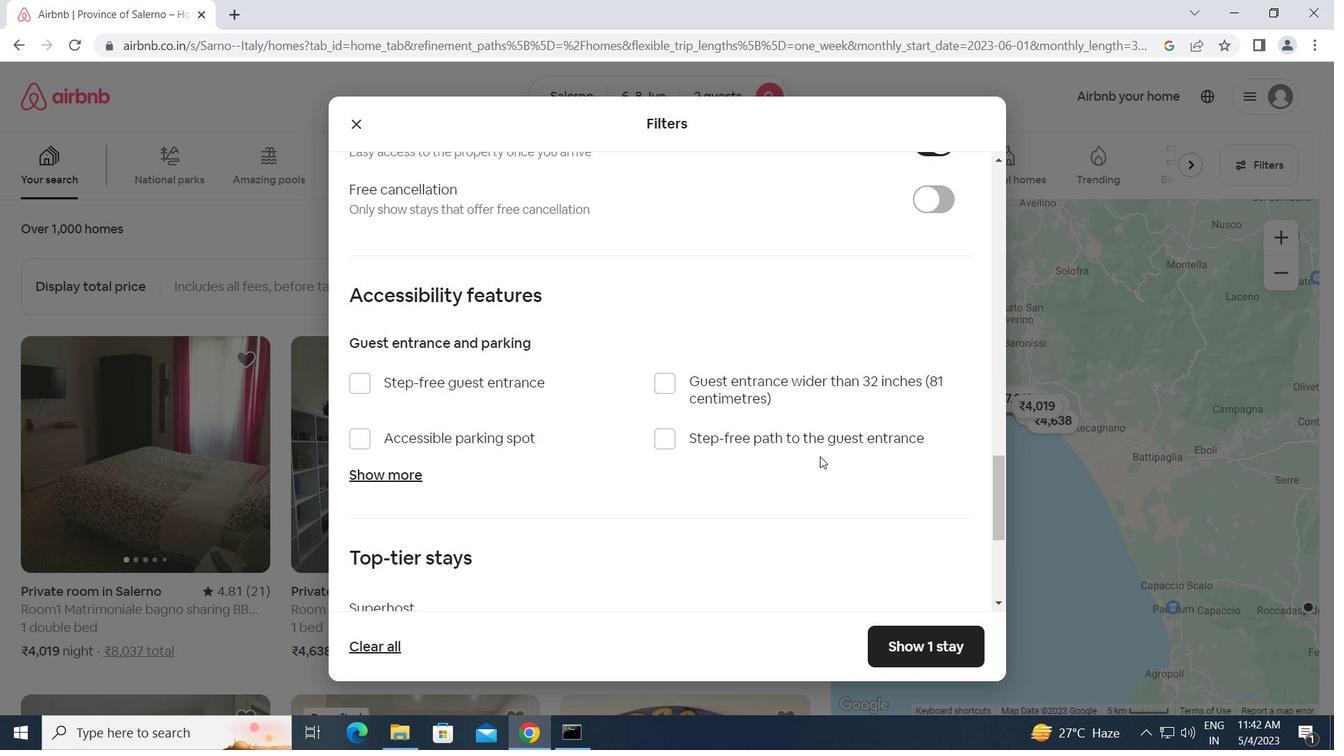 
Action: Mouse scrolled (819, 456) with delta (0, 0)
Screenshot: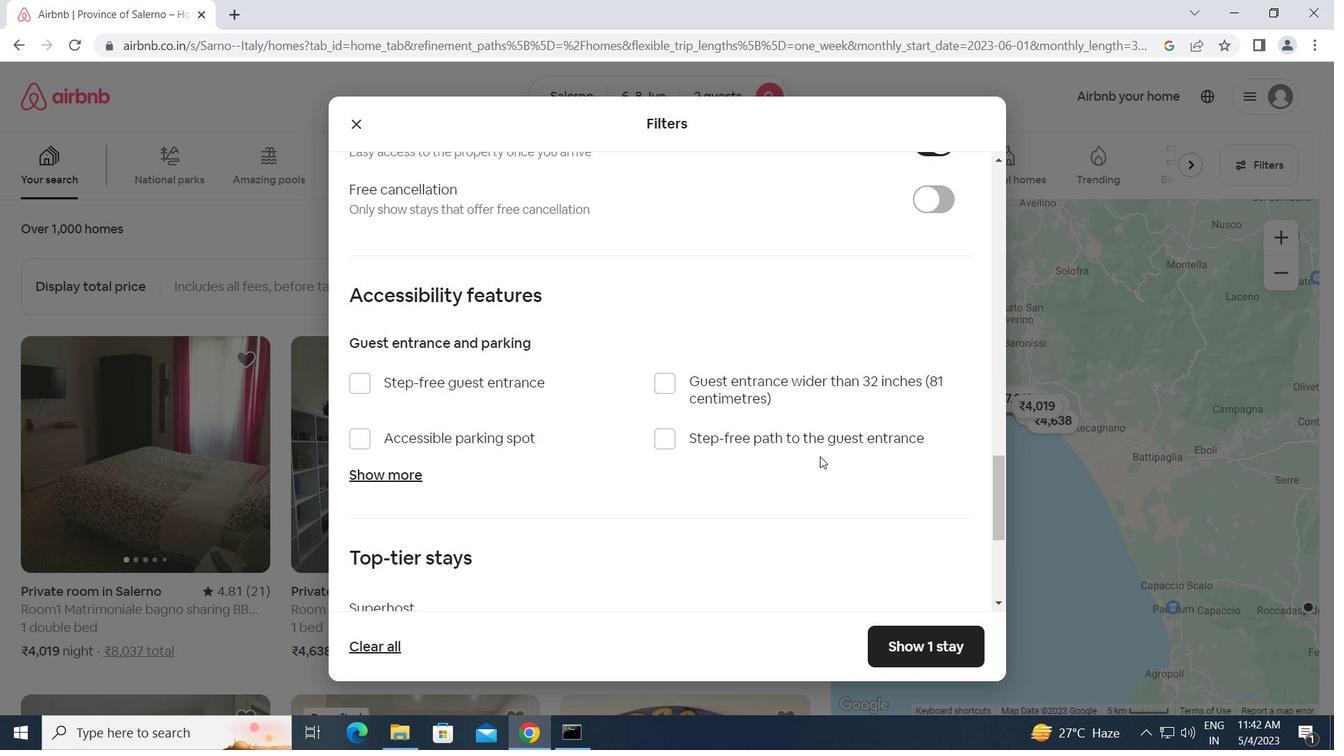 
Action: Mouse scrolled (819, 456) with delta (0, 0)
Screenshot: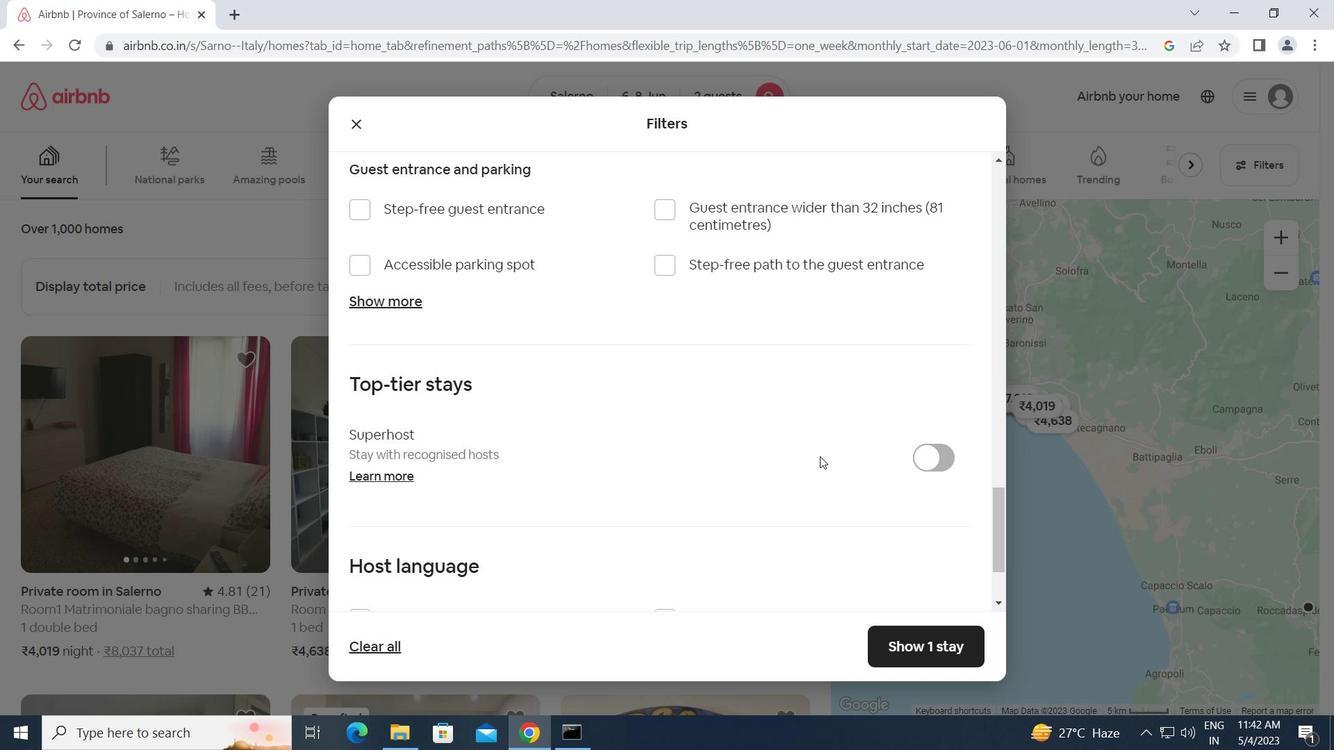 
Action: Mouse moved to (355, 530)
Screenshot: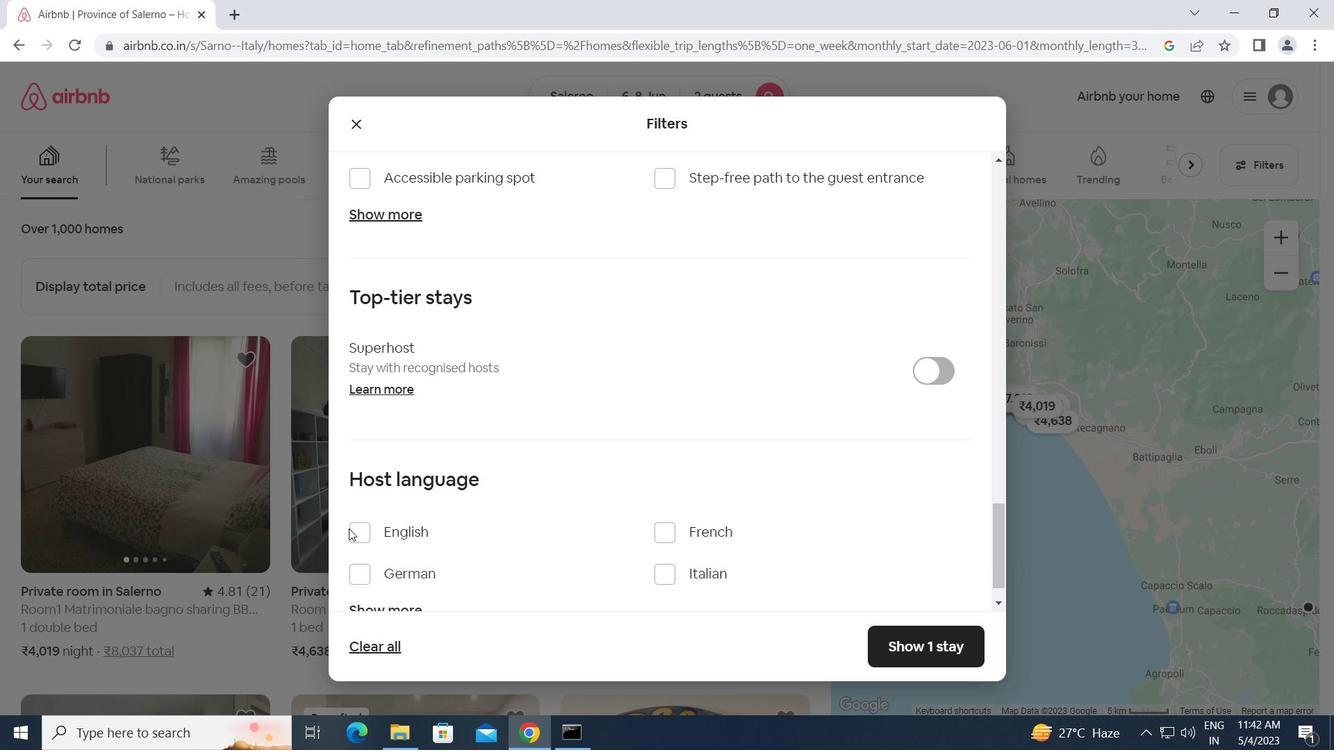 
Action: Mouse pressed left at (355, 530)
Screenshot: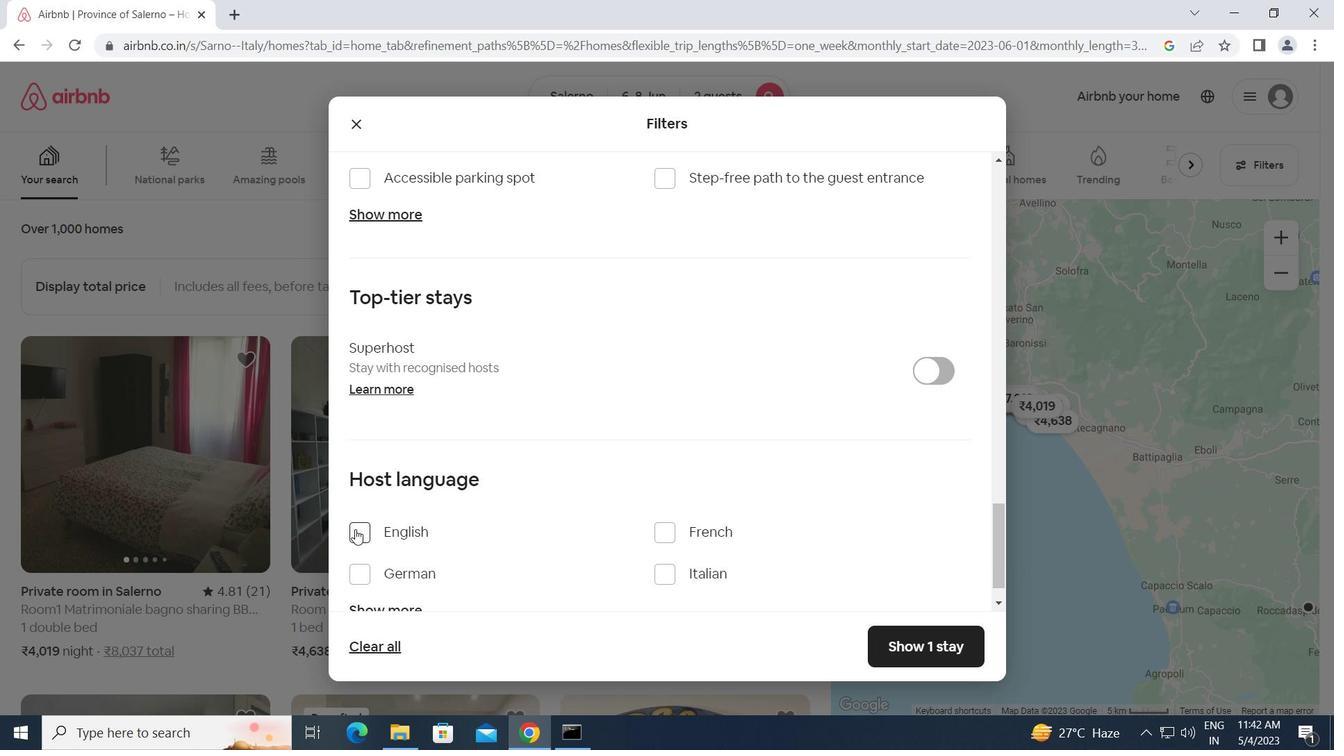 
Action: Mouse moved to (887, 650)
Screenshot: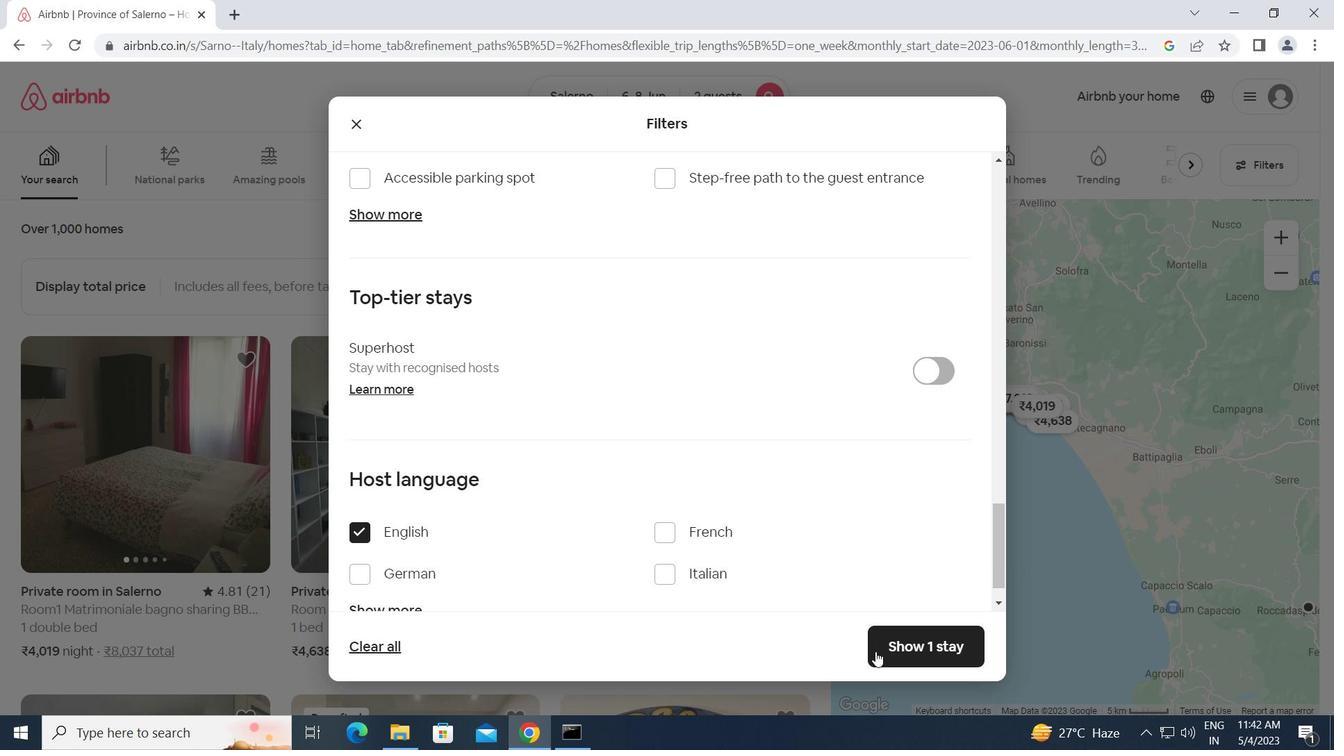 
Action: Mouse pressed left at (887, 650)
Screenshot: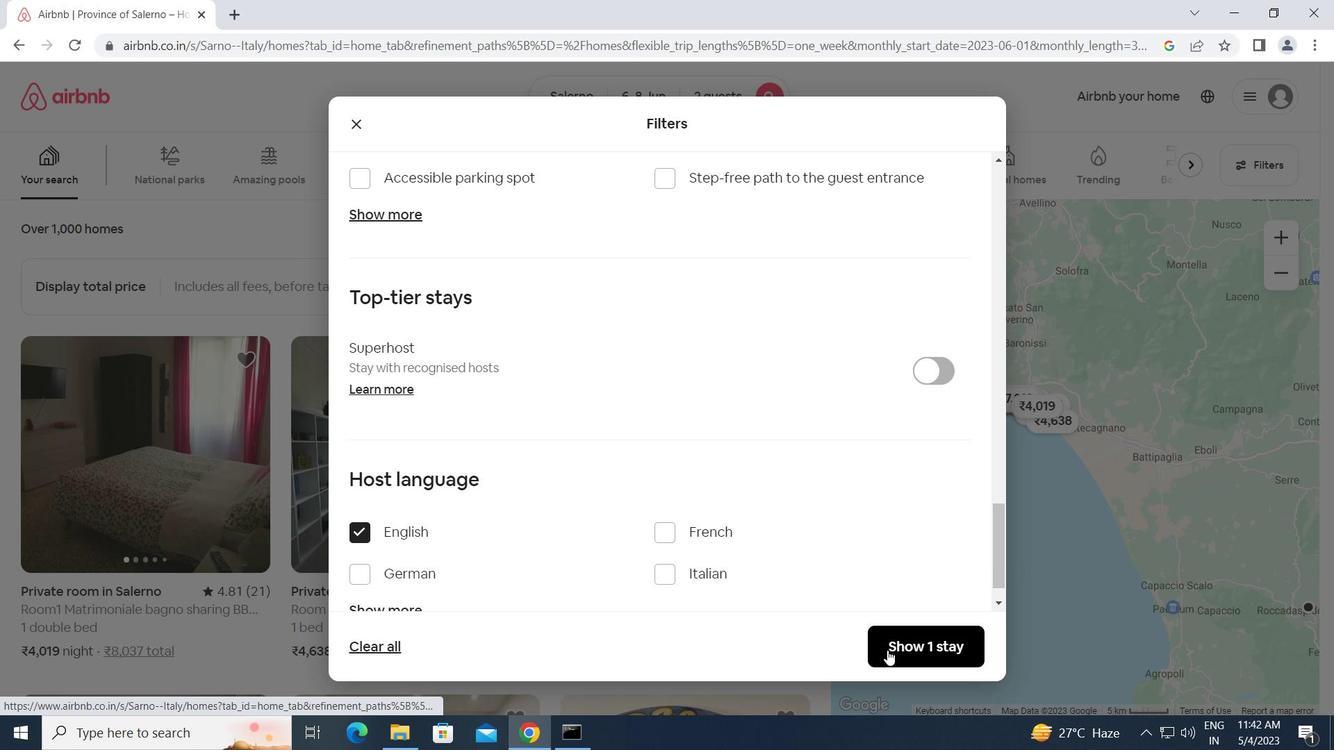 
Action: Mouse moved to (888, 649)
Screenshot: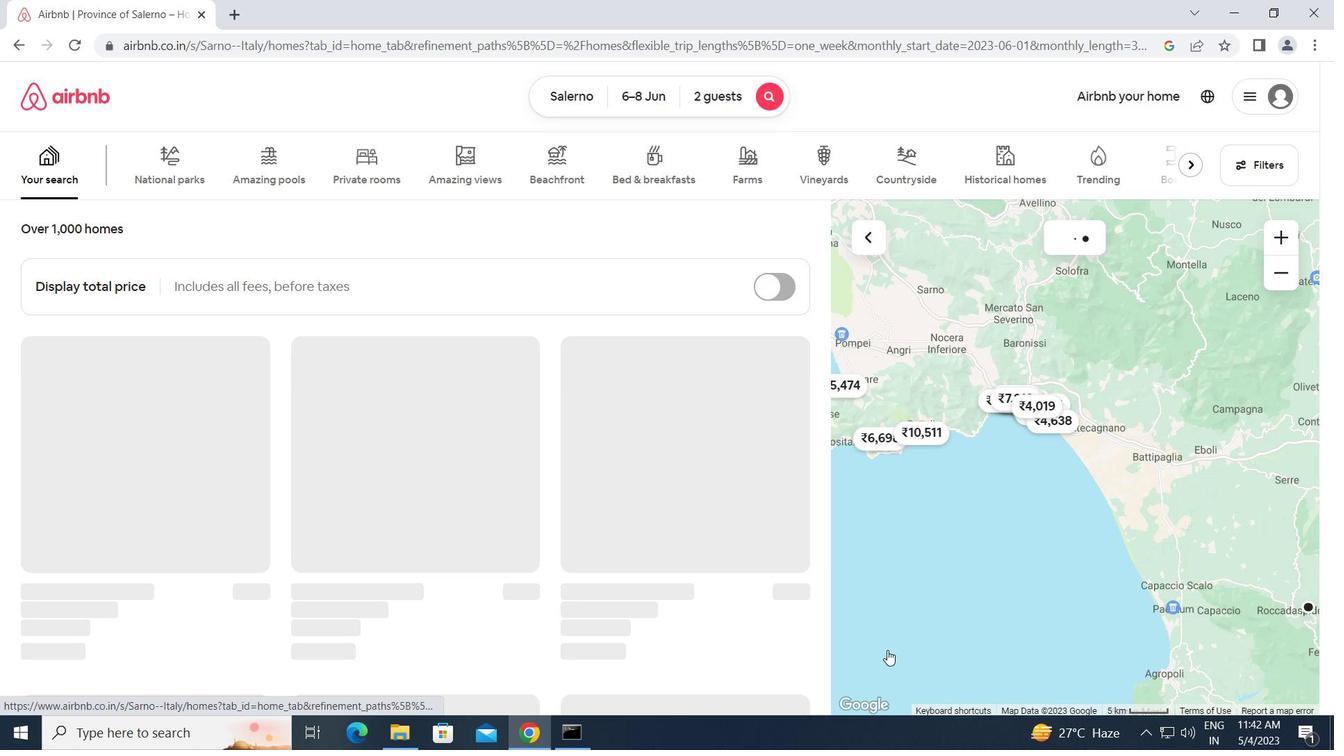 
